 Task: Look for space in União, Brazil from 8th June, 2023 to 19th June, 2023 for 1 adult in price range Rs.5000 to Rs.12000. Place can be shared room with 1  bedroom having 1 bed and 1 bathroom. Property type can be hotel. Booking option can be shelf check-in. Required host language is Spanish.
Action: Mouse moved to (833, 155)
Screenshot: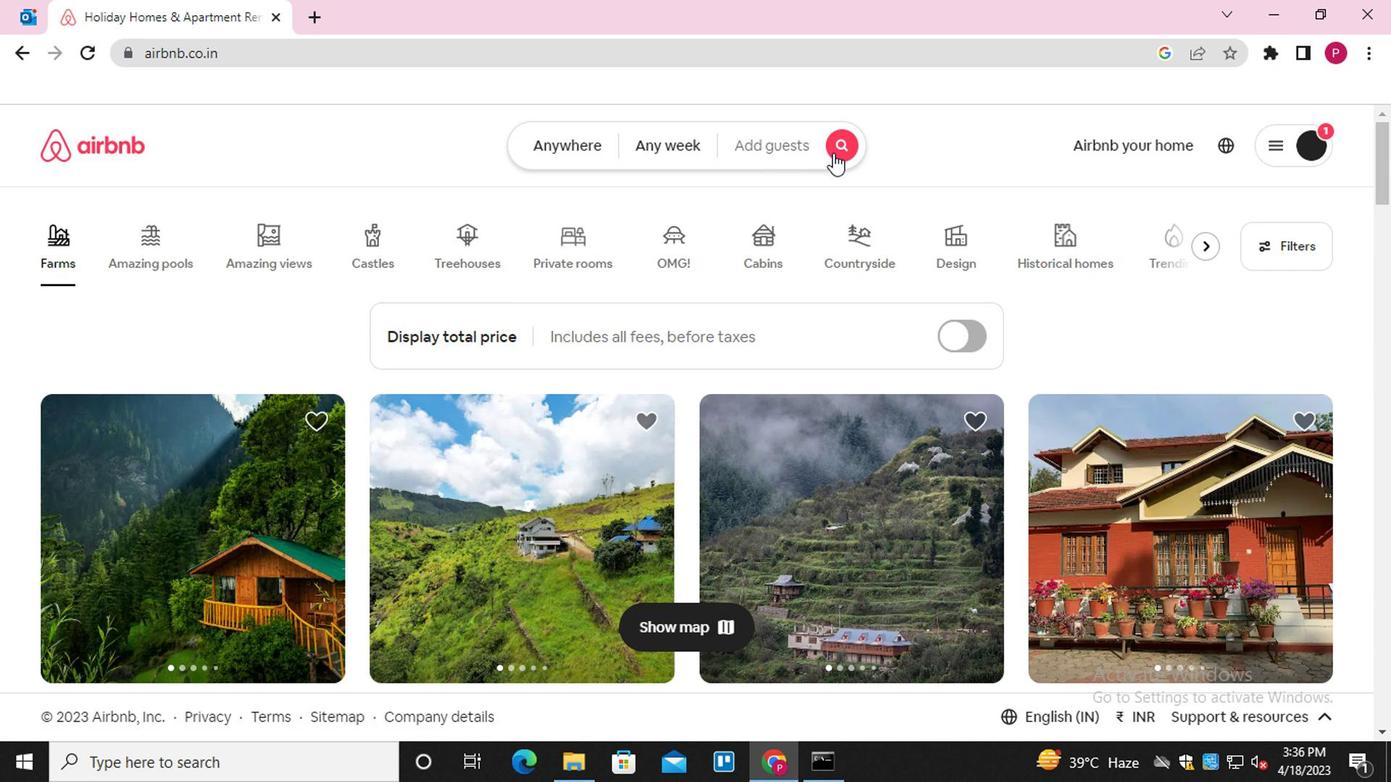 
Action: Mouse pressed left at (833, 155)
Screenshot: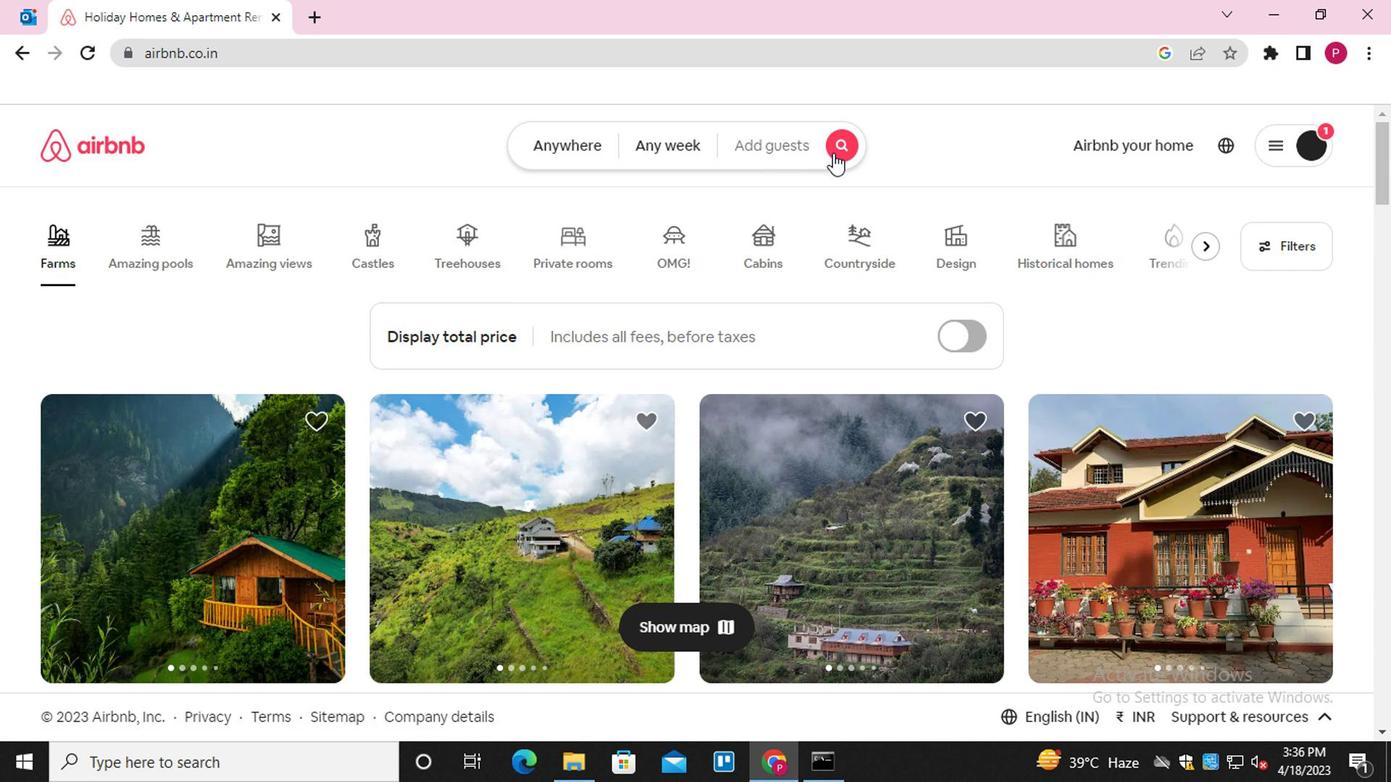 
Action: Mouse moved to (397, 228)
Screenshot: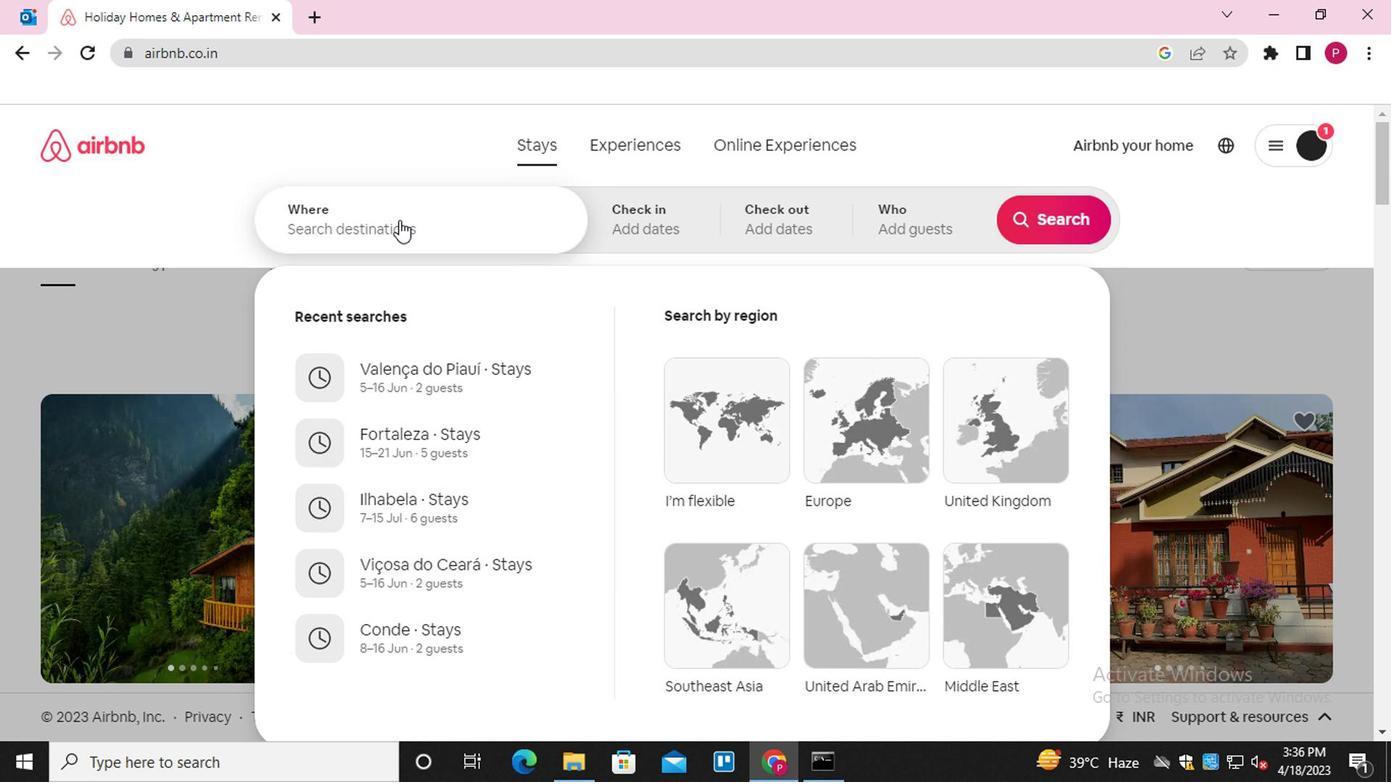 
Action: Mouse pressed left at (397, 228)
Screenshot: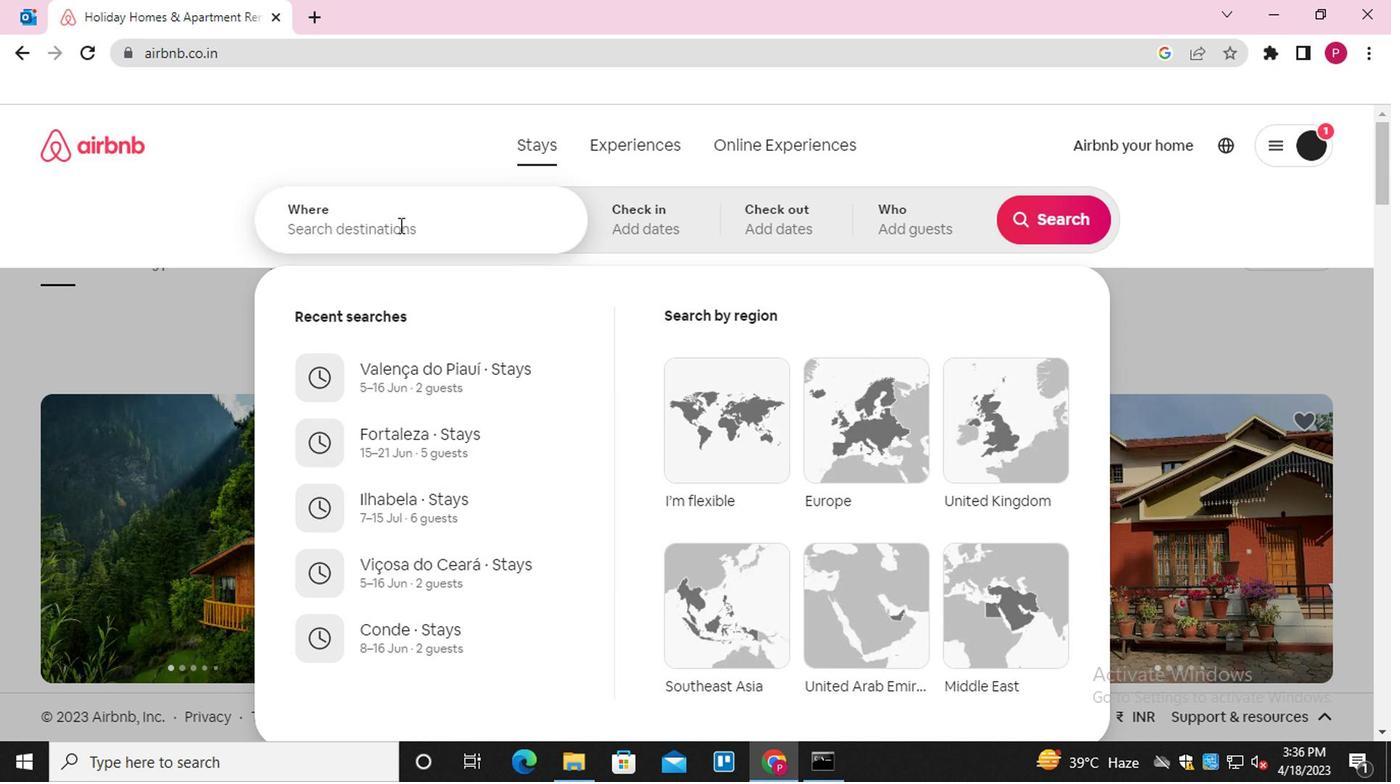 
Action: Key pressed <Key.shift><Key.shift><Key.shift><Key.shift><Key.shift><Key.shift><Key.shift><Key.shift><Key.shift><Key.shift><Key.shift><Key.shift><Key.shift><Key.shift><Key.shift><Key.shift><Key.shift><Key.shift><Key.shift>UNIAO
Screenshot: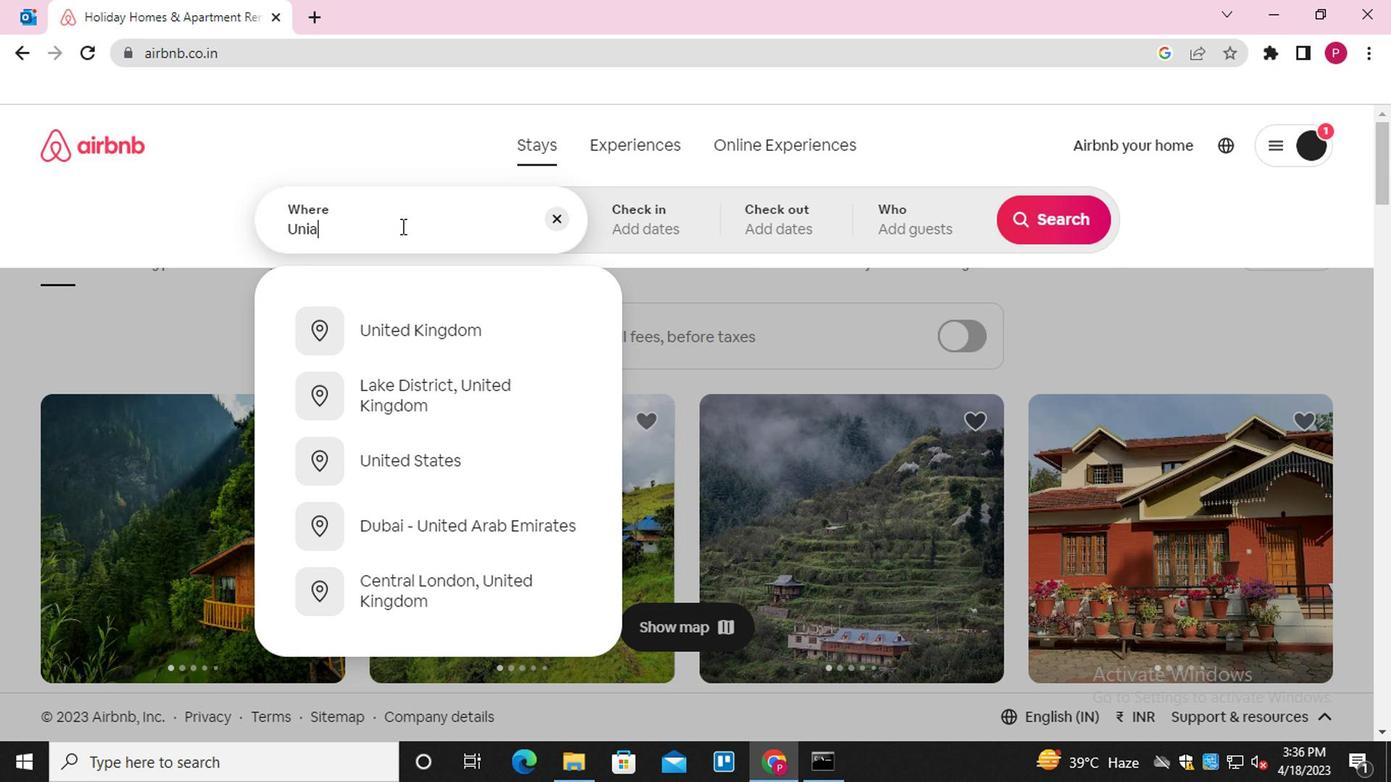 
Action: Mouse moved to (436, 392)
Screenshot: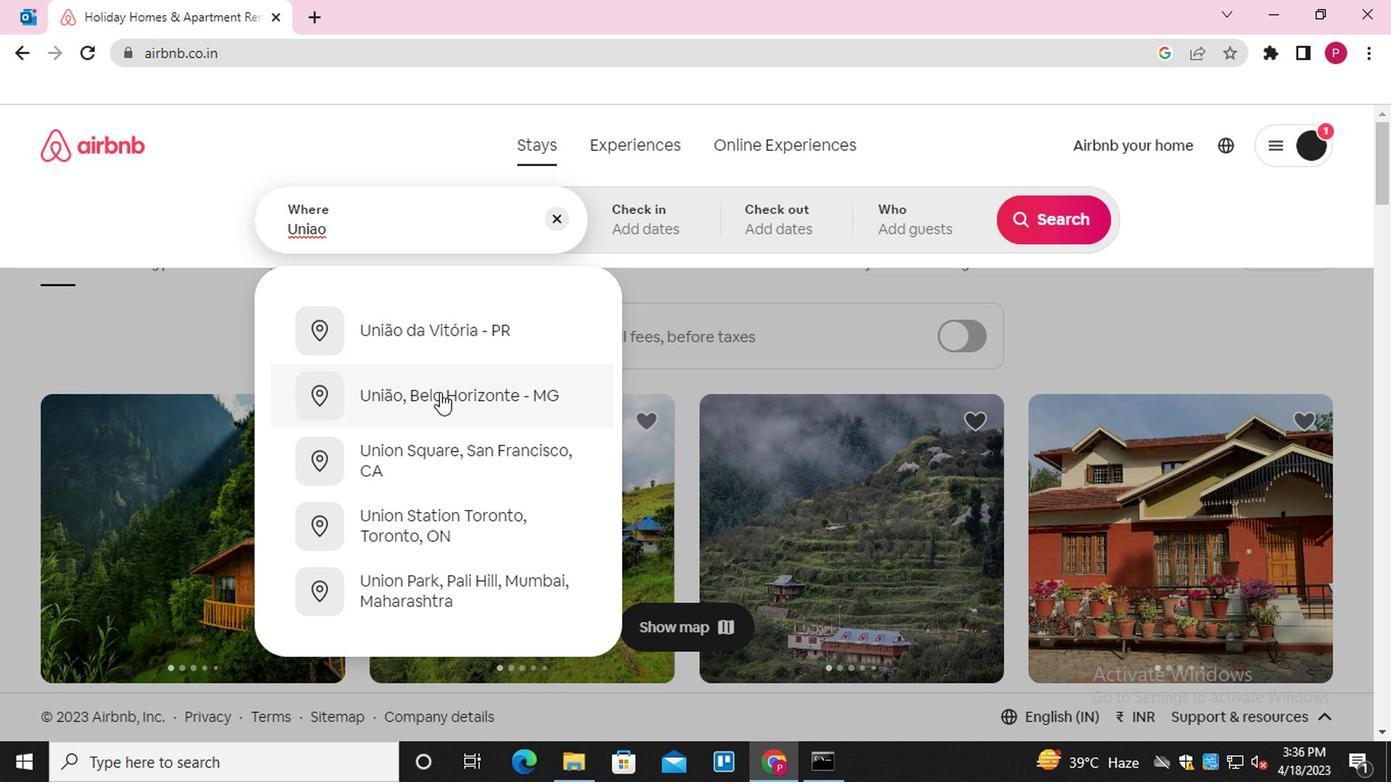 
Action: Key pressed ,<Key.shift><Key.shift>BRAZIL
Screenshot: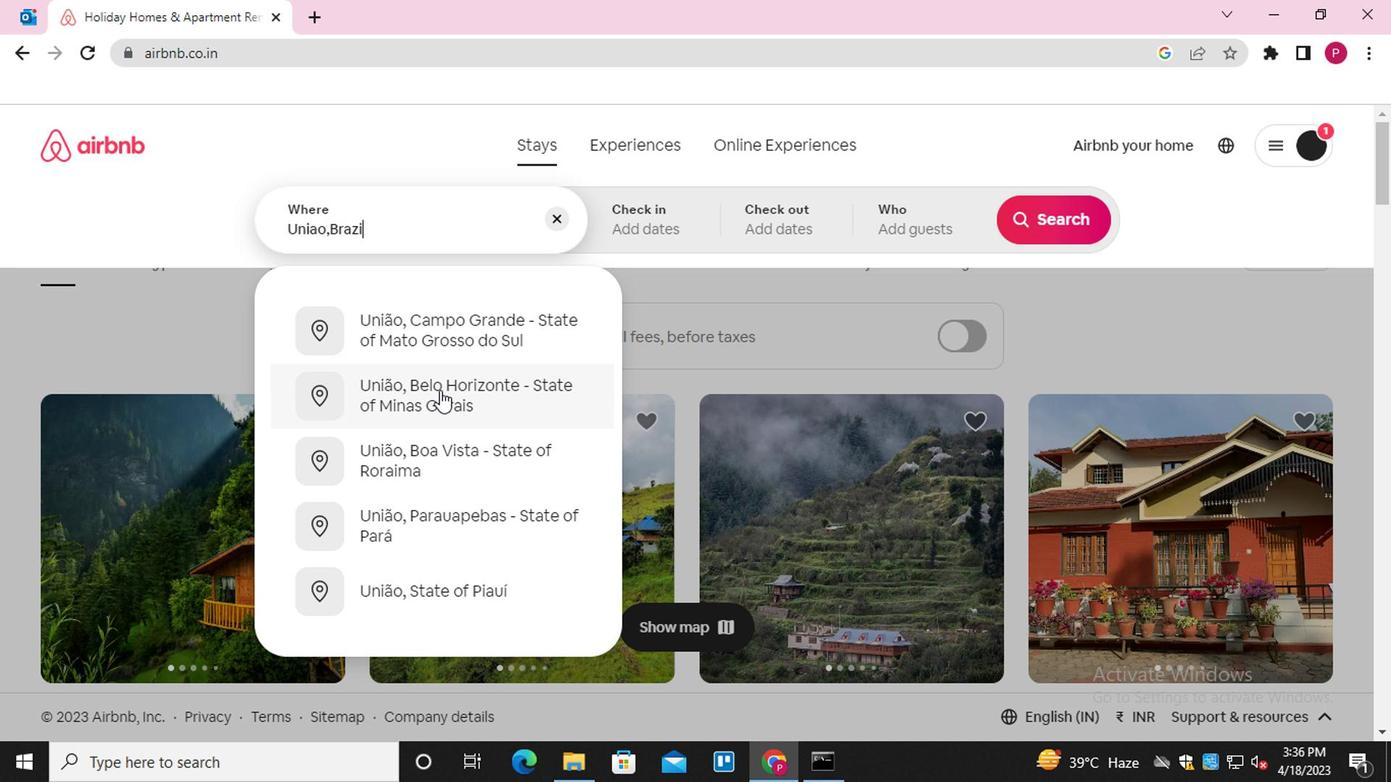 
Action: Mouse moved to (470, 601)
Screenshot: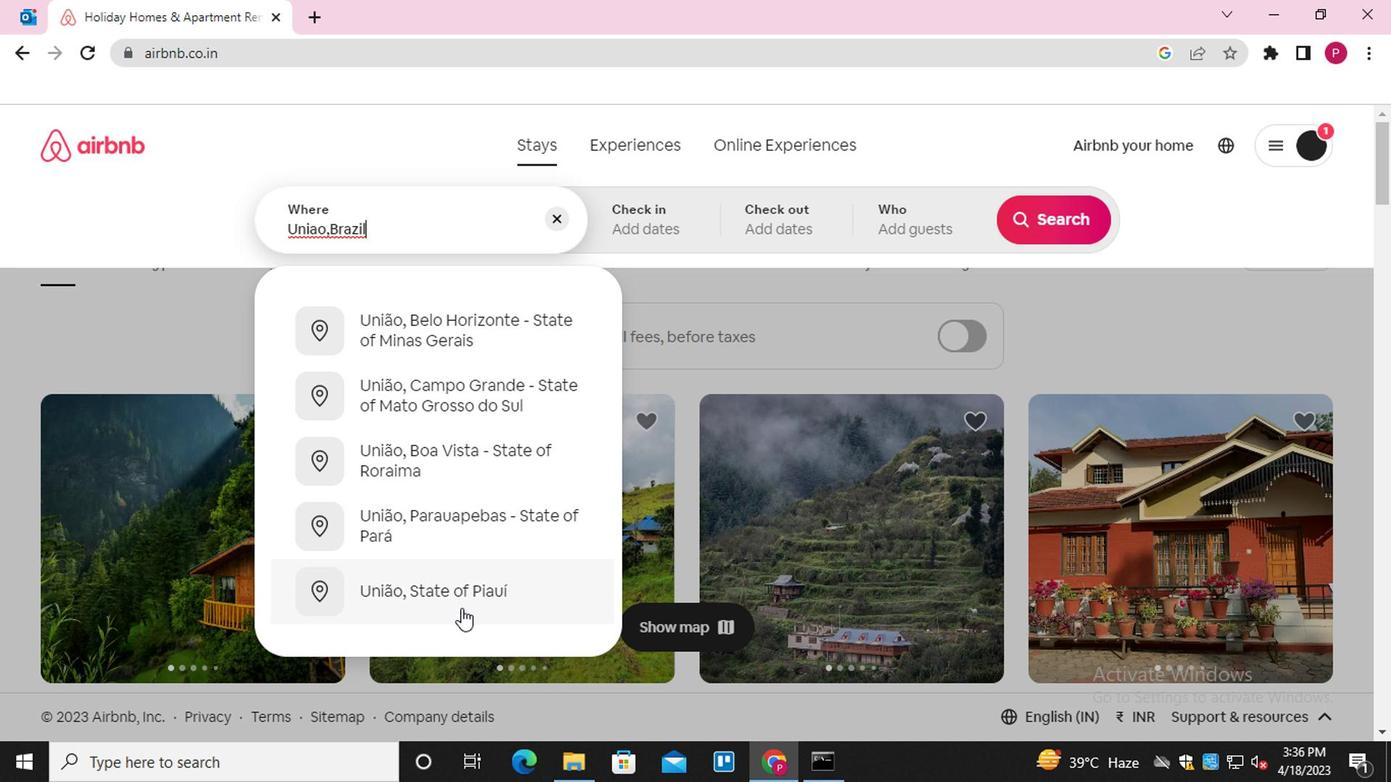 
Action: Mouse pressed left at (470, 601)
Screenshot: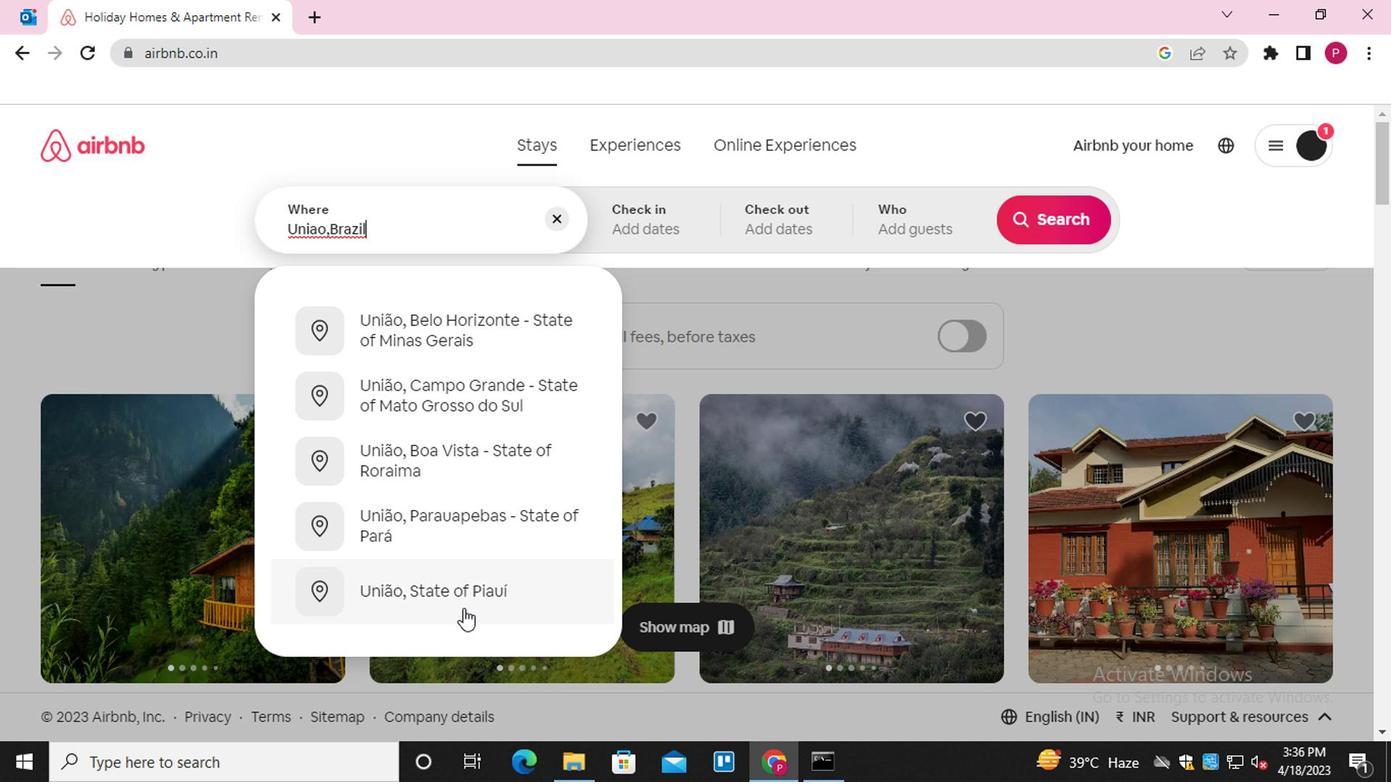
Action: Mouse moved to (1031, 381)
Screenshot: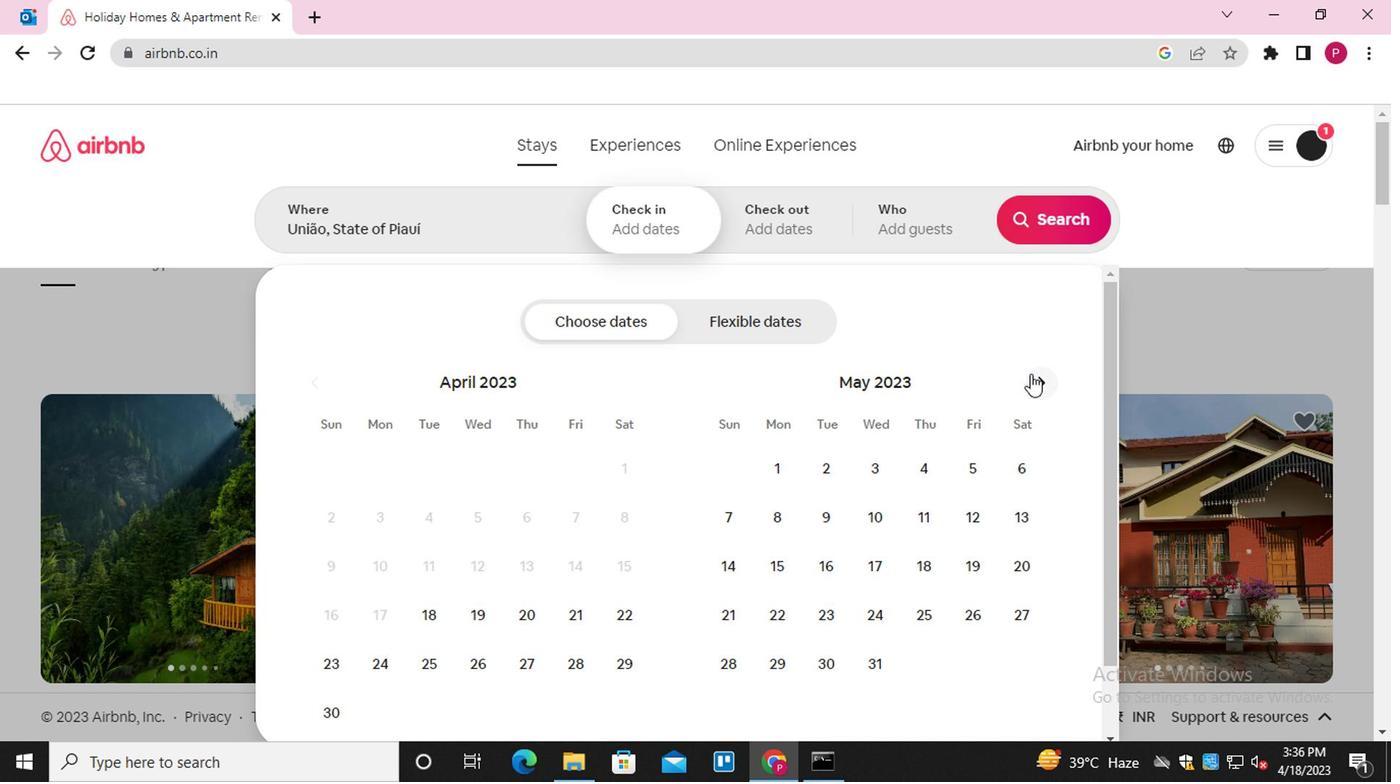 
Action: Mouse pressed left at (1031, 381)
Screenshot: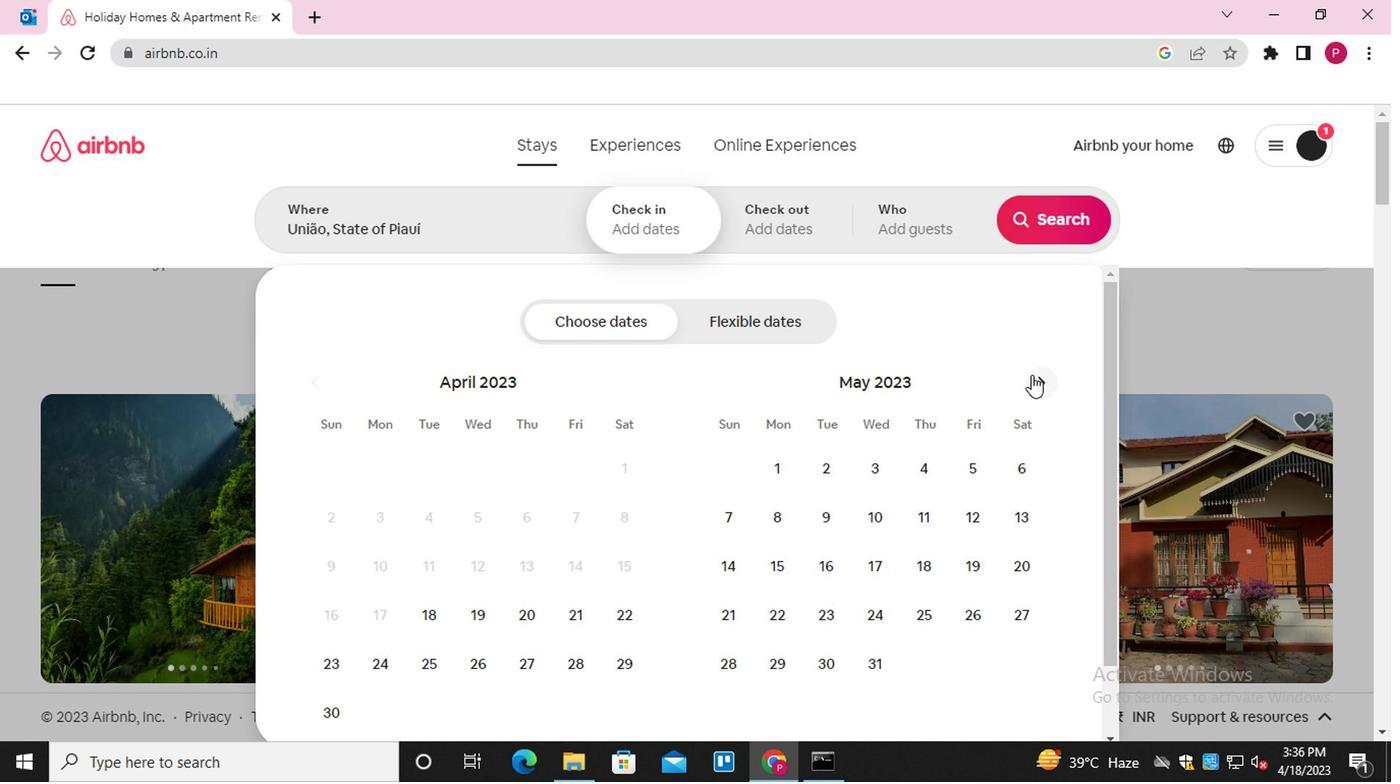 
Action: Mouse moved to (918, 520)
Screenshot: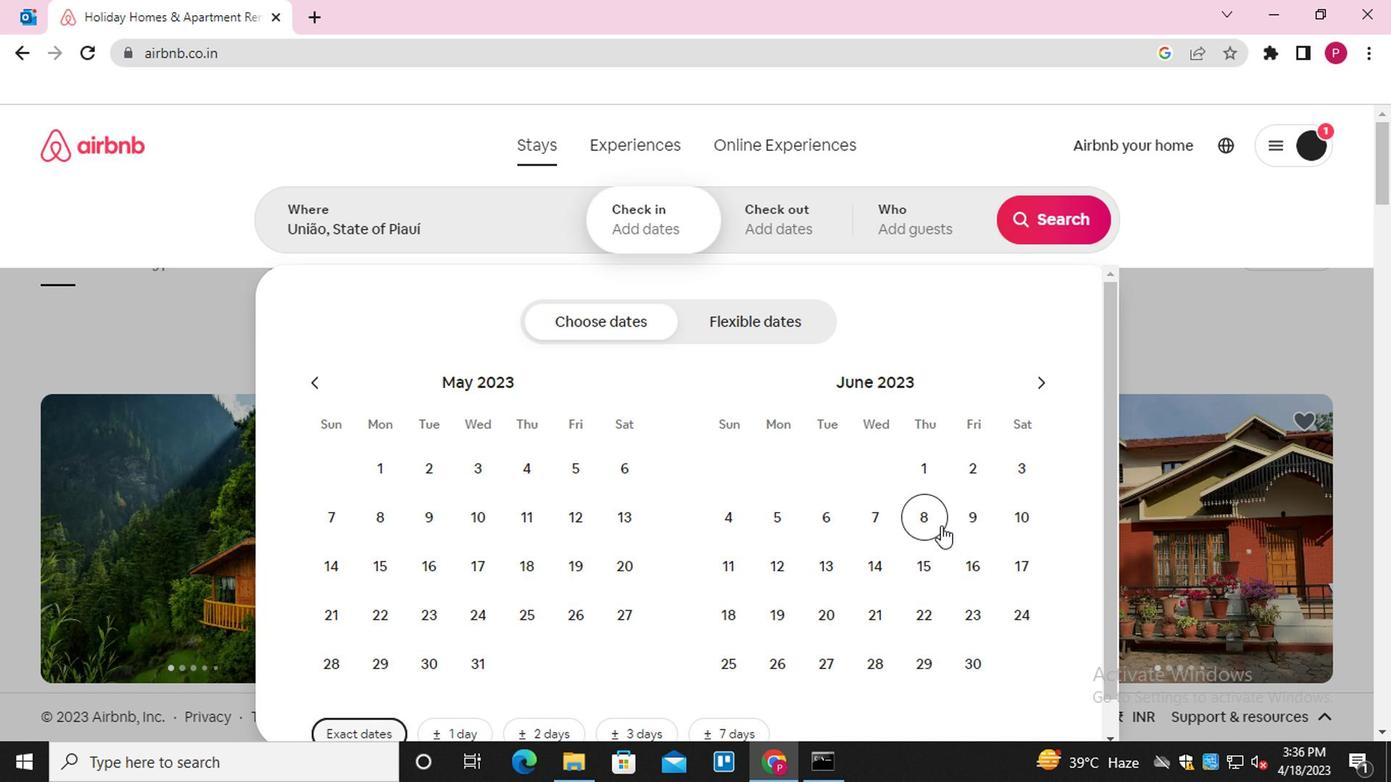 
Action: Mouse pressed left at (918, 520)
Screenshot: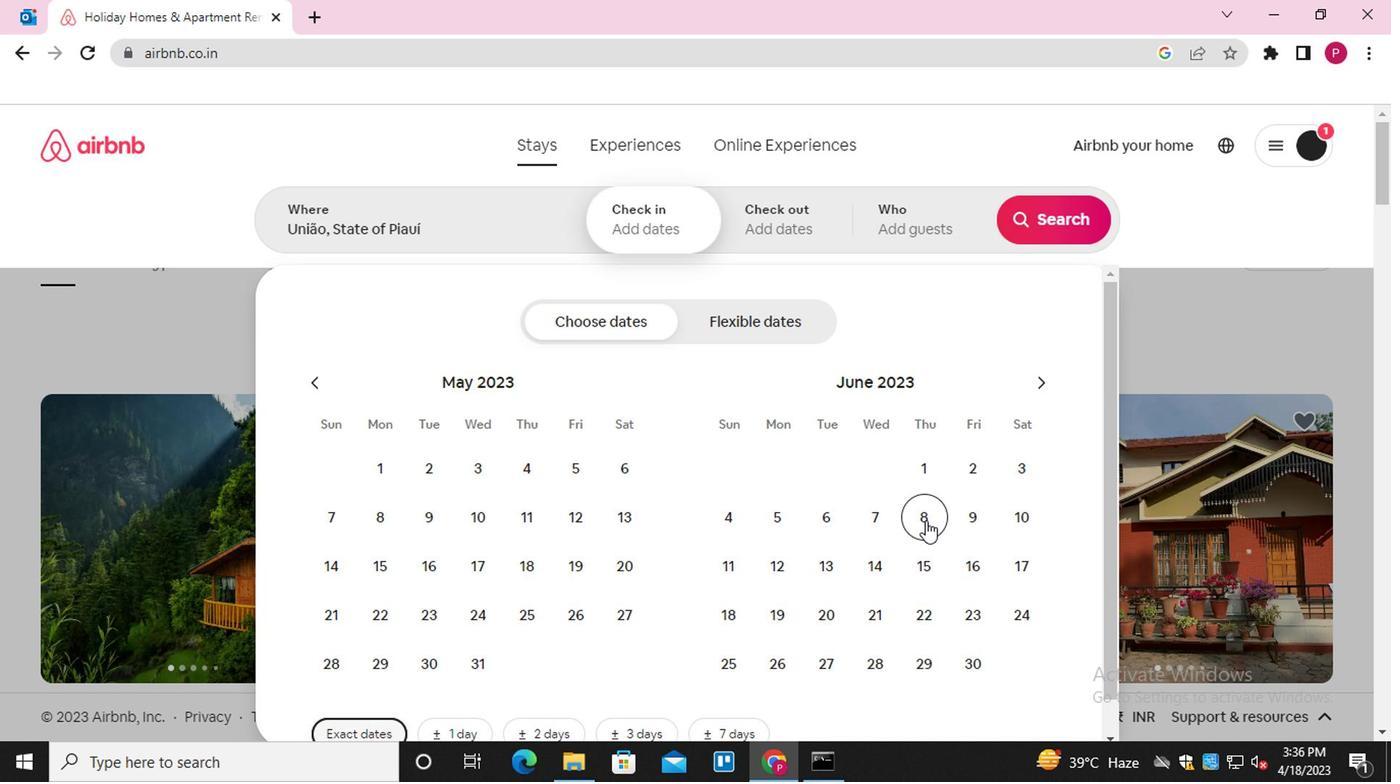 
Action: Mouse moved to (766, 626)
Screenshot: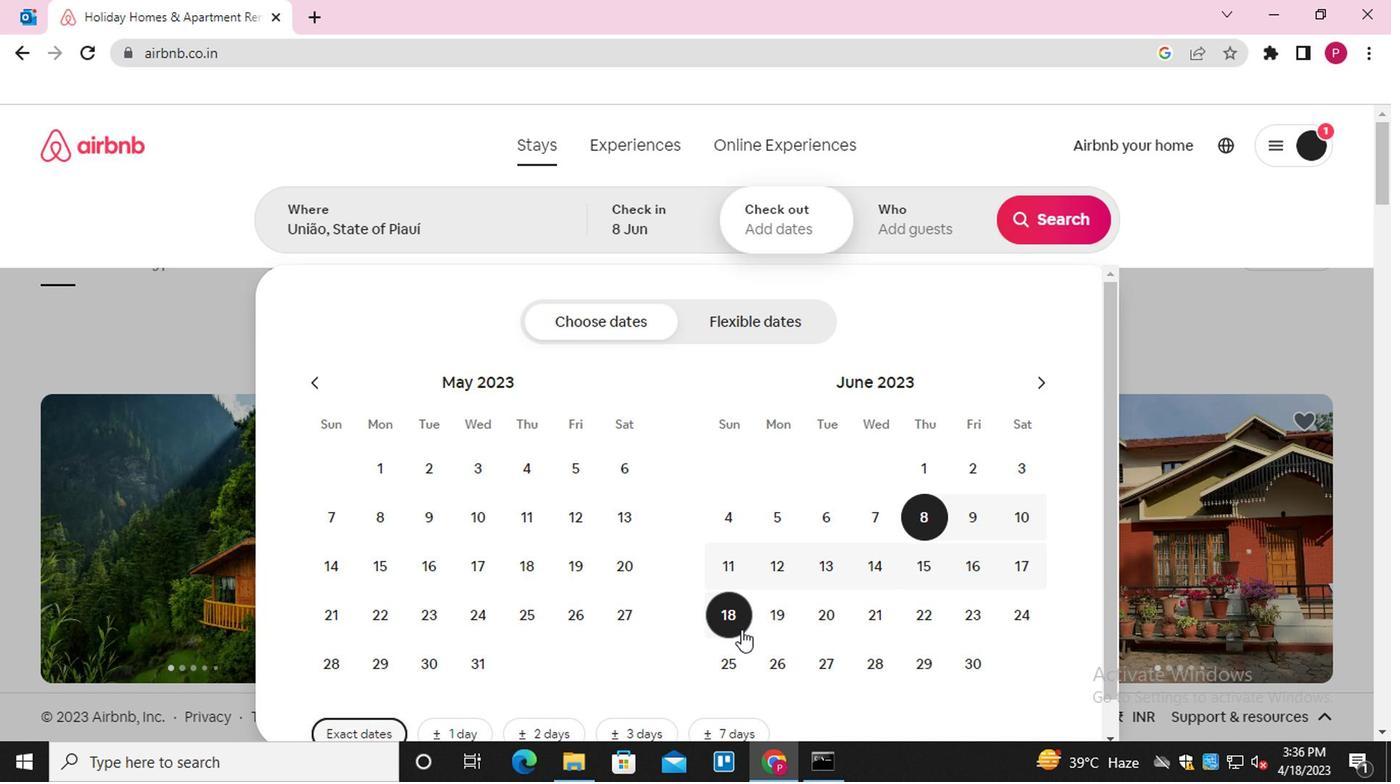
Action: Mouse pressed left at (766, 626)
Screenshot: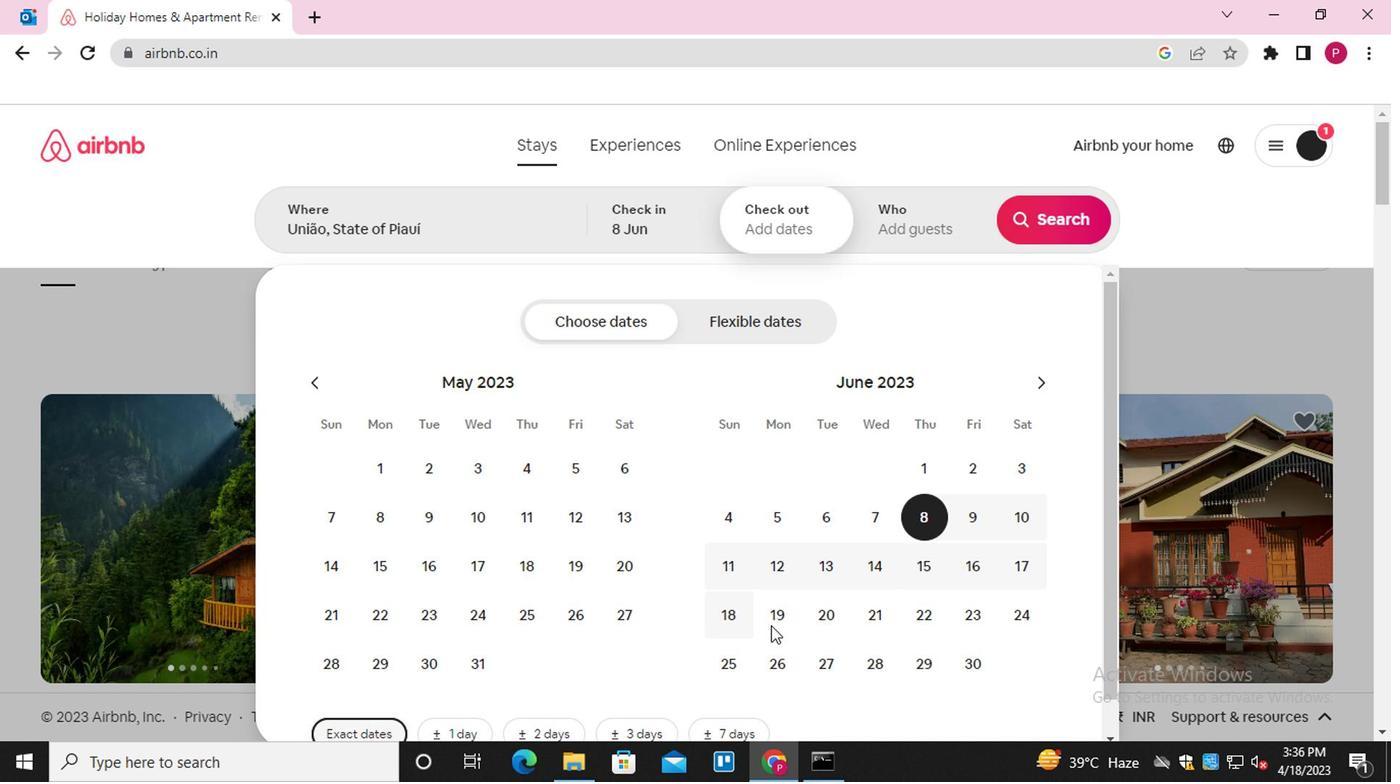 
Action: Mouse moved to (915, 225)
Screenshot: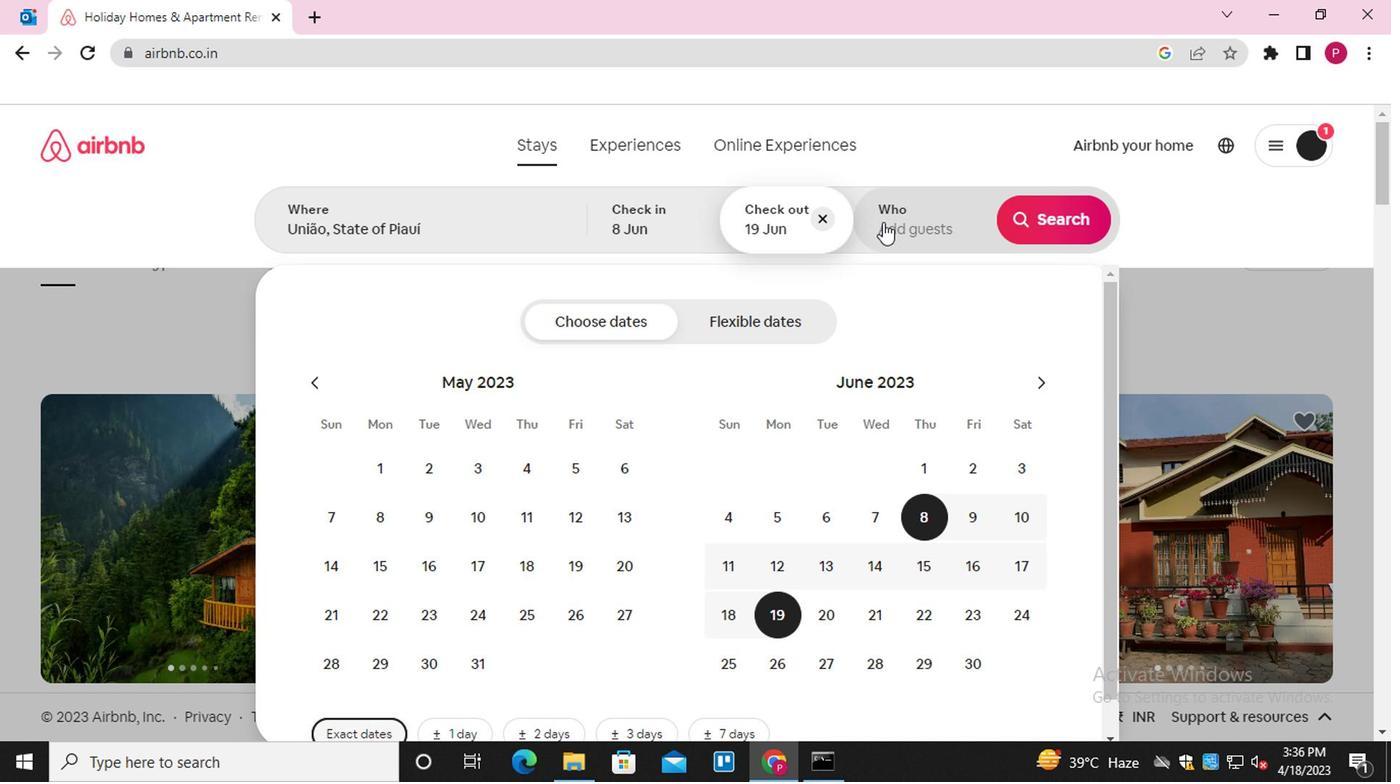 
Action: Mouse pressed left at (915, 225)
Screenshot: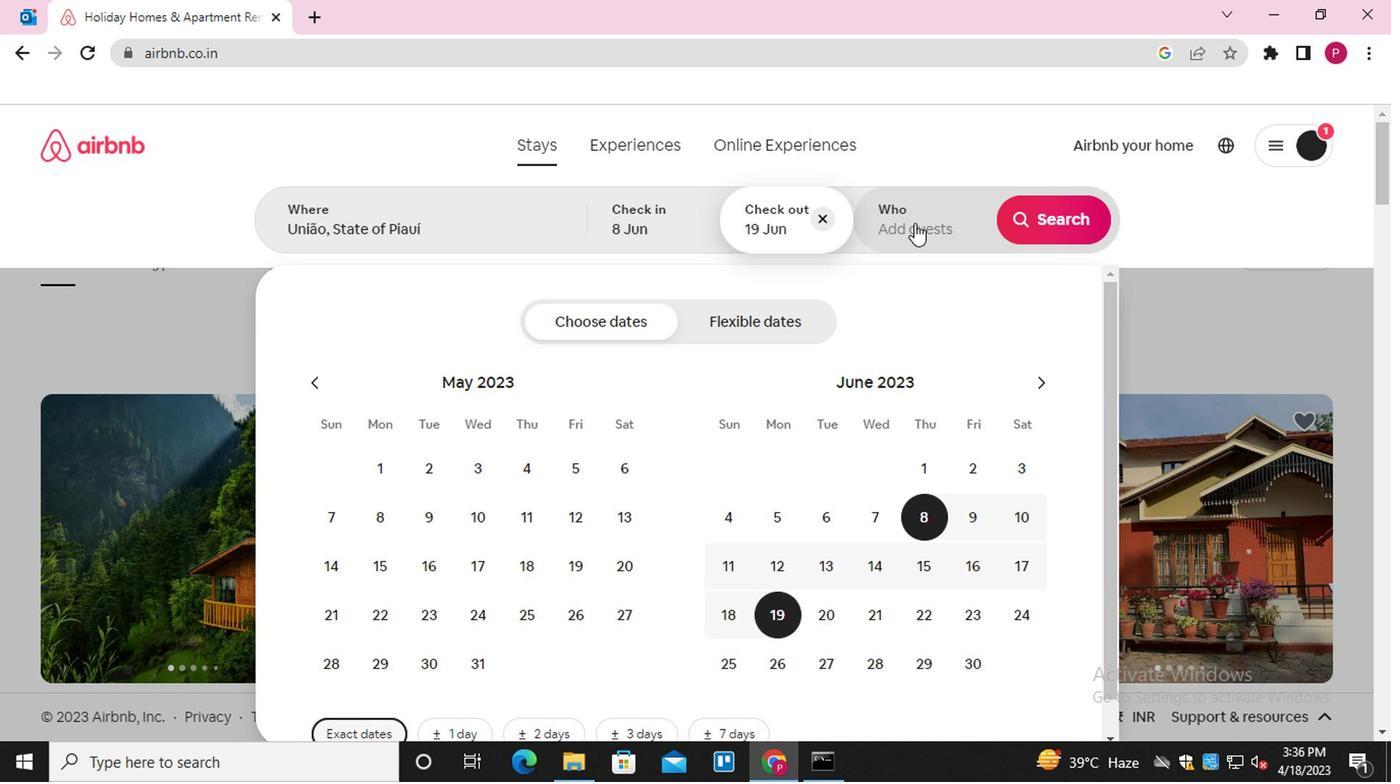 
Action: Mouse moved to (1057, 346)
Screenshot: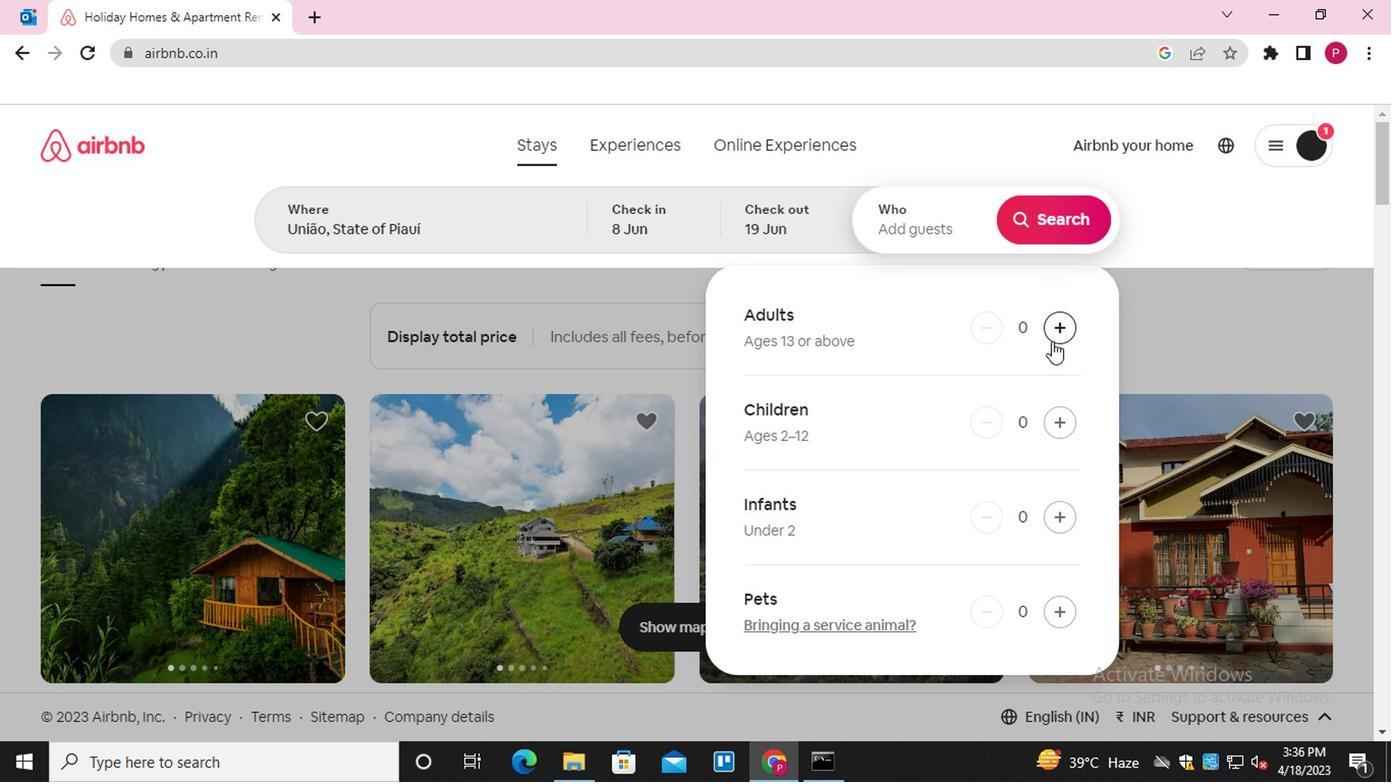 
Action: Mouse pressed left at (1057, 346)
Screenshot: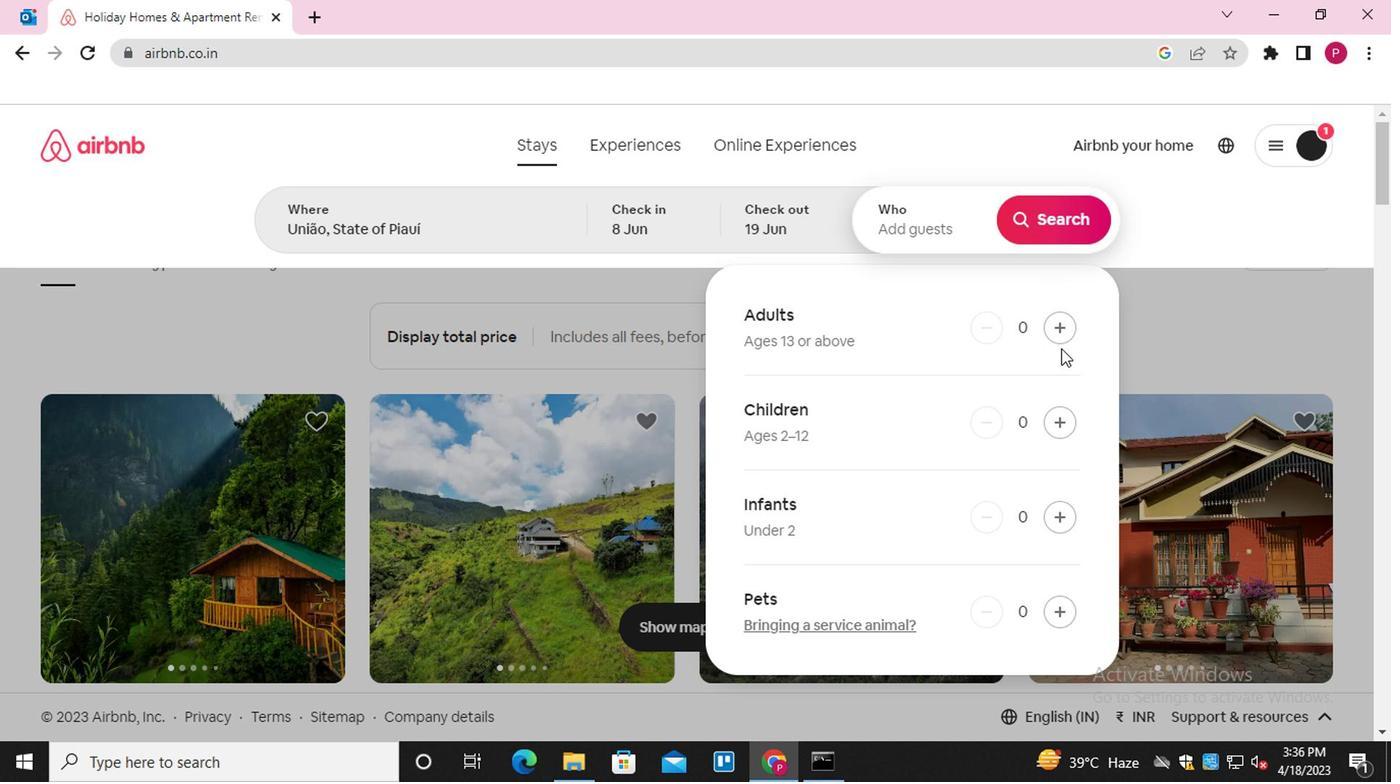 
Action: Mouse moved to (1059, 336)
Screenshot: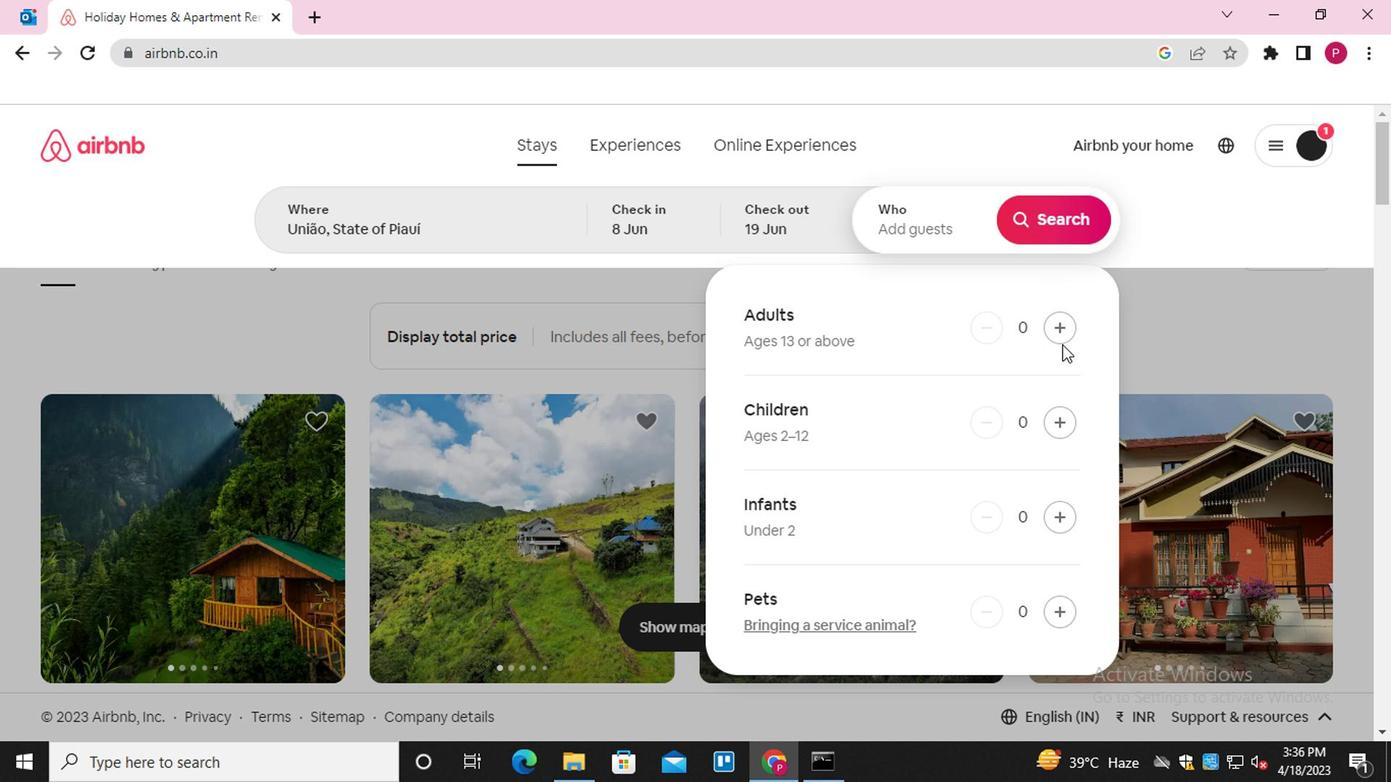 
Action: Mouse pressed left at (1059, 336)
Screenshot: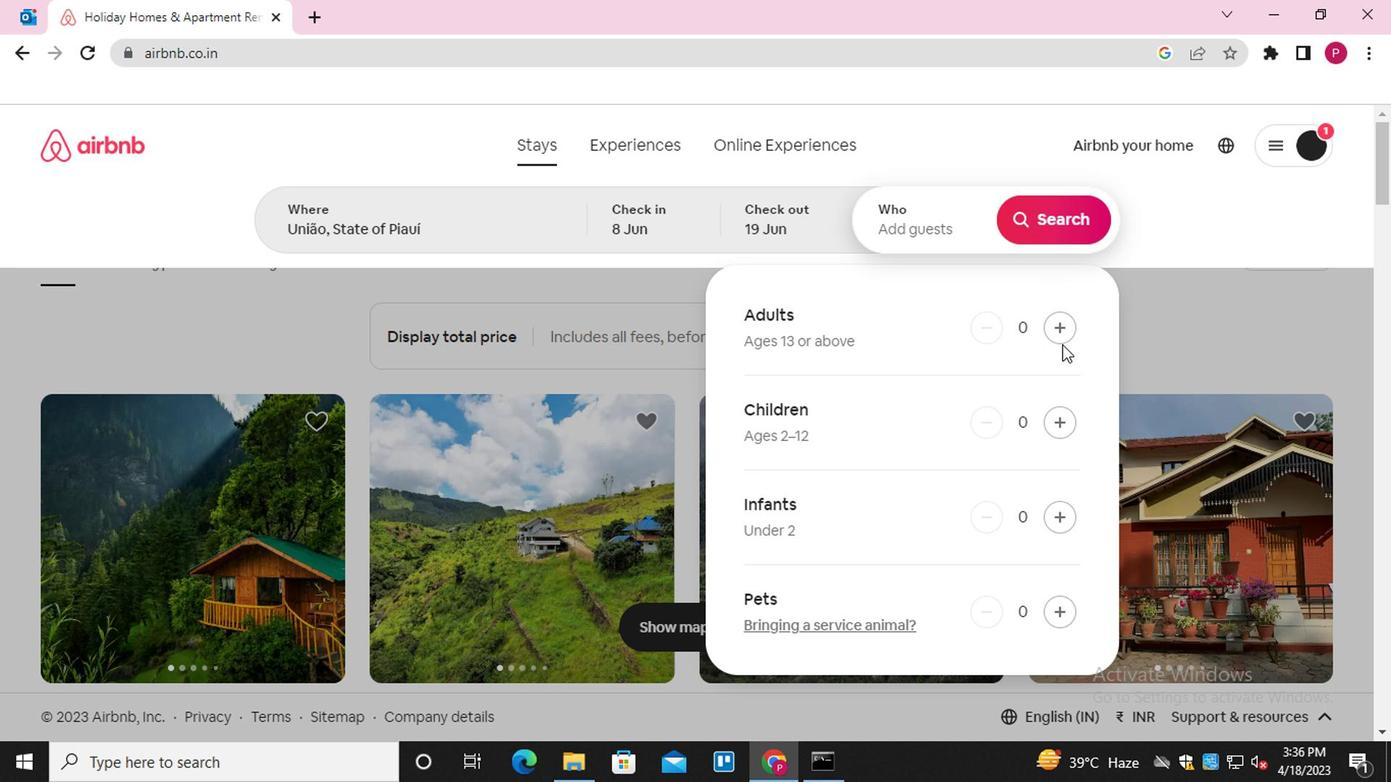 
Action: Mouse moved to (1068, 234)
Screenshot: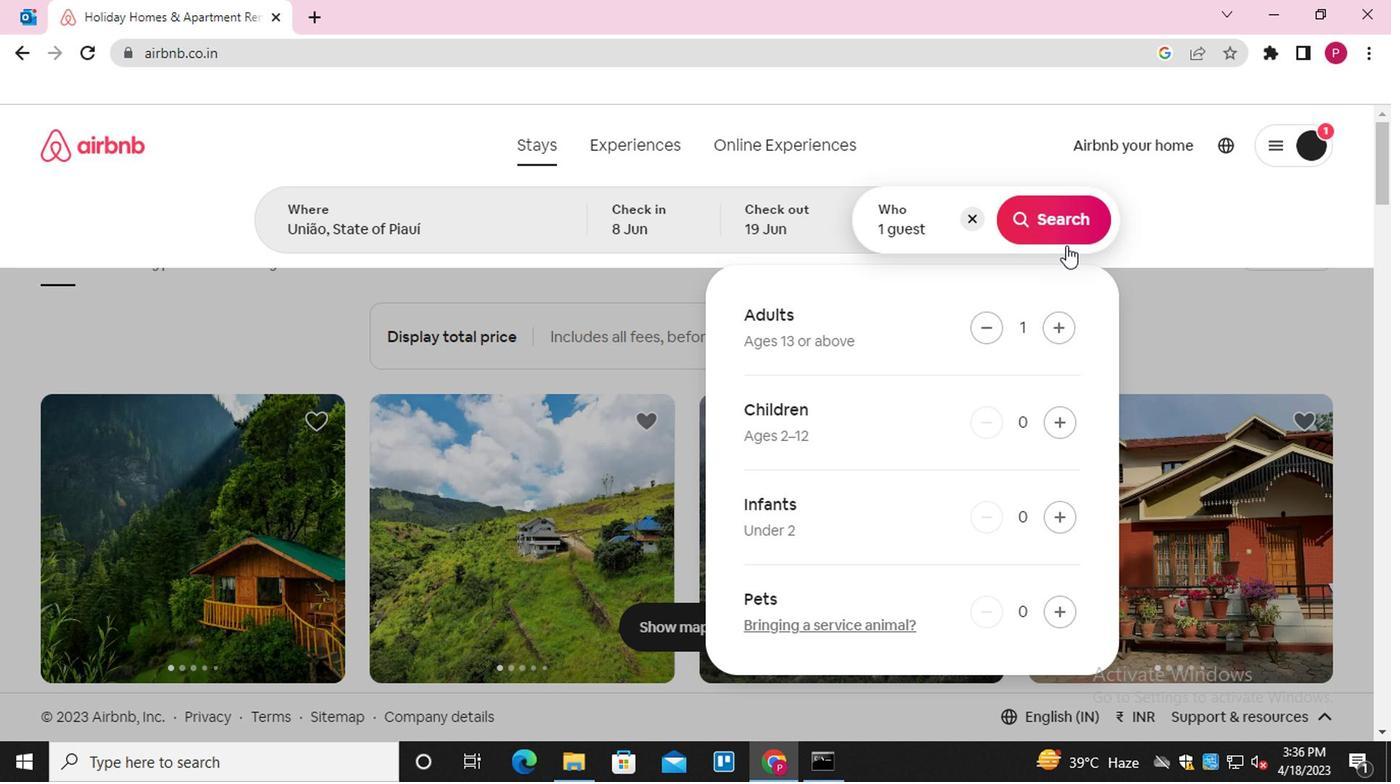 
Action: Mouse pressed left at (1068, 234)
Screenshot: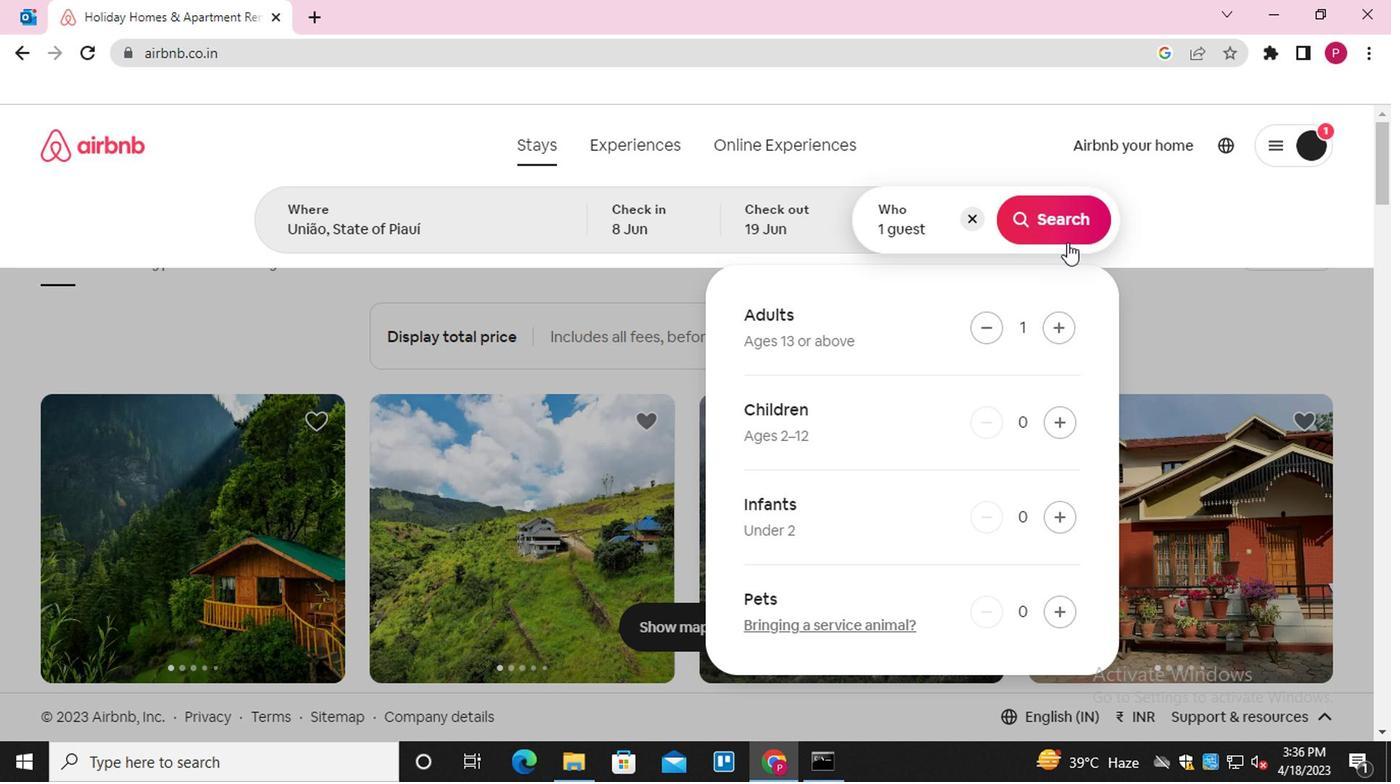 
Action: Mouse moved to (1268, 228)
Screenshot: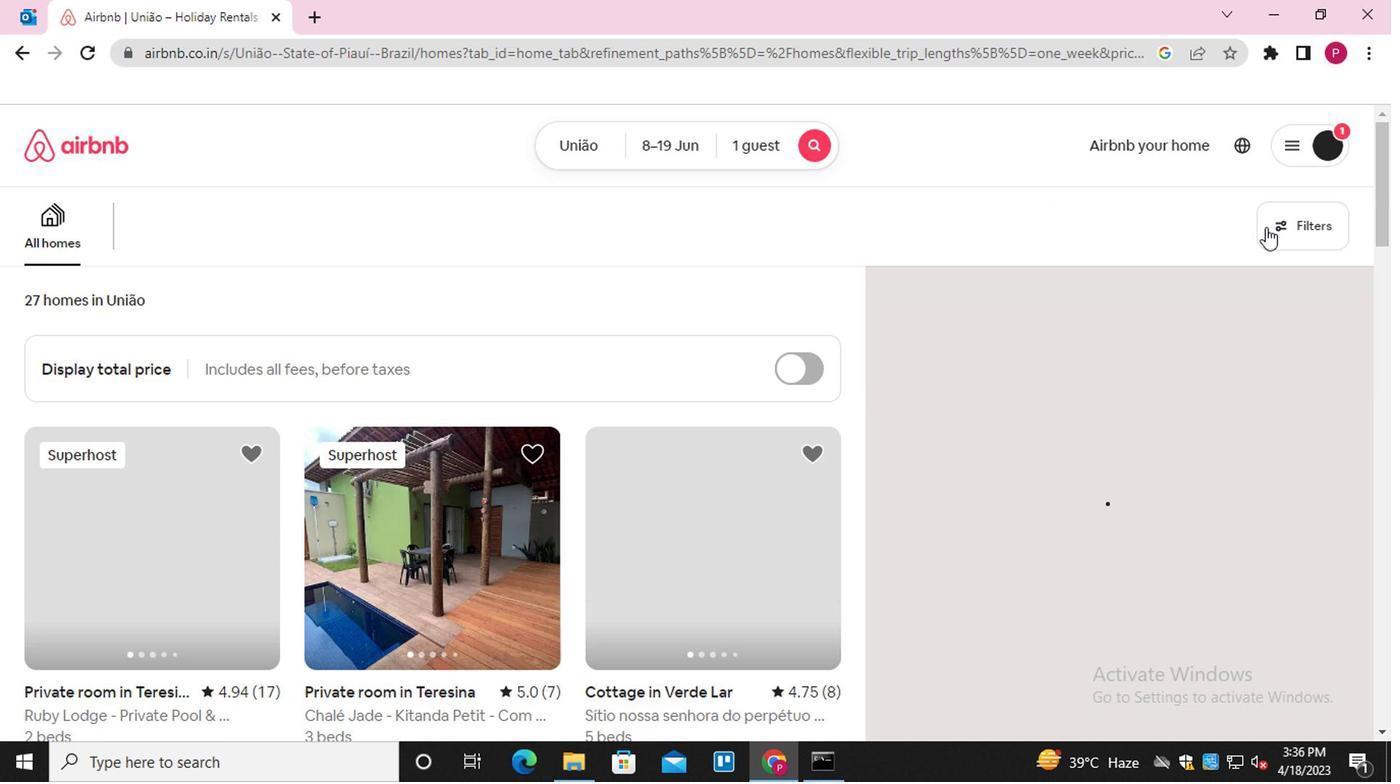 
Action: Mouse pressed left at (1268, 228)
Screenshot: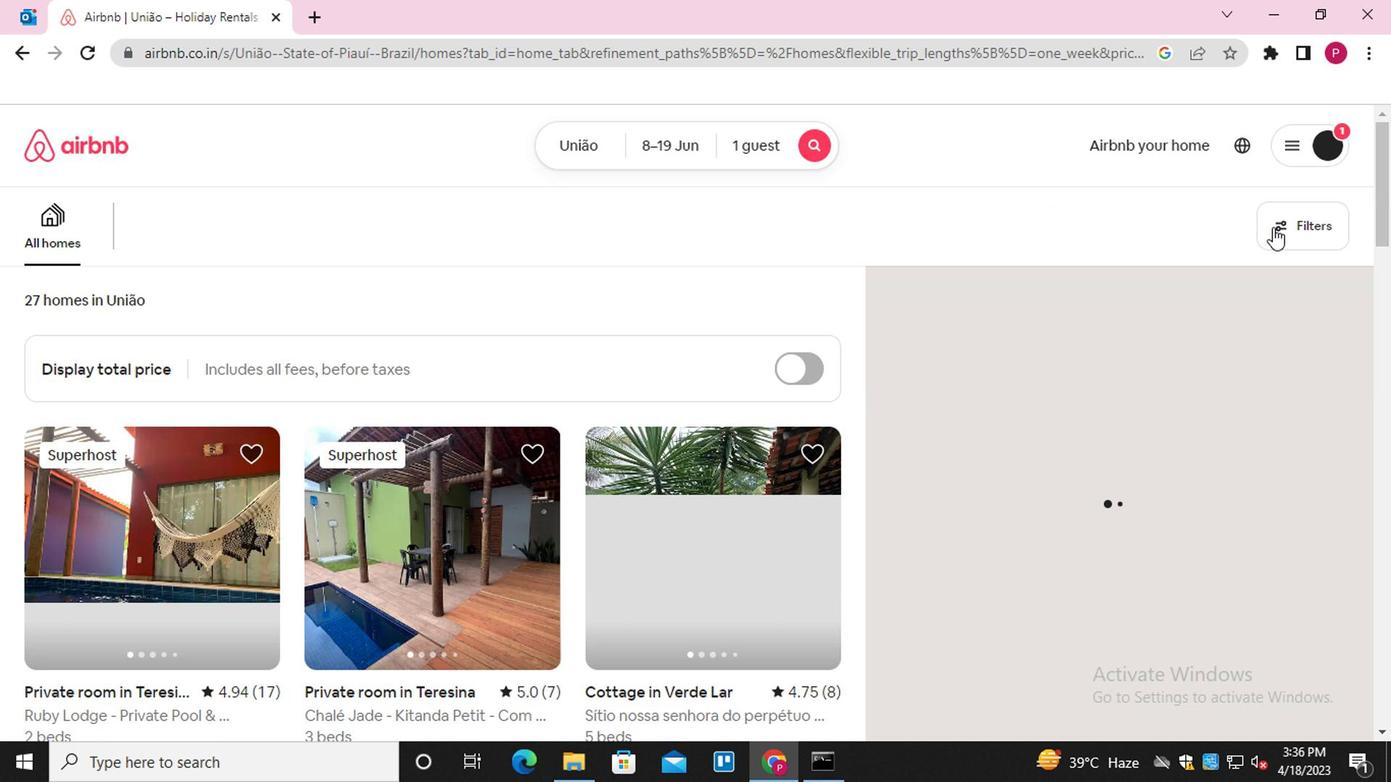 
Action: Mouse moved to (423, 479)
Screenshot: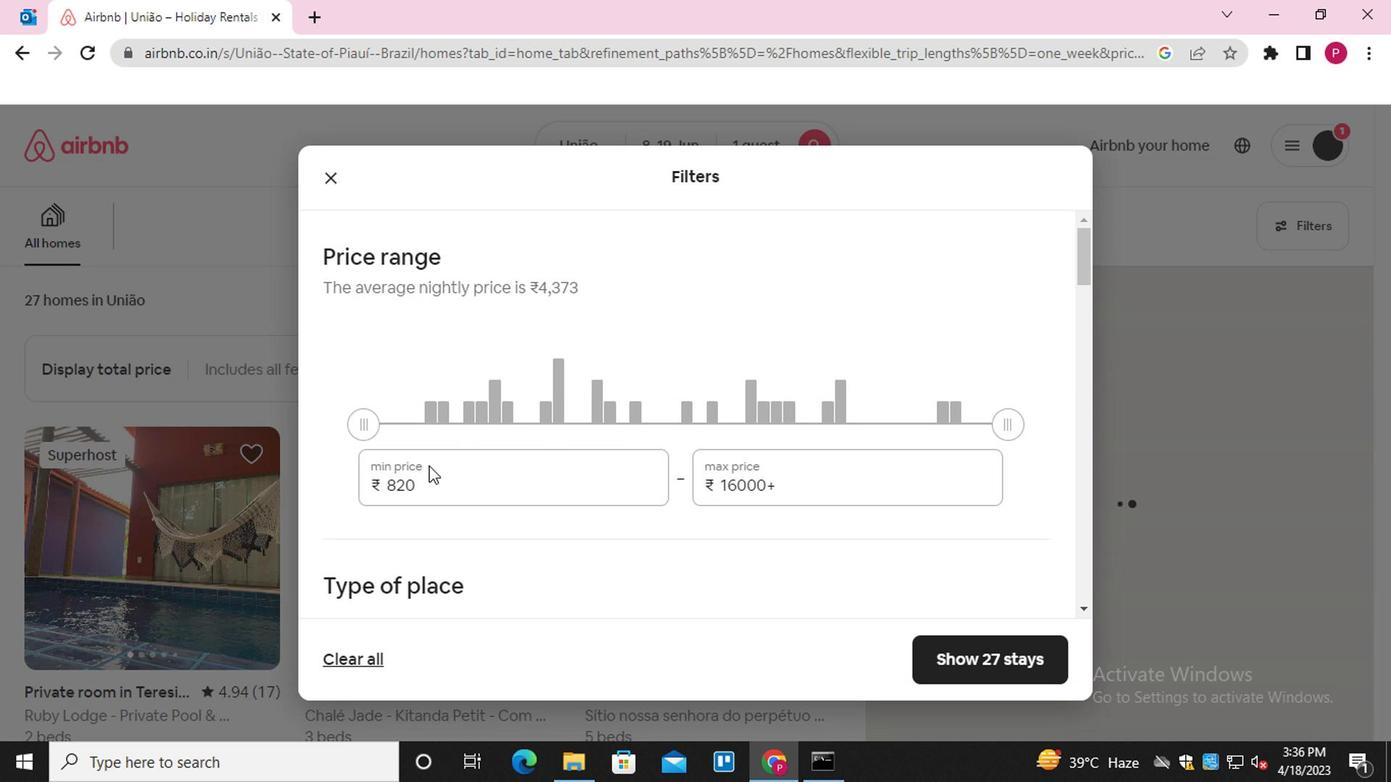 
Action: Mouse pressed left at (423, 479)
Screenshot: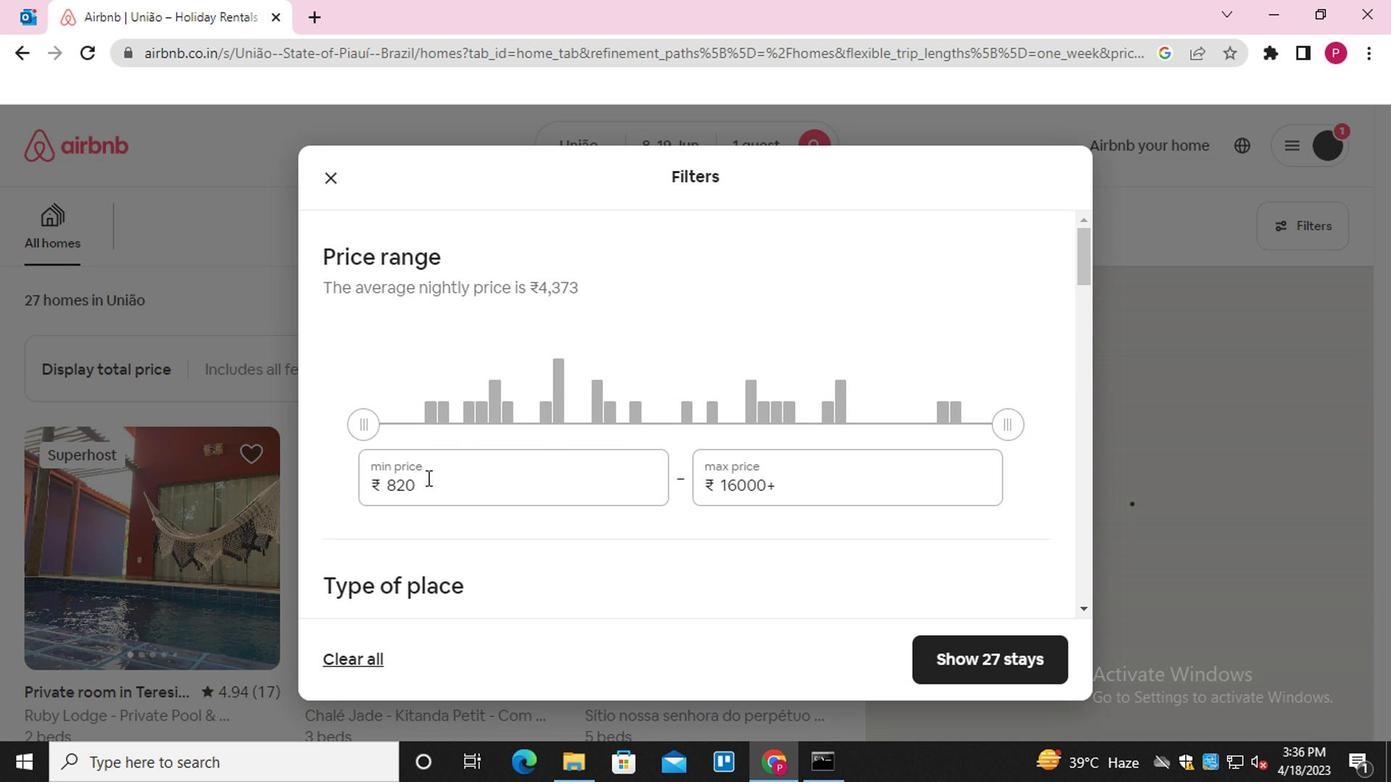 
Action: Mouse pressed left at (423, 479)
Screenshot: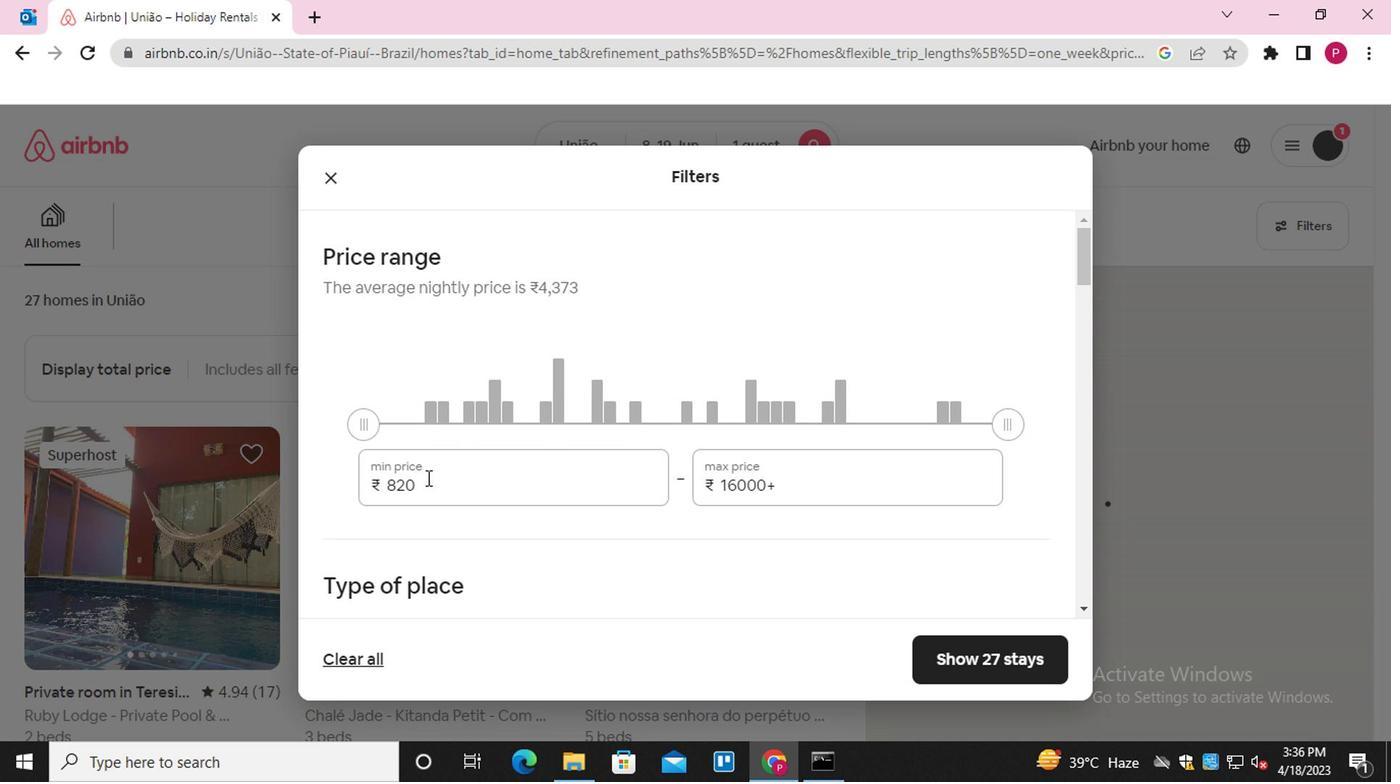 
Action: Key pressed 3<Key.backspace>5000<Key.tab>12000
Screenshot: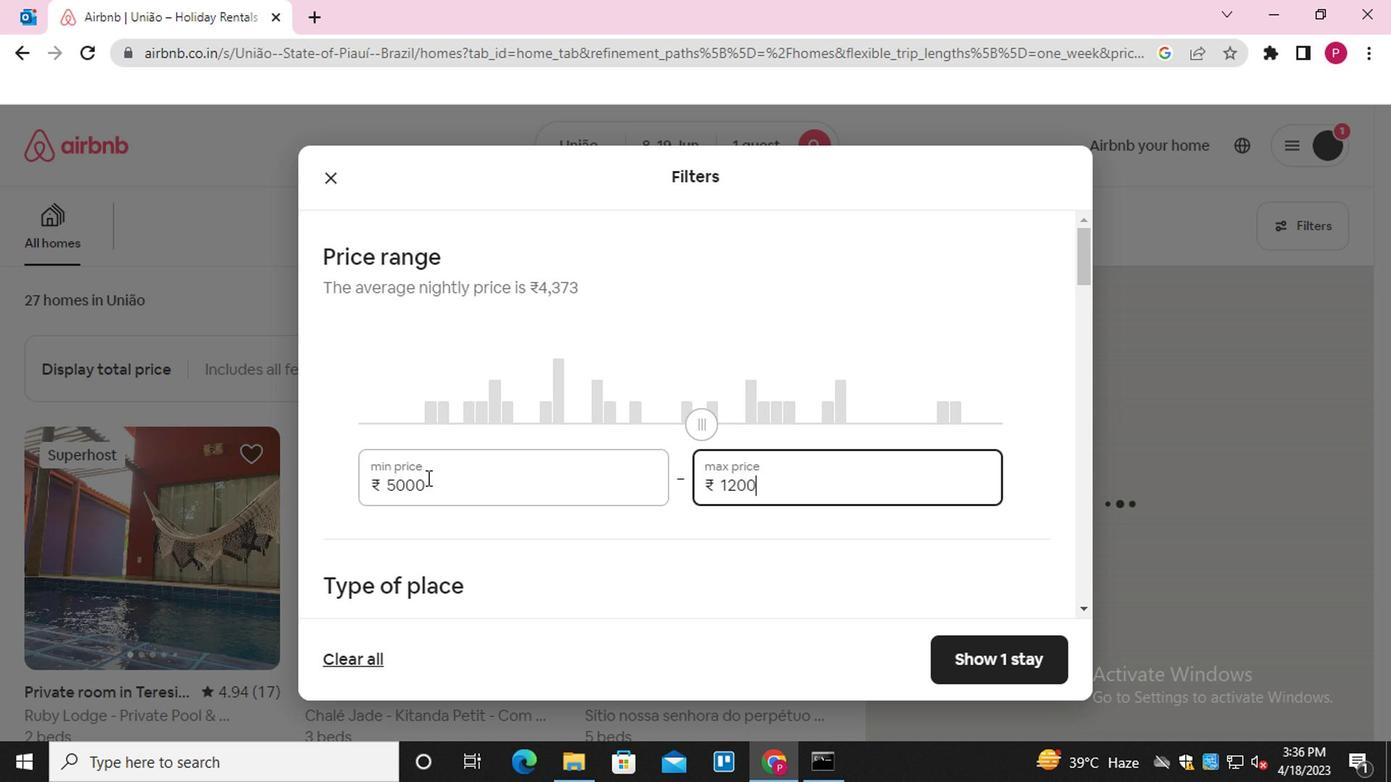 
Action: Mouse moved to (399, 548)
Screenshot: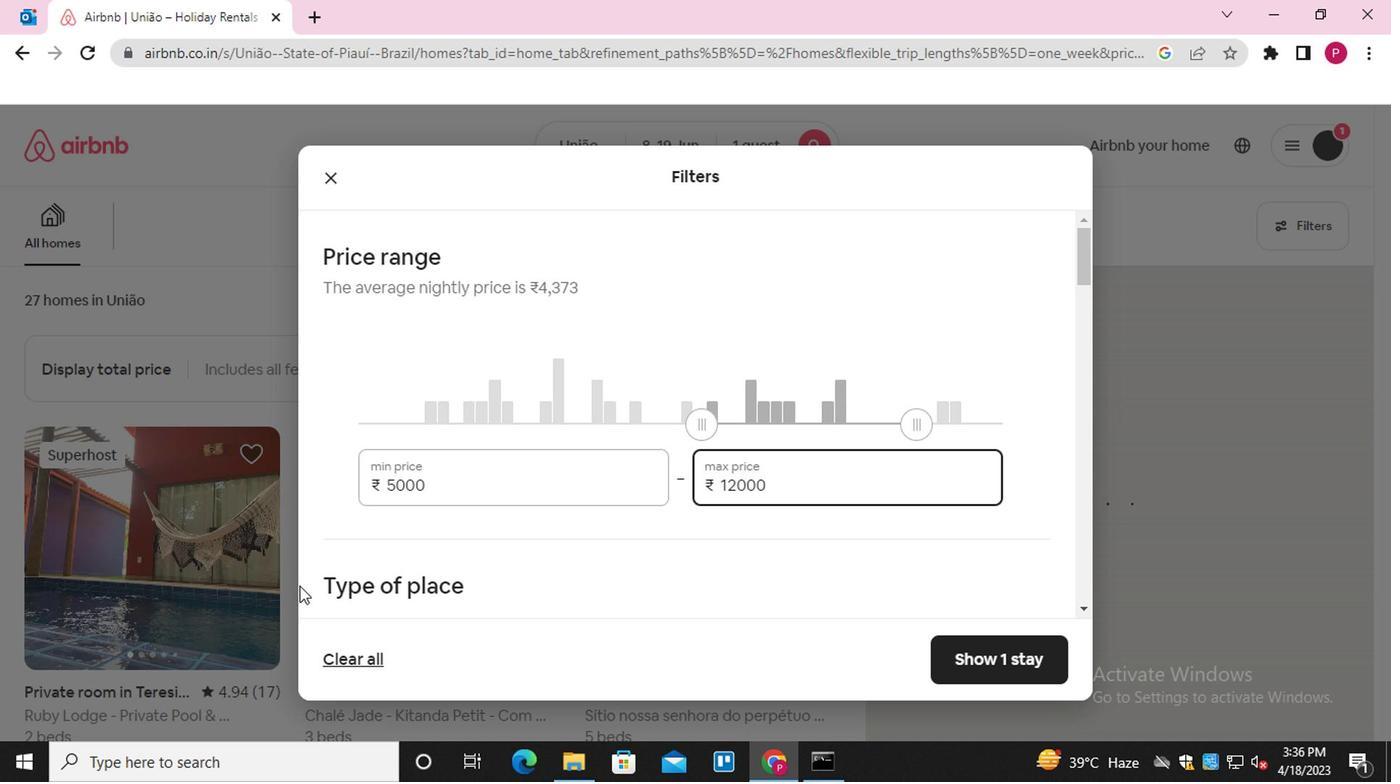 
Action: Mouse scrolled (399, 547) with delta (0, 0)
Screenshot: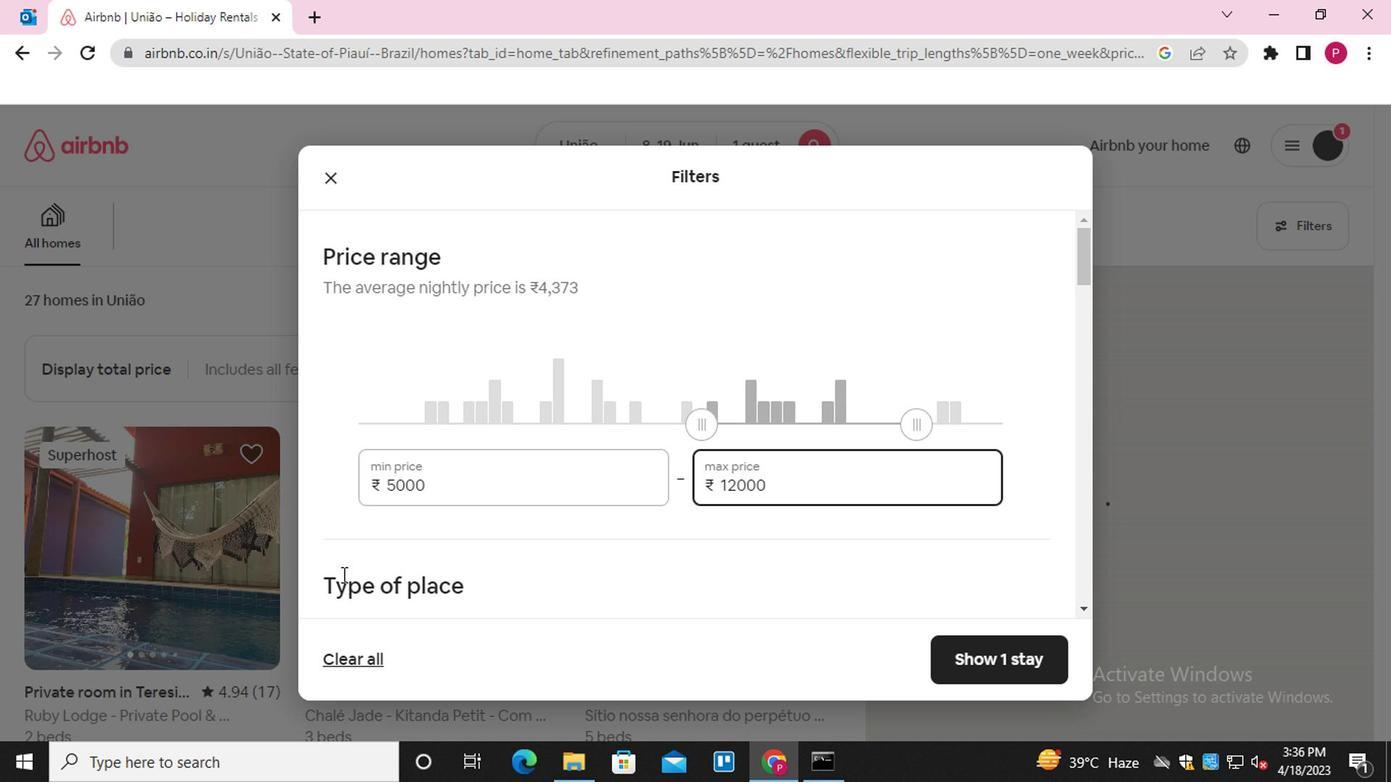 
Action: Mouse scrolled (399, 547) with delta (0, 0)
Screenshot: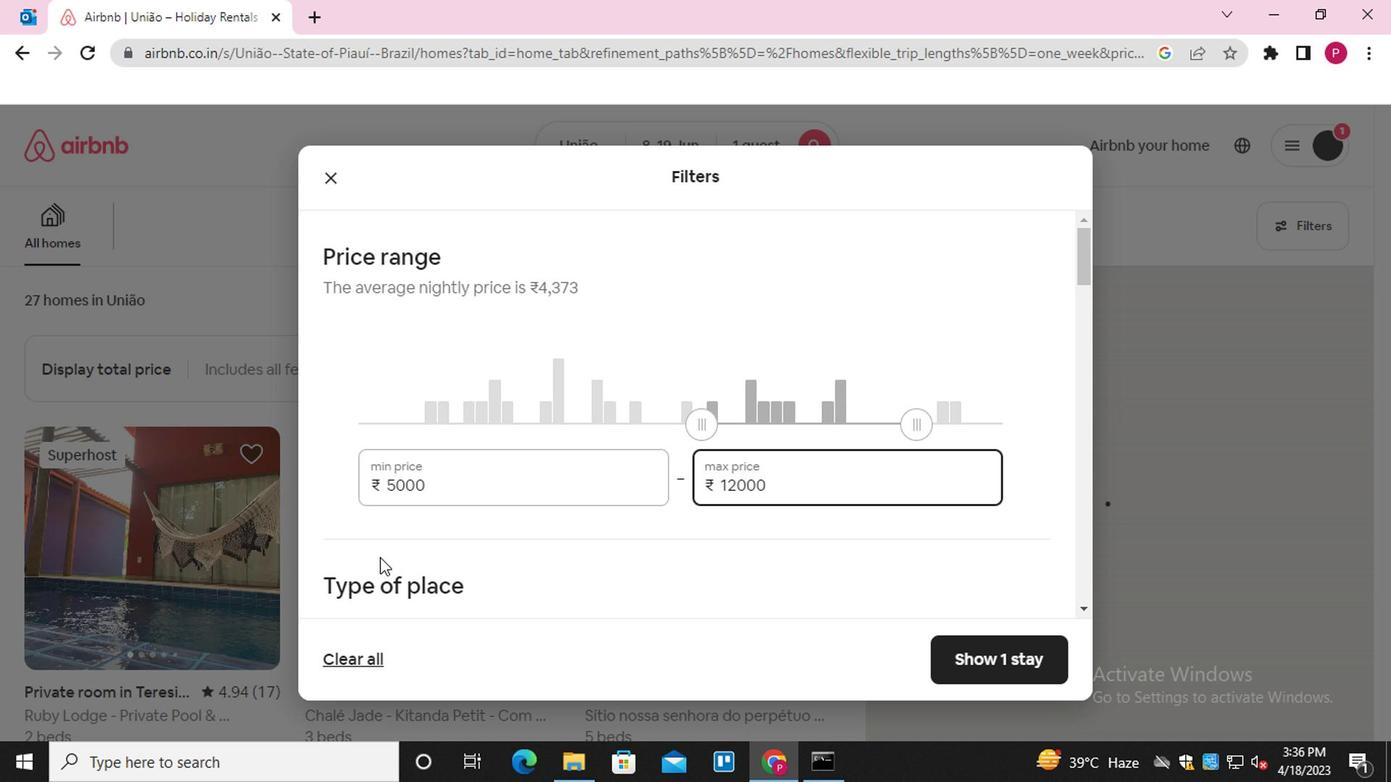 
Action: Mouse scrolled (399, 547) with delta (0, 0)
Screenshot: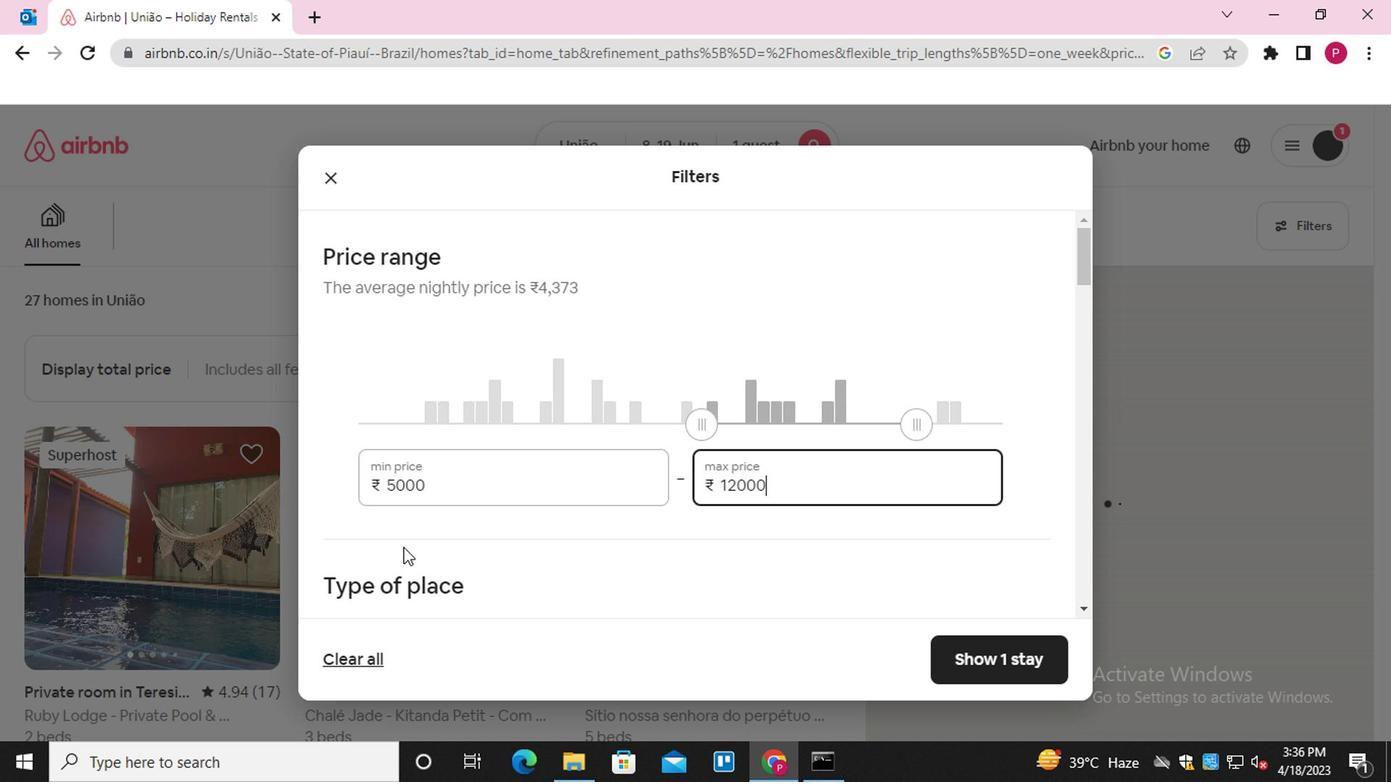 
Action: Mouse scrolled (399, 547) with delta (0, 0)
Screenshot: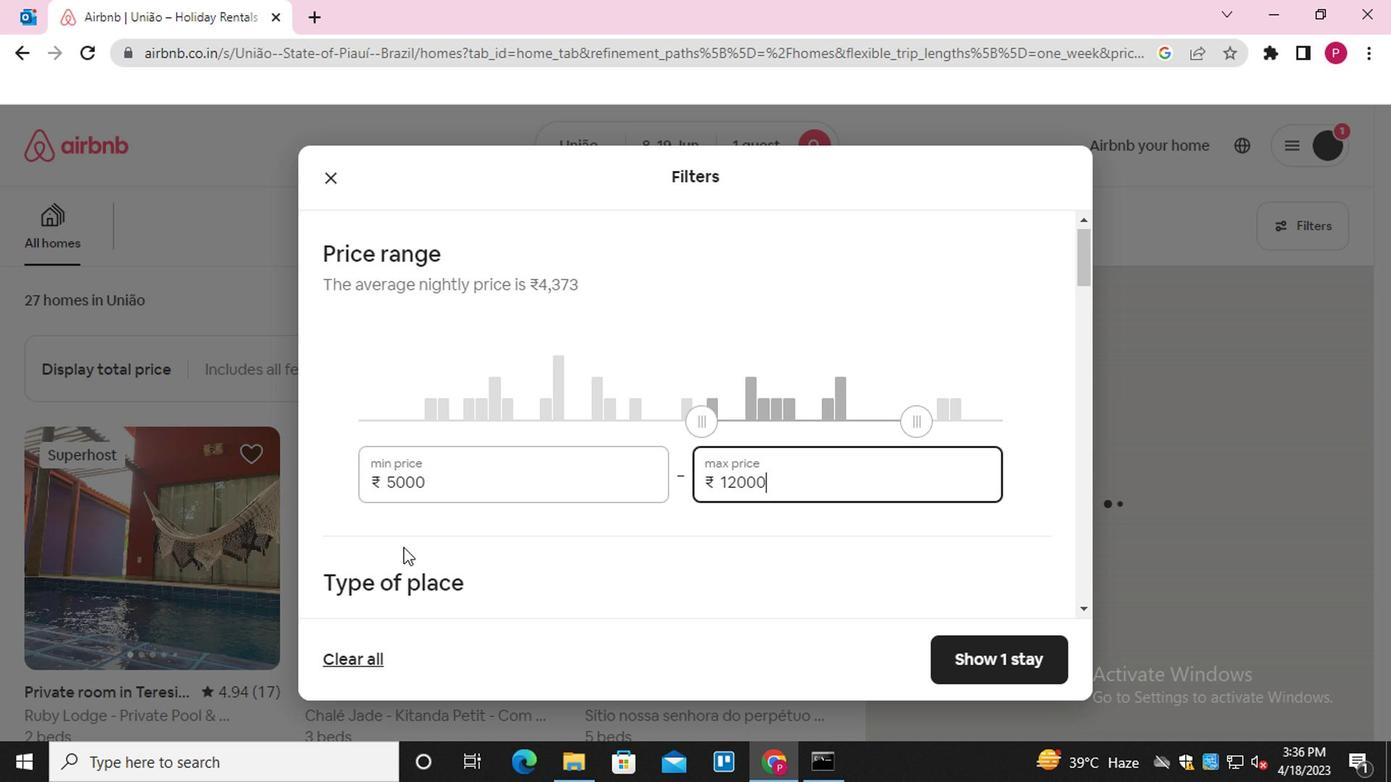 
Action: Mouse moved to (336, 336)
Screenshot: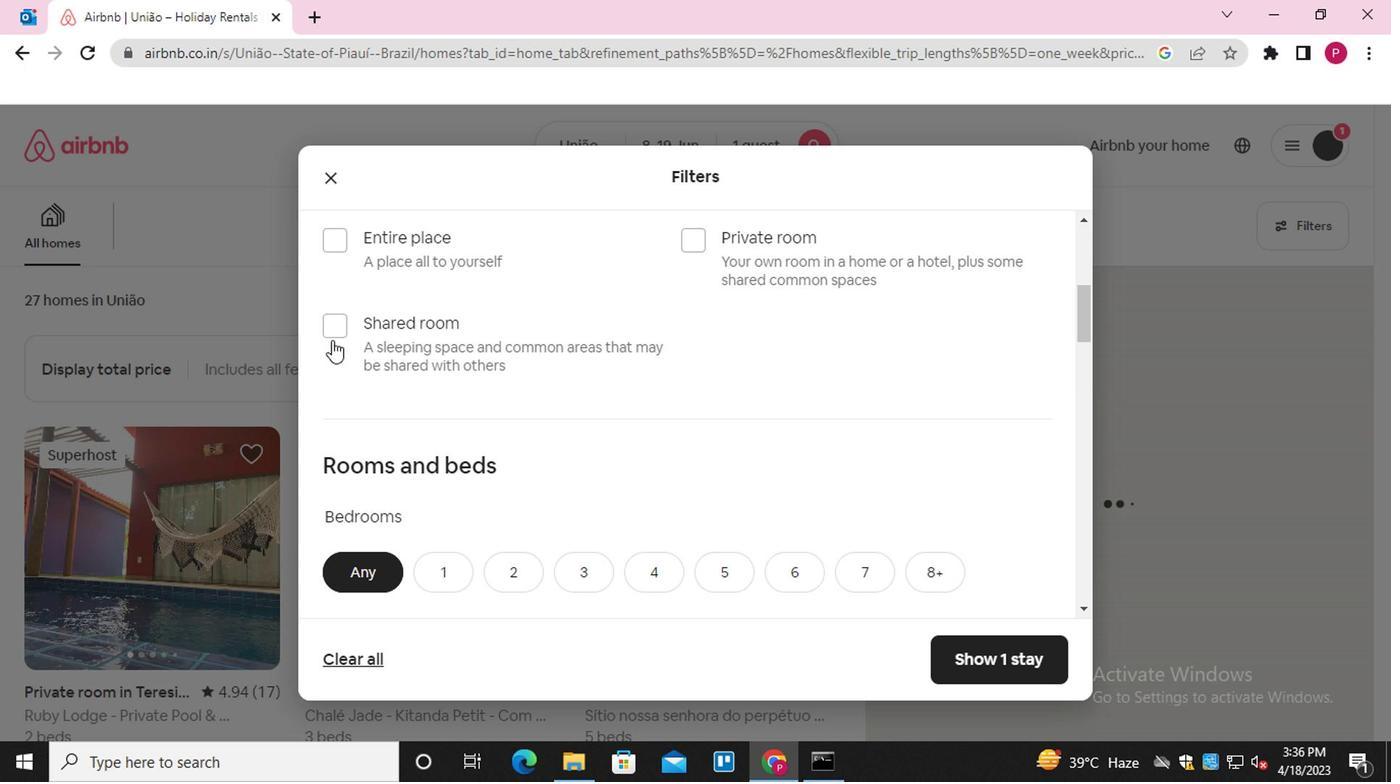 
Action: Mouse pressed left at (336, 336)
Screenshot: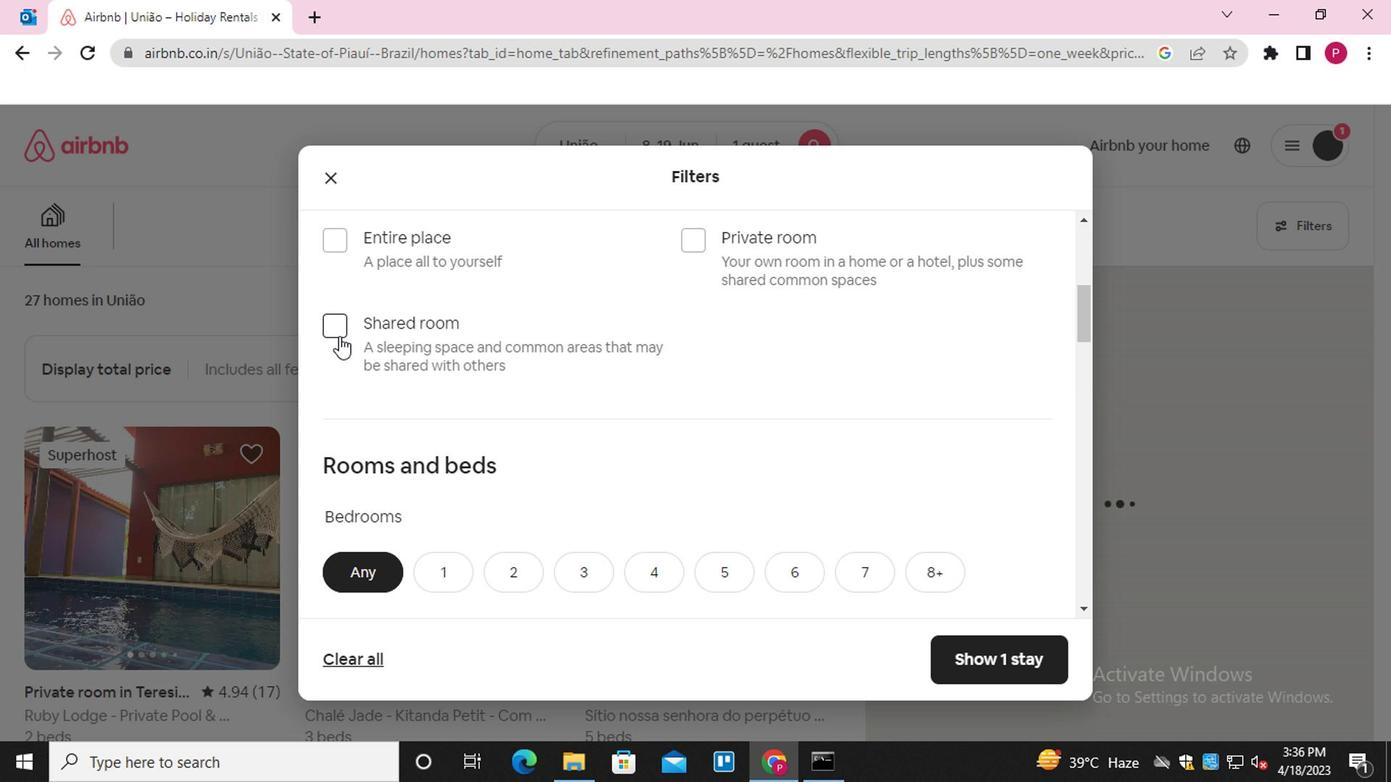 
Action: Mouse moved to (583, 457)
Screenshot: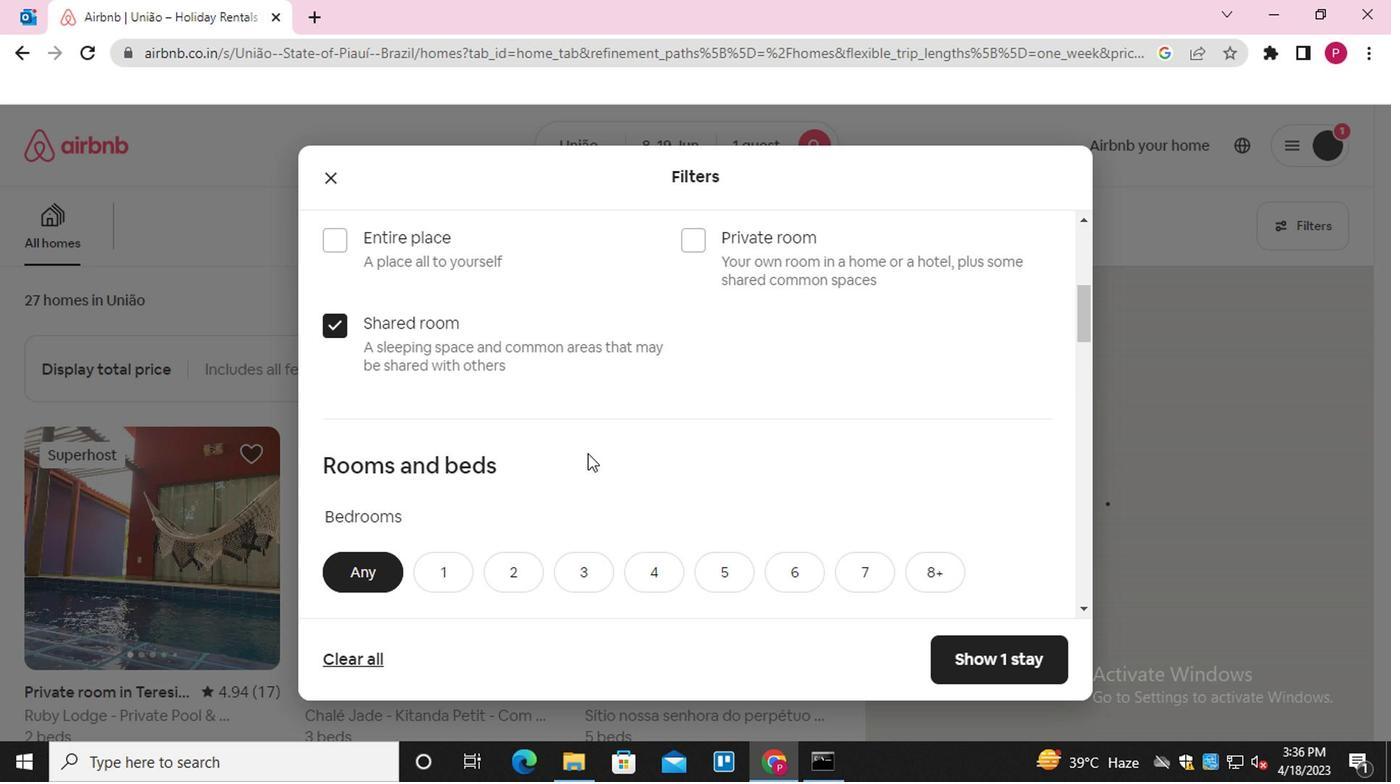 
Action: Mouse scrolled (583, 455) with delta (0, -1)
Screenshot: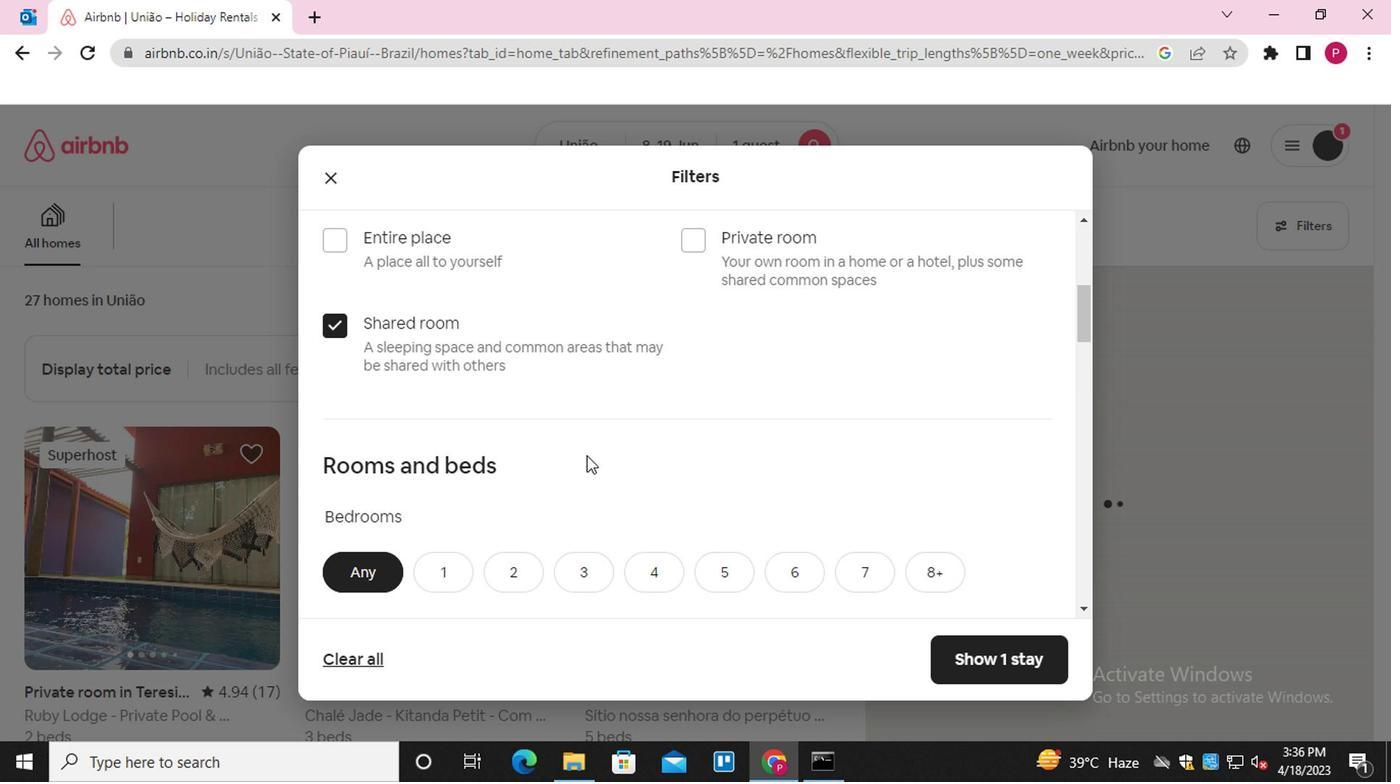 
Action: Mouse scrolled (583, 455) with delta (0, -1)
Screenshot: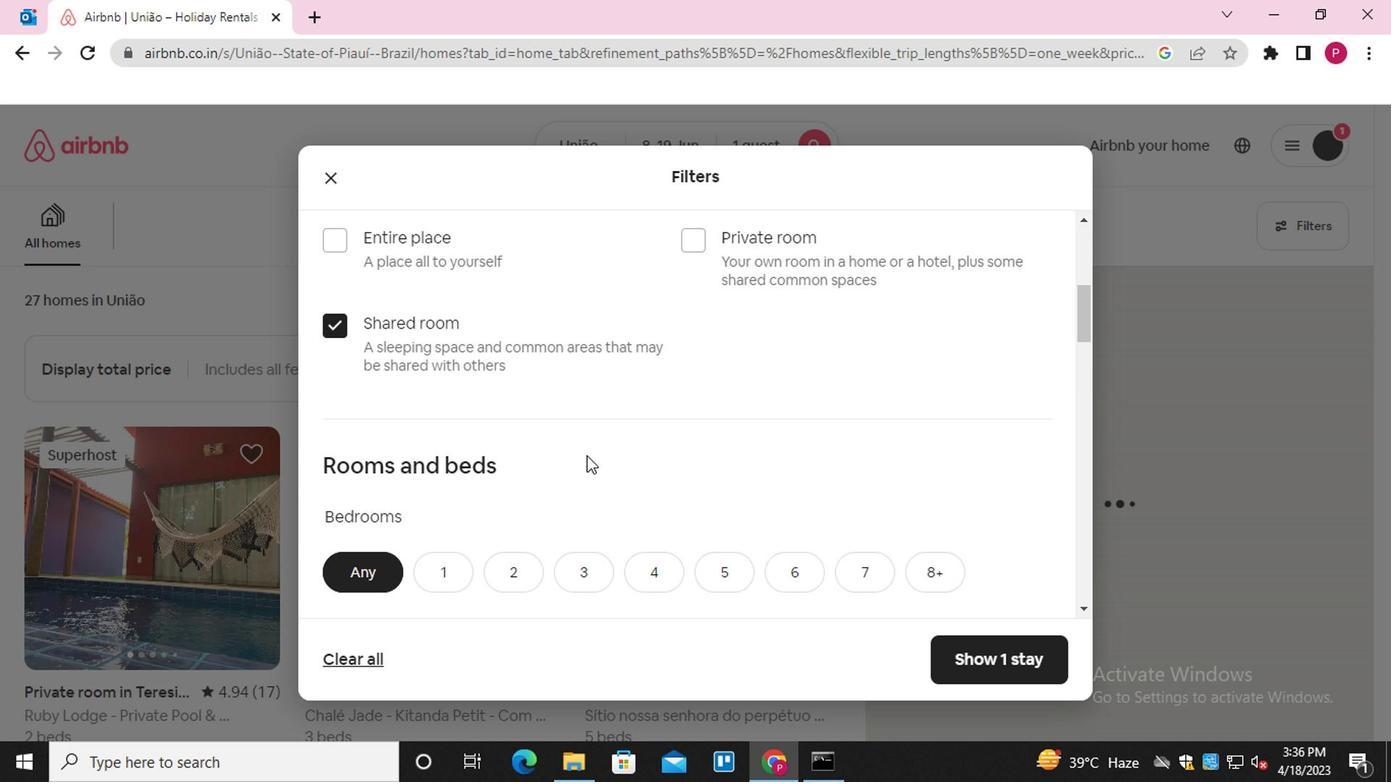 
Action: Mouse moved to (470, 372)
Screenshot: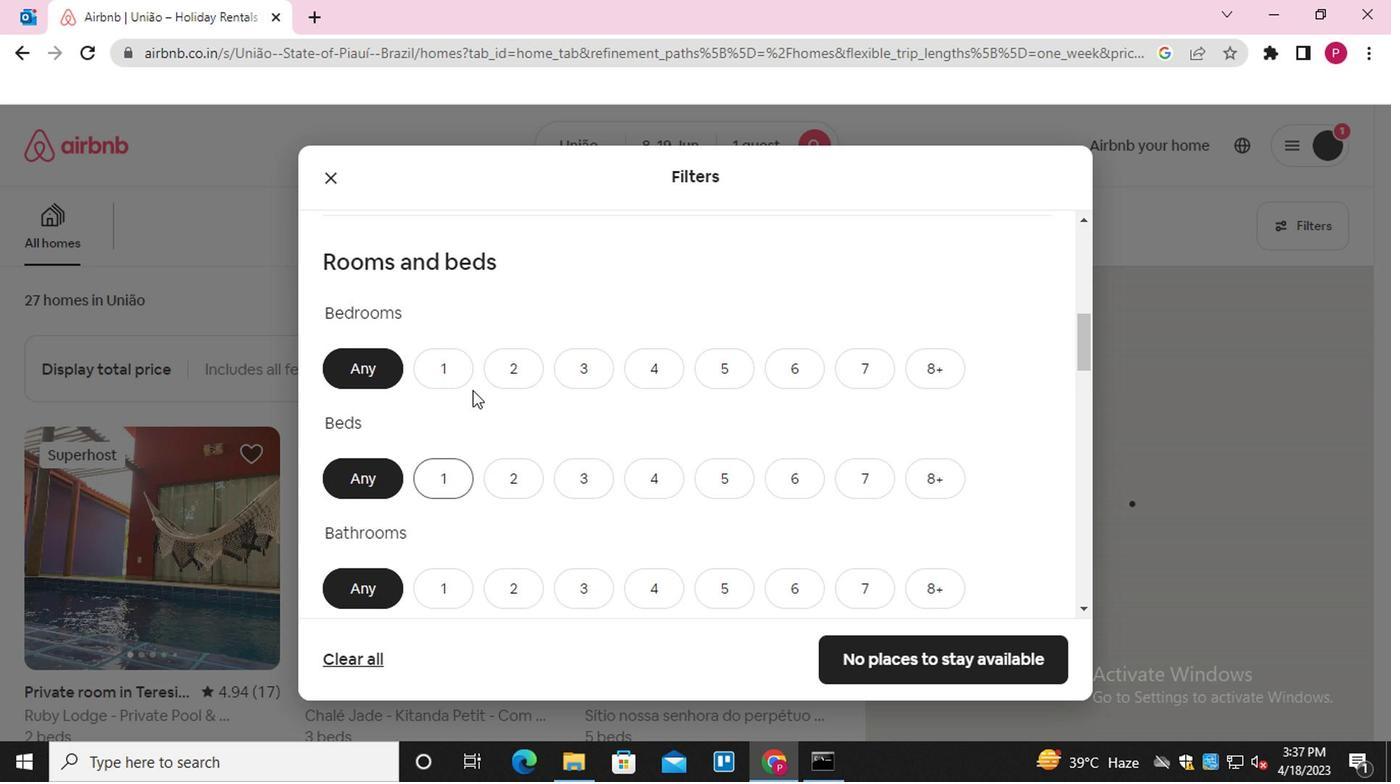 
Action: Mouse pressed left at (470, 372)
Screenshot: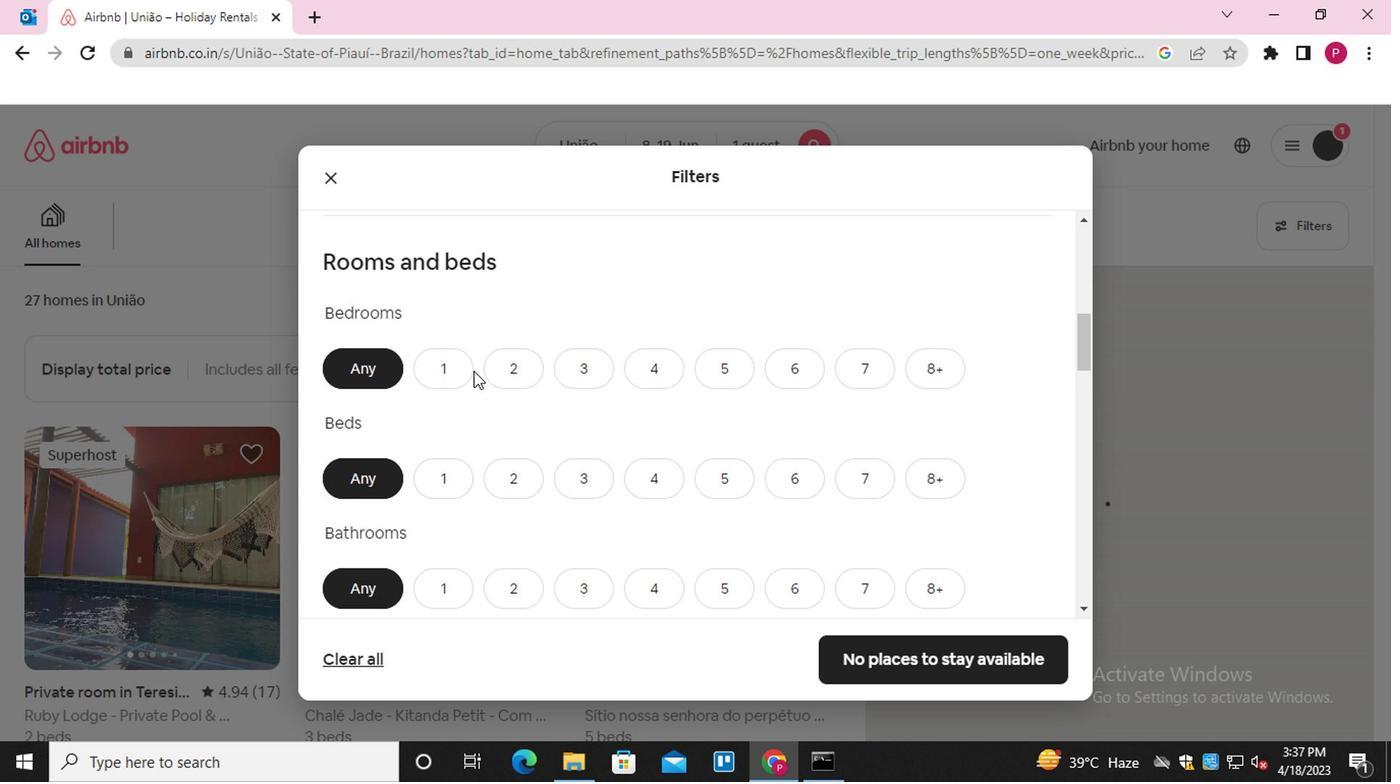 
Action: Mouse moved to (449, 378)
Screenshot: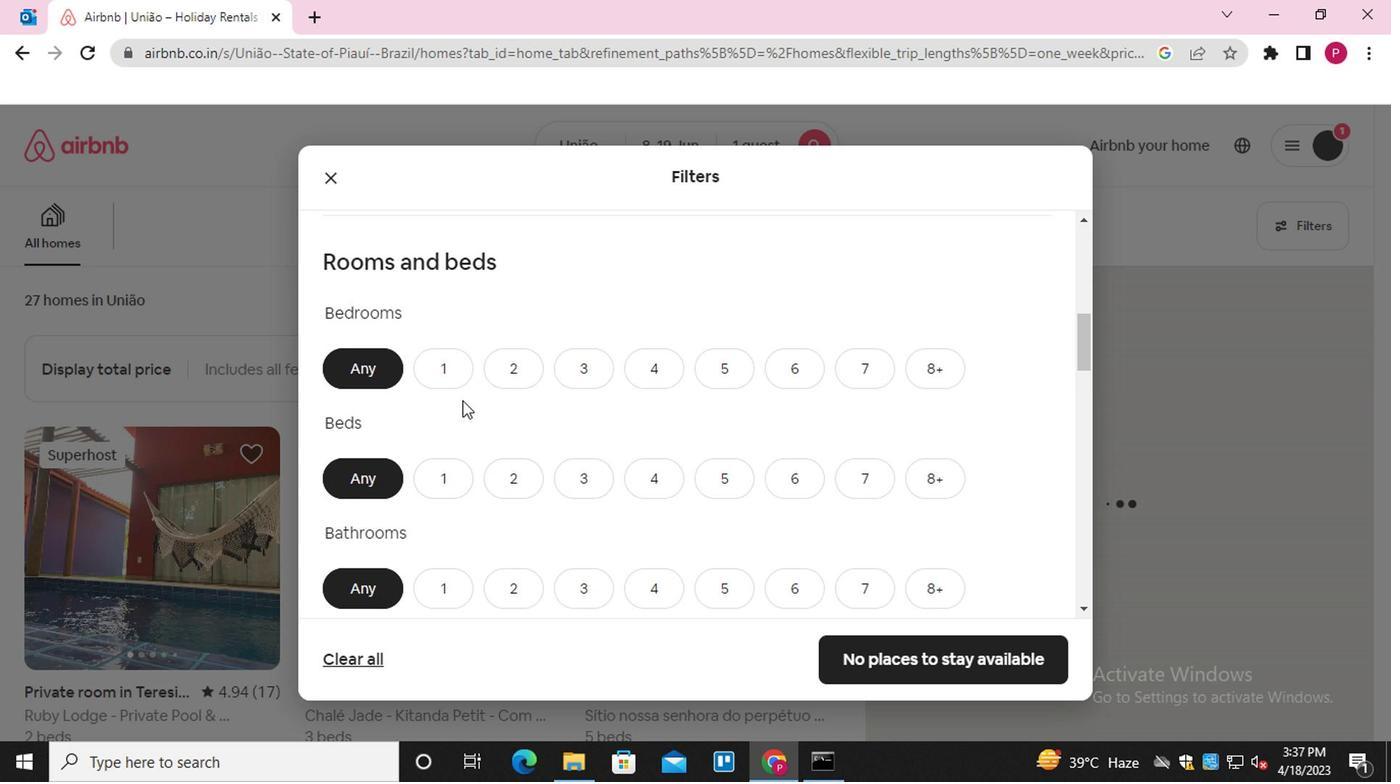 
Action: Mouse pressed left at (449, 378)
Screenshot: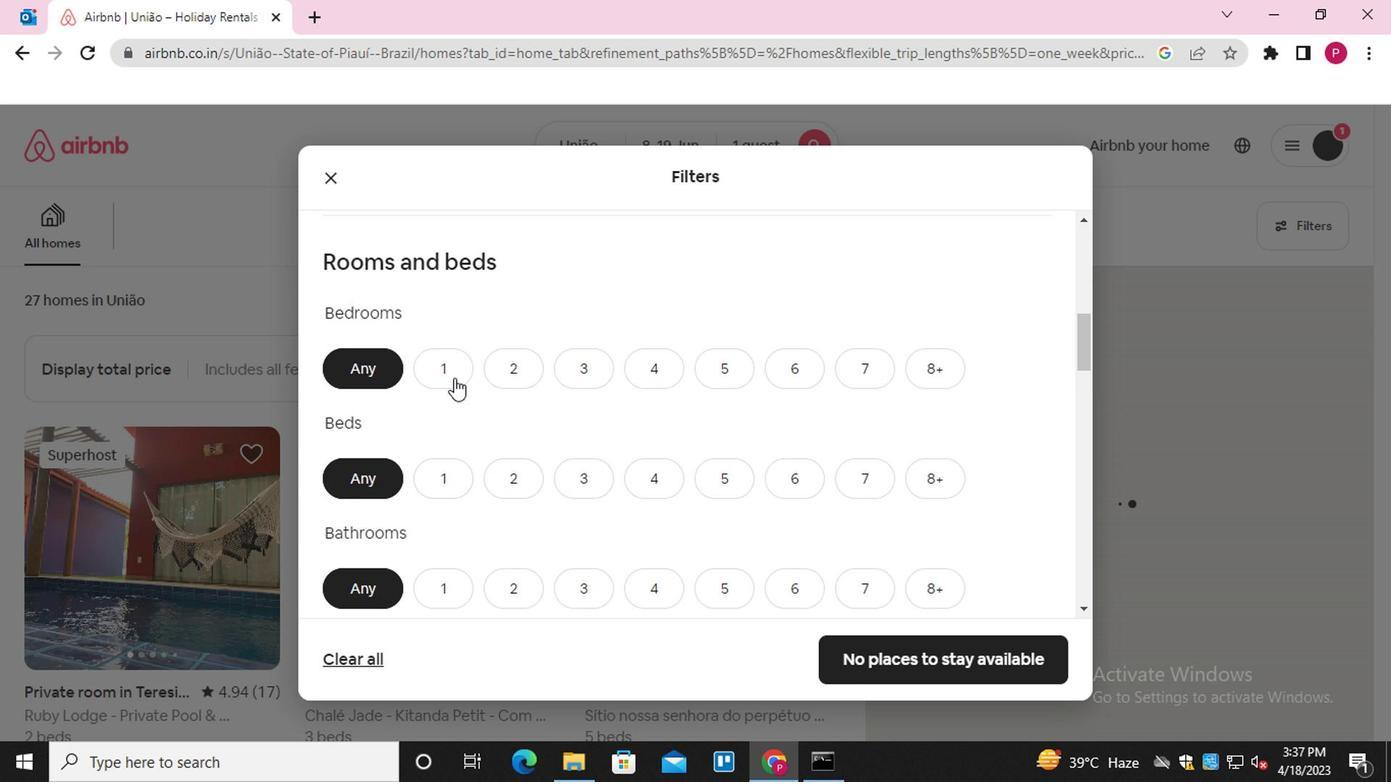 
Action: Mouse moved to (455, 481)
Screenshot: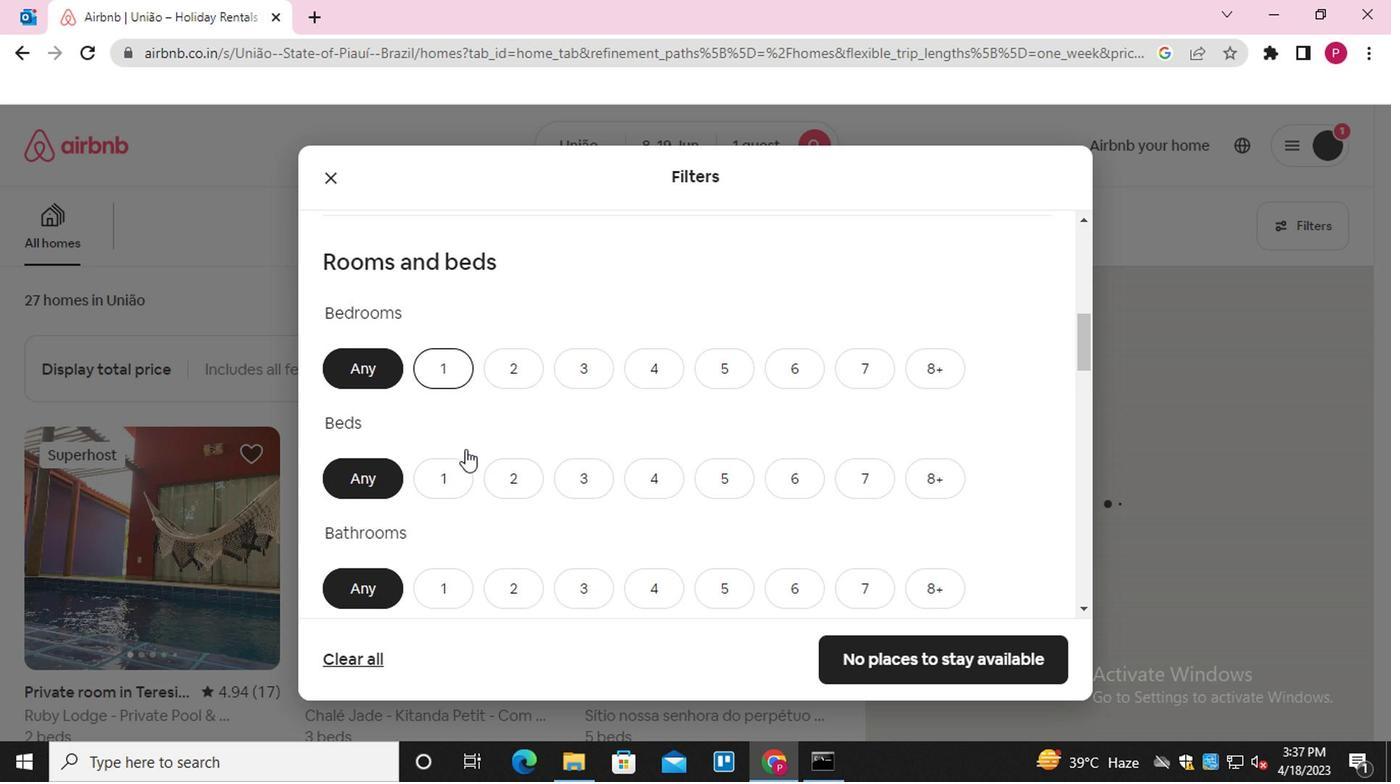 
Action: Mouse pressed left at (455, 481)
Screenshot: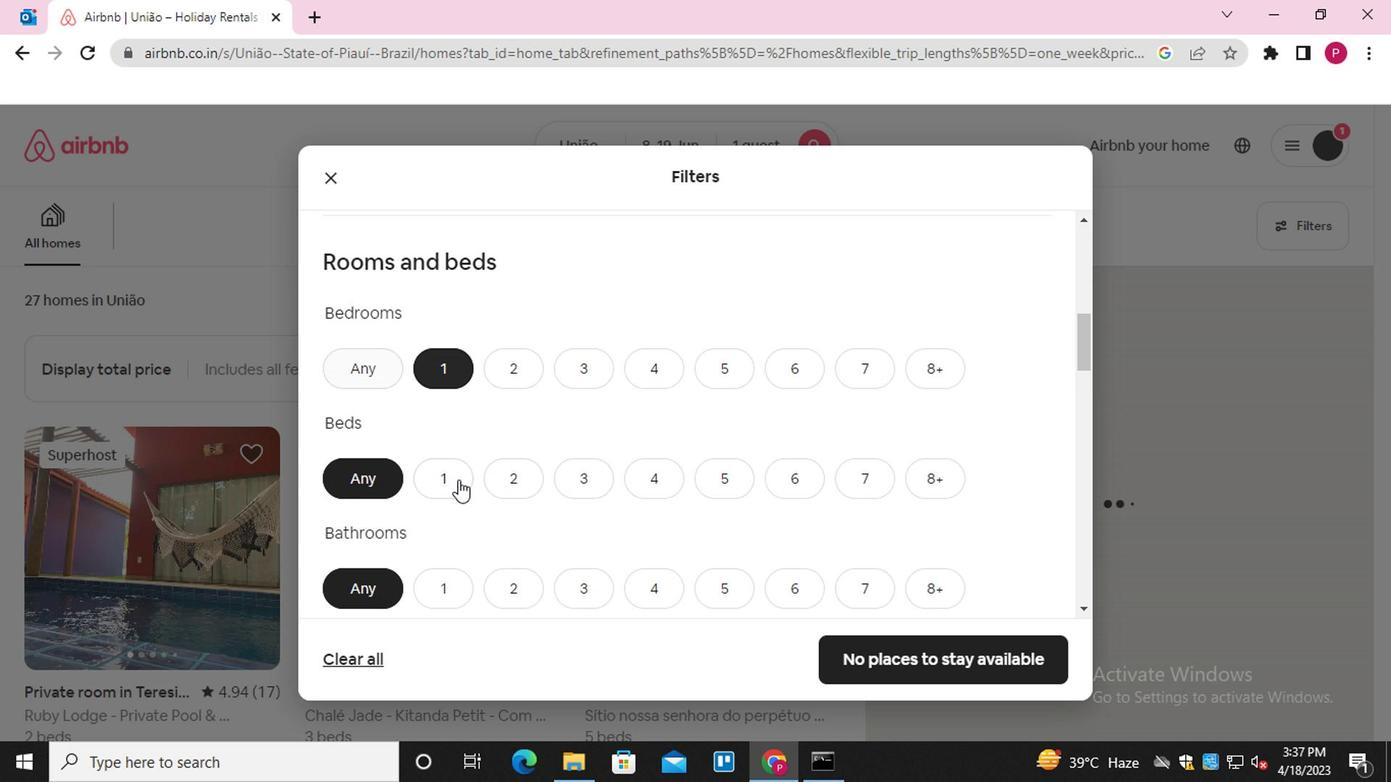 
Action: Mouse moved to (445, 585)
Screenshot: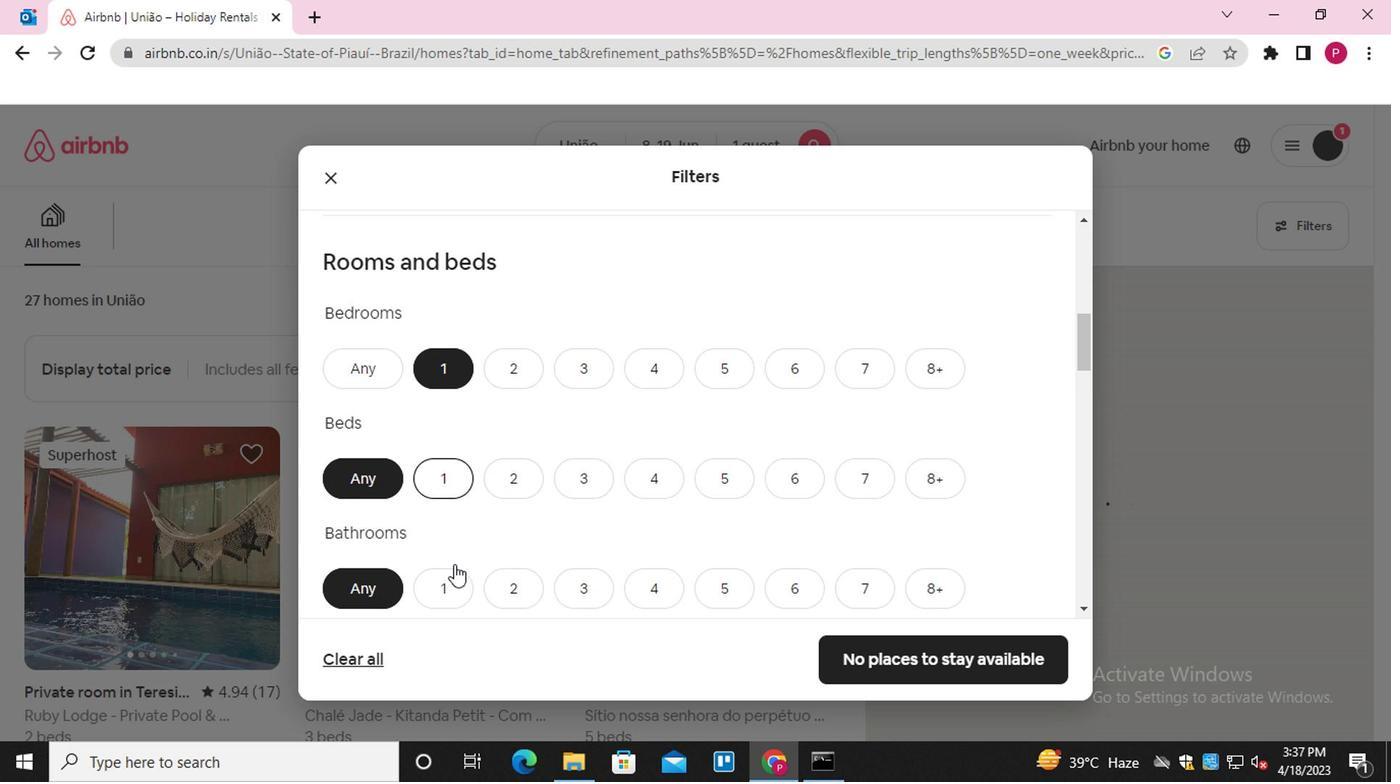 
Action: Mouse pressed left at (445, 585)
Screenshot: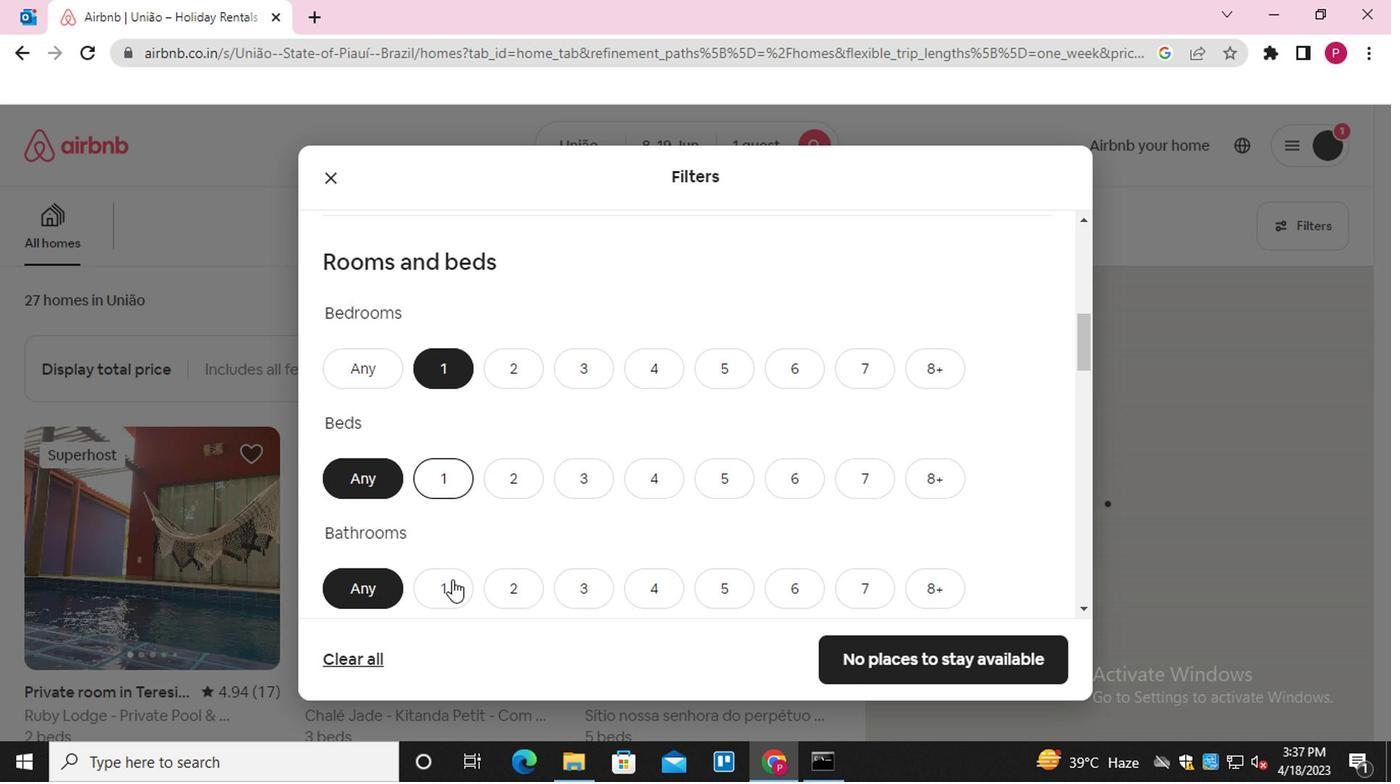 
Action: Mouse moved to (526, 465)
Screenshot: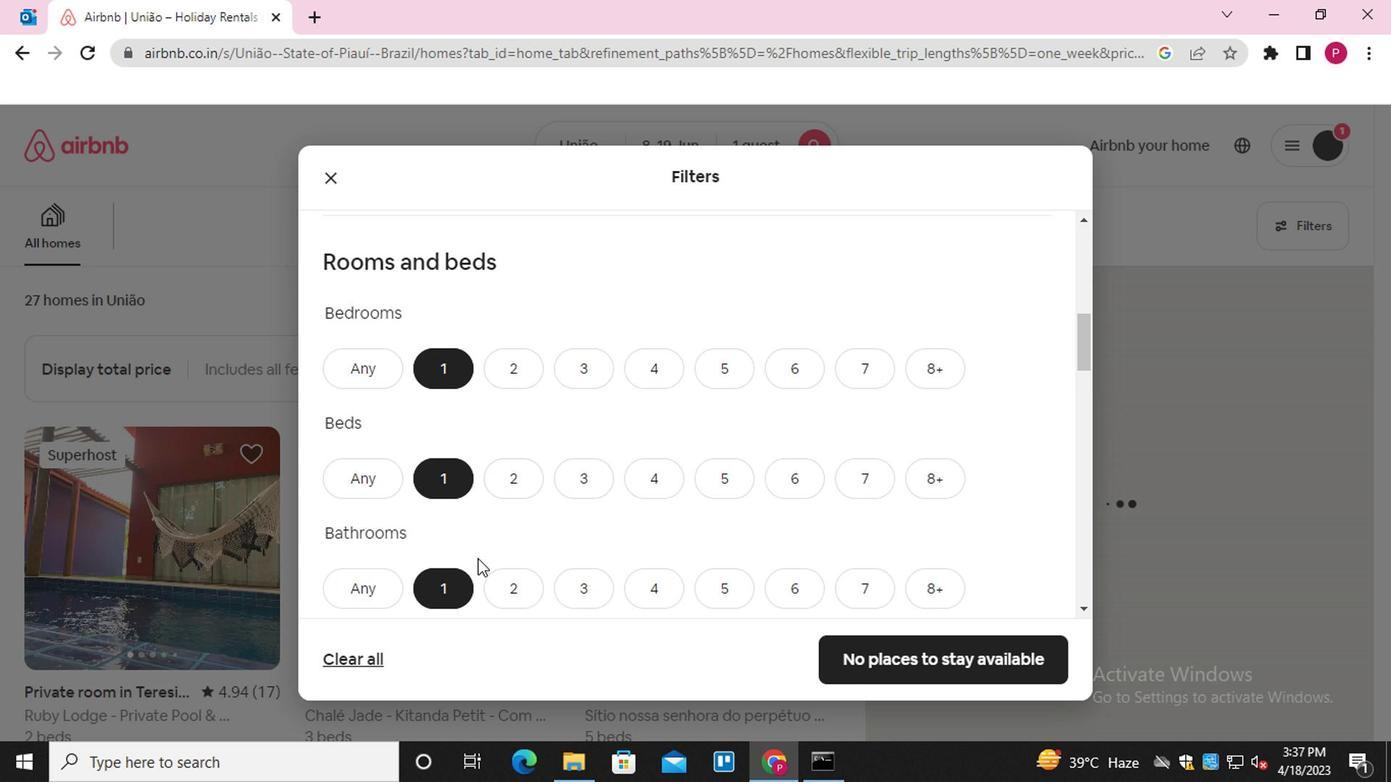 
Action: Mouse scrolled (526, 464) with delta (0, 0)
Screenshot: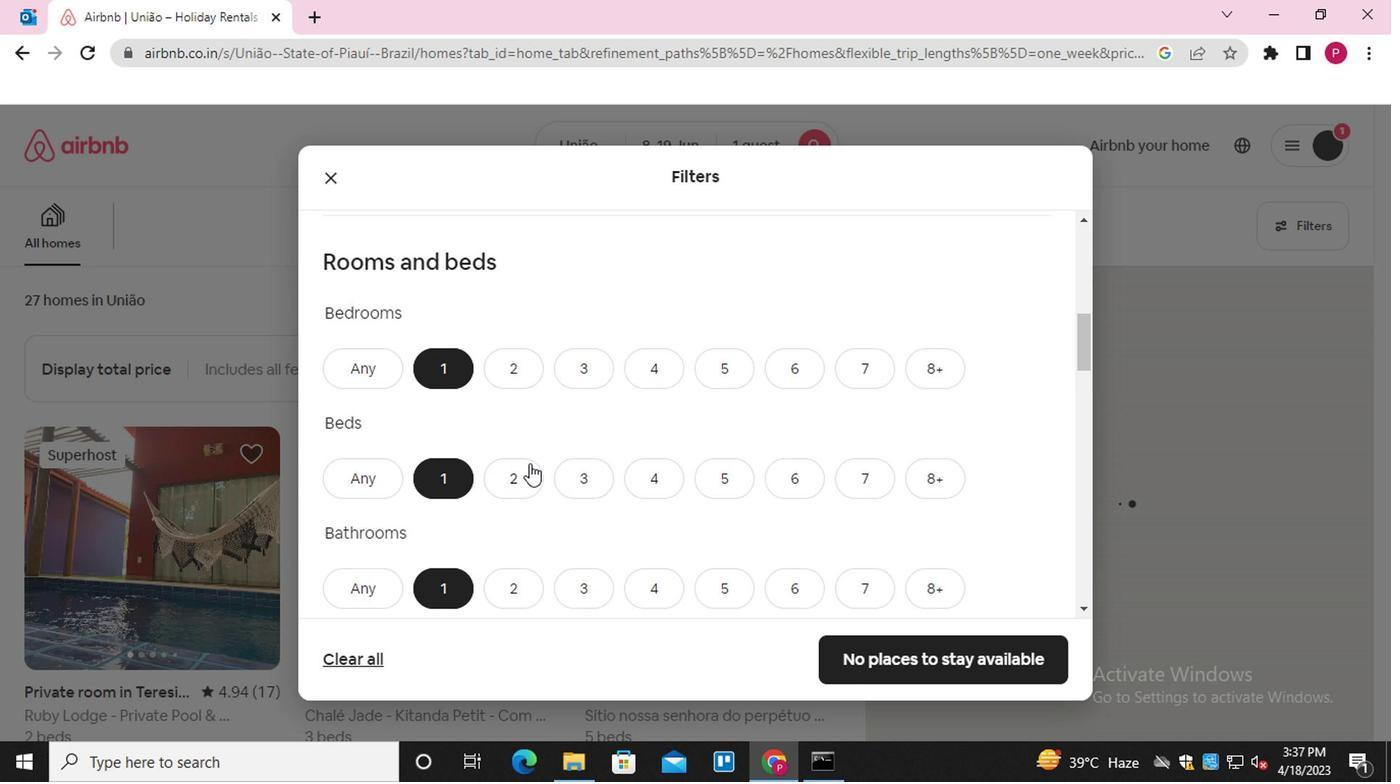 
Action: Mouse scrolled (526, 464) with delta (0, 0)
Screenshot: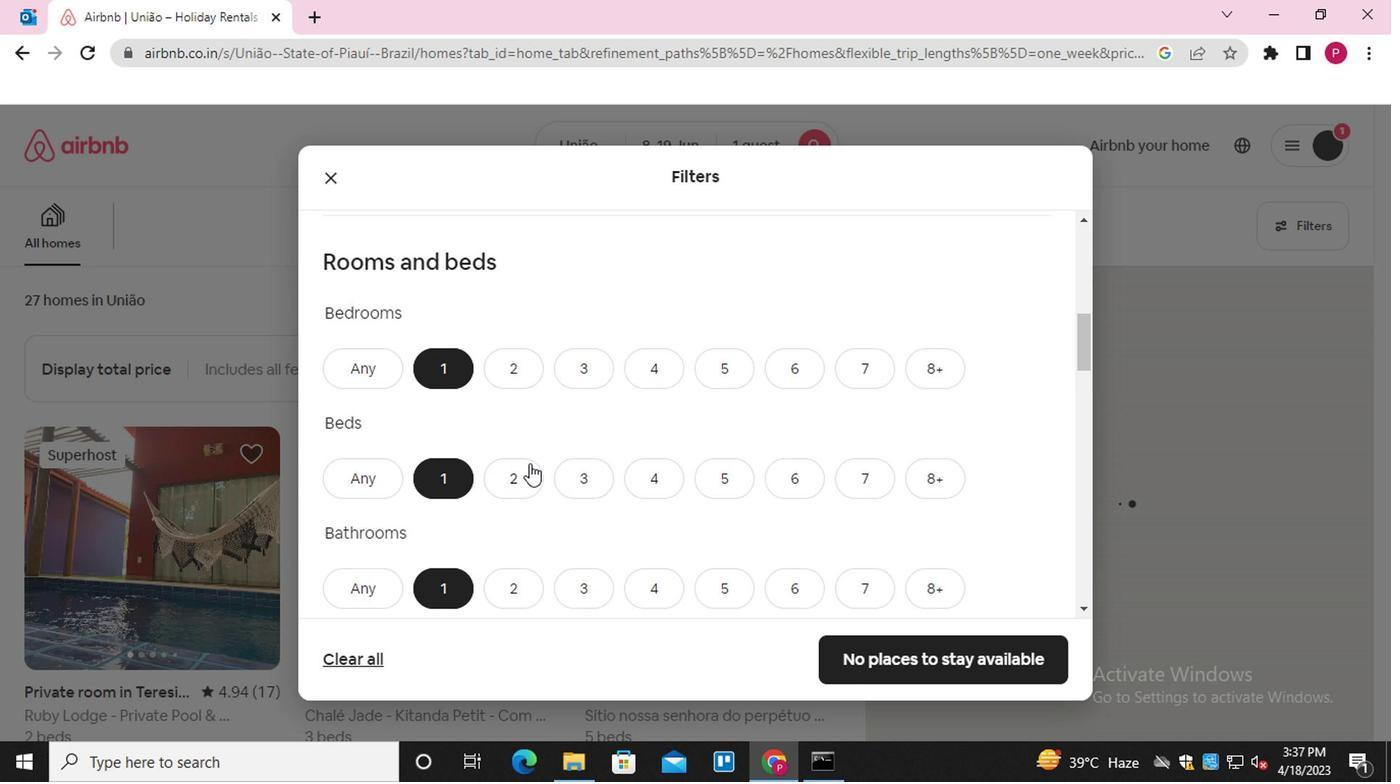 
Action: Mouse moved to (525, 465)
Screenshot: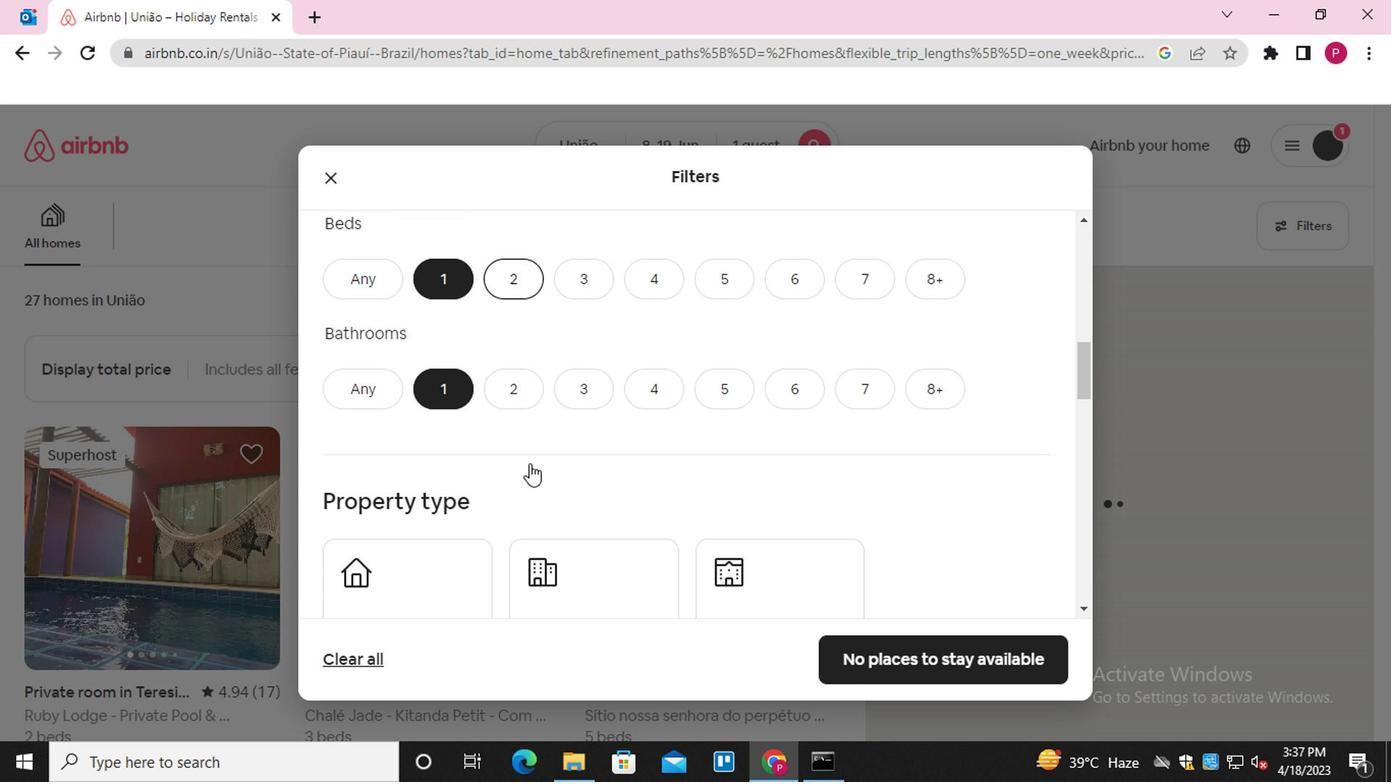 
Action: Mouse scrolled (525, 464) with delta (0, 0)
Screenshot: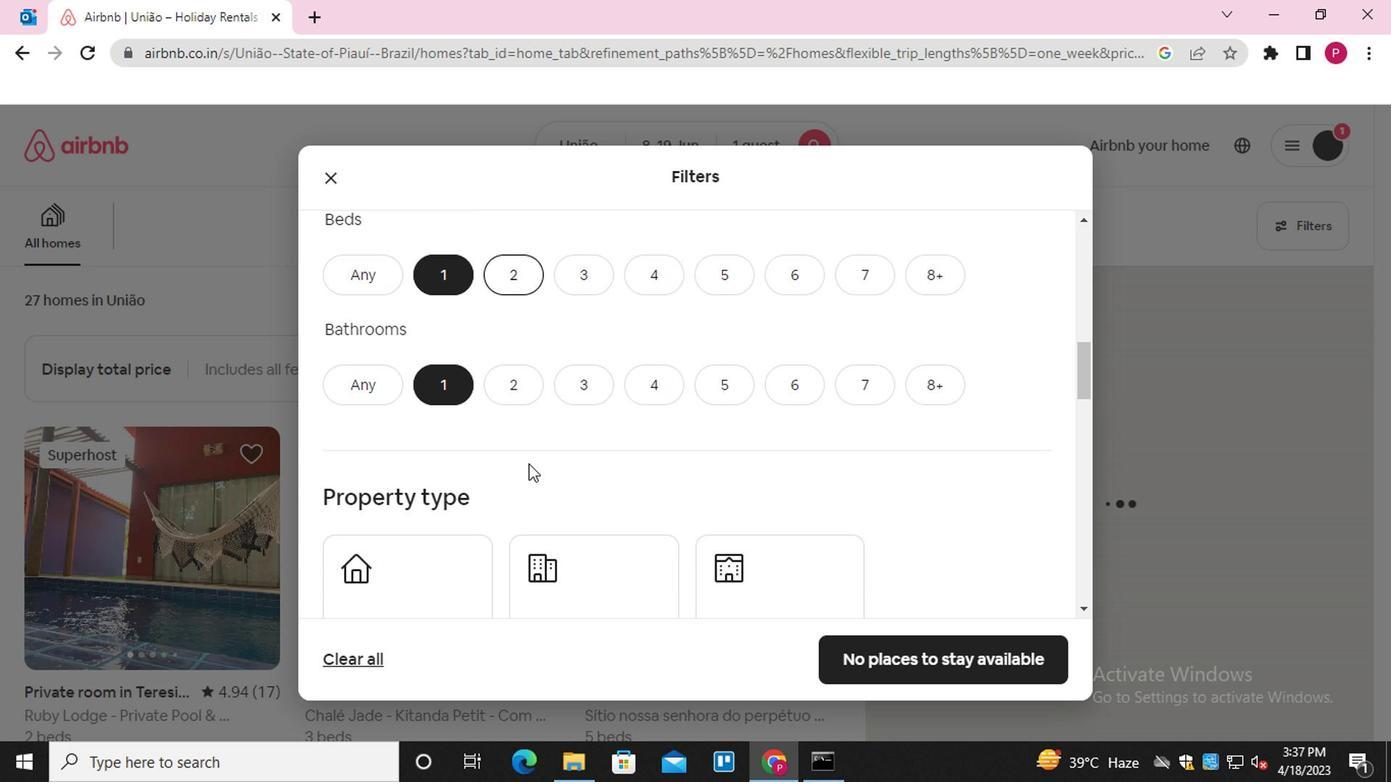 
Action: Mouse scrolled (525, 464) with delta (0, 0)
Screenshot: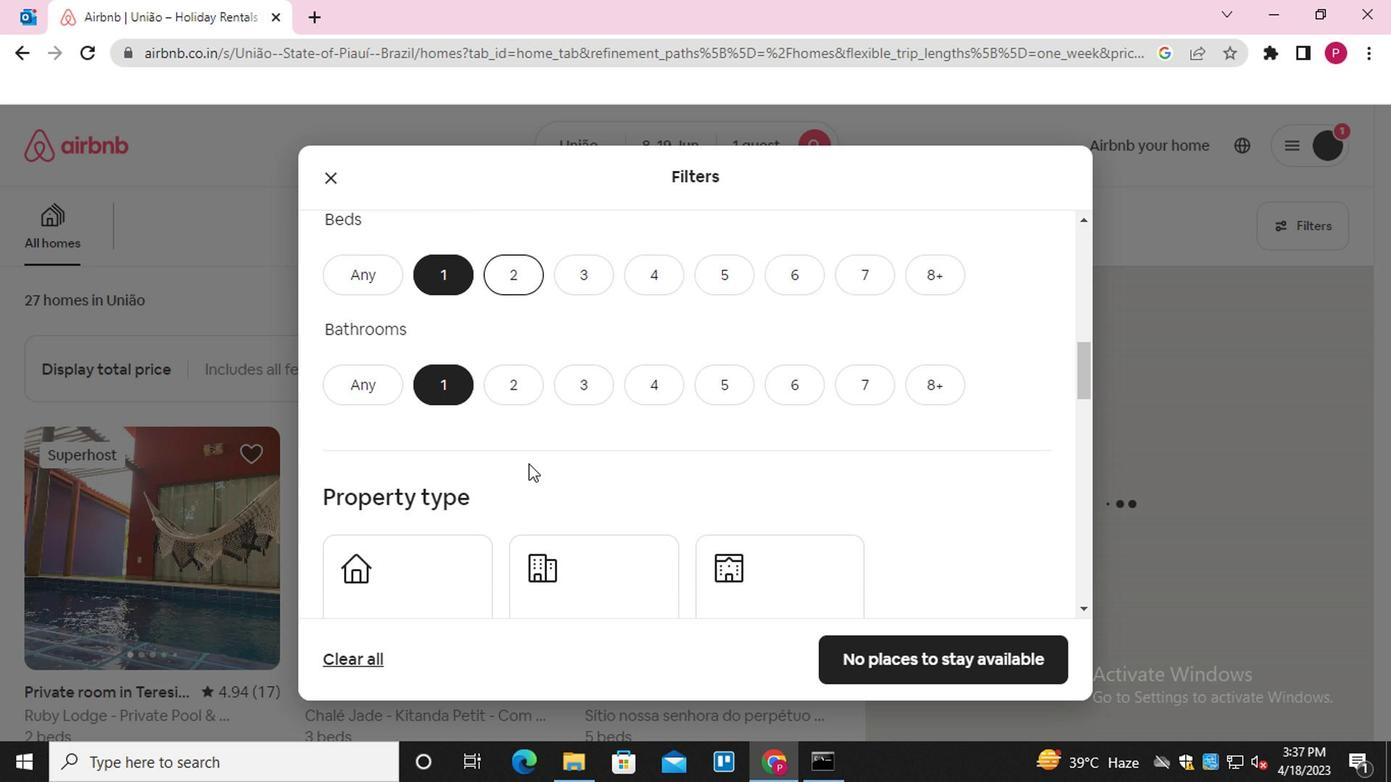 
Action: Mouse moved to (730, 417)
Screenshot: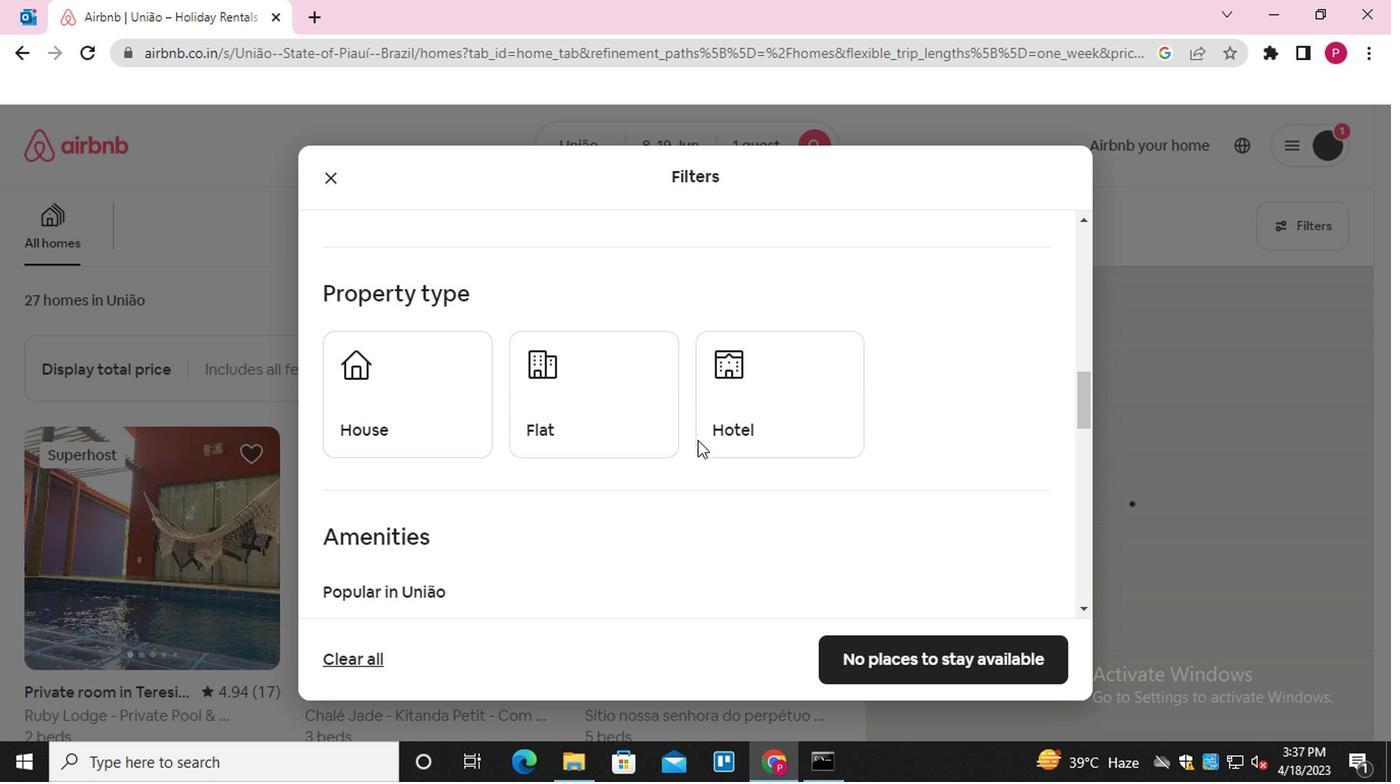 
Action: Mouse pressed left at (730, 417)
Screenshot: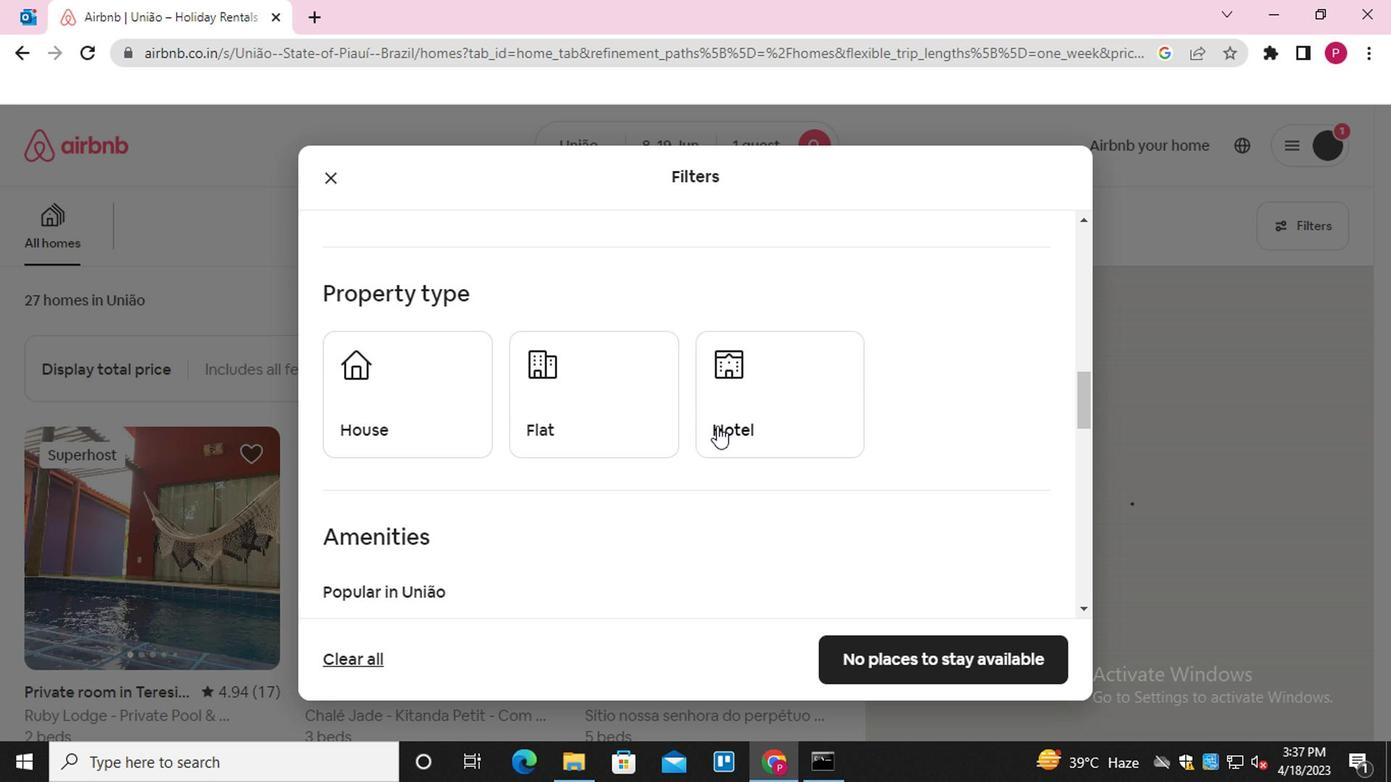 
Action: Mouse moved to (632, 492)
Screenshot: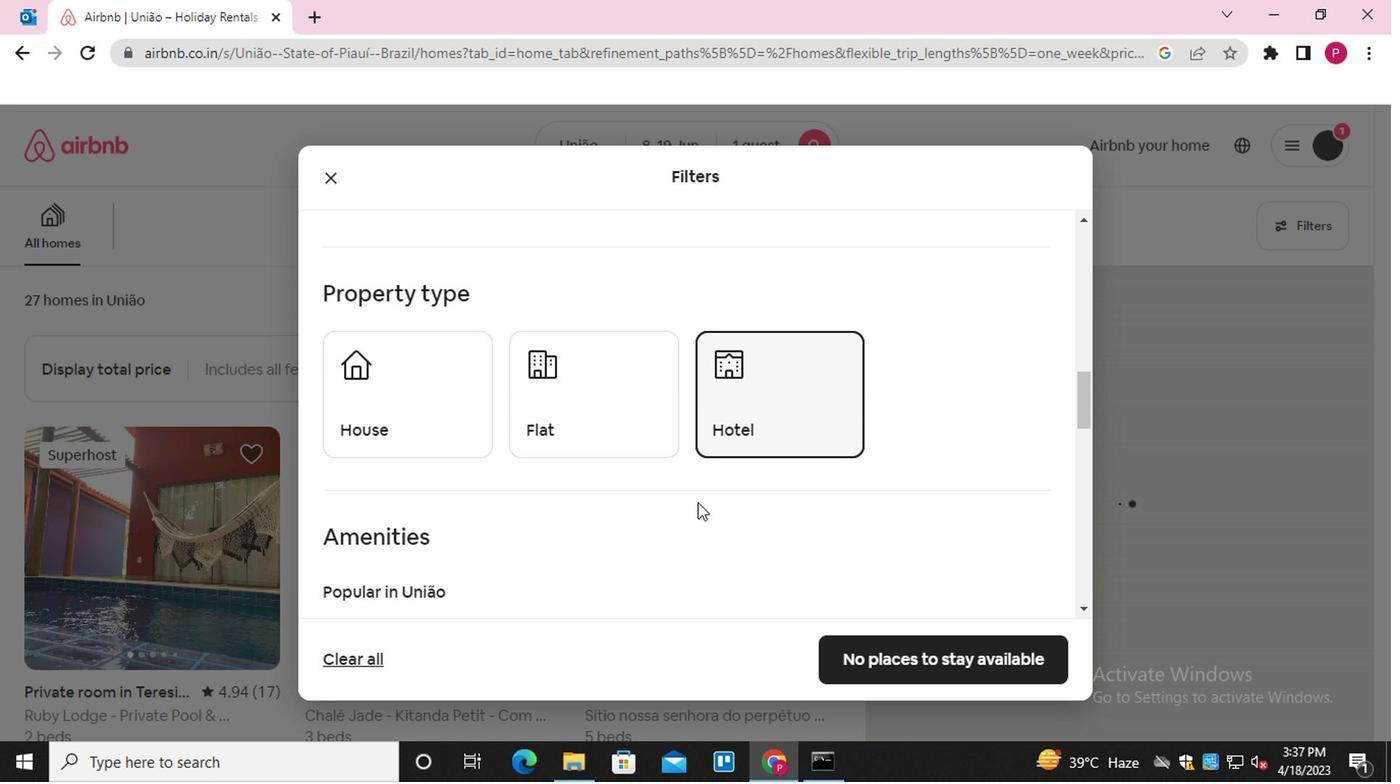 
Action: Mouse scrolled (632, 491) with delta (0, -1)
Screenshot: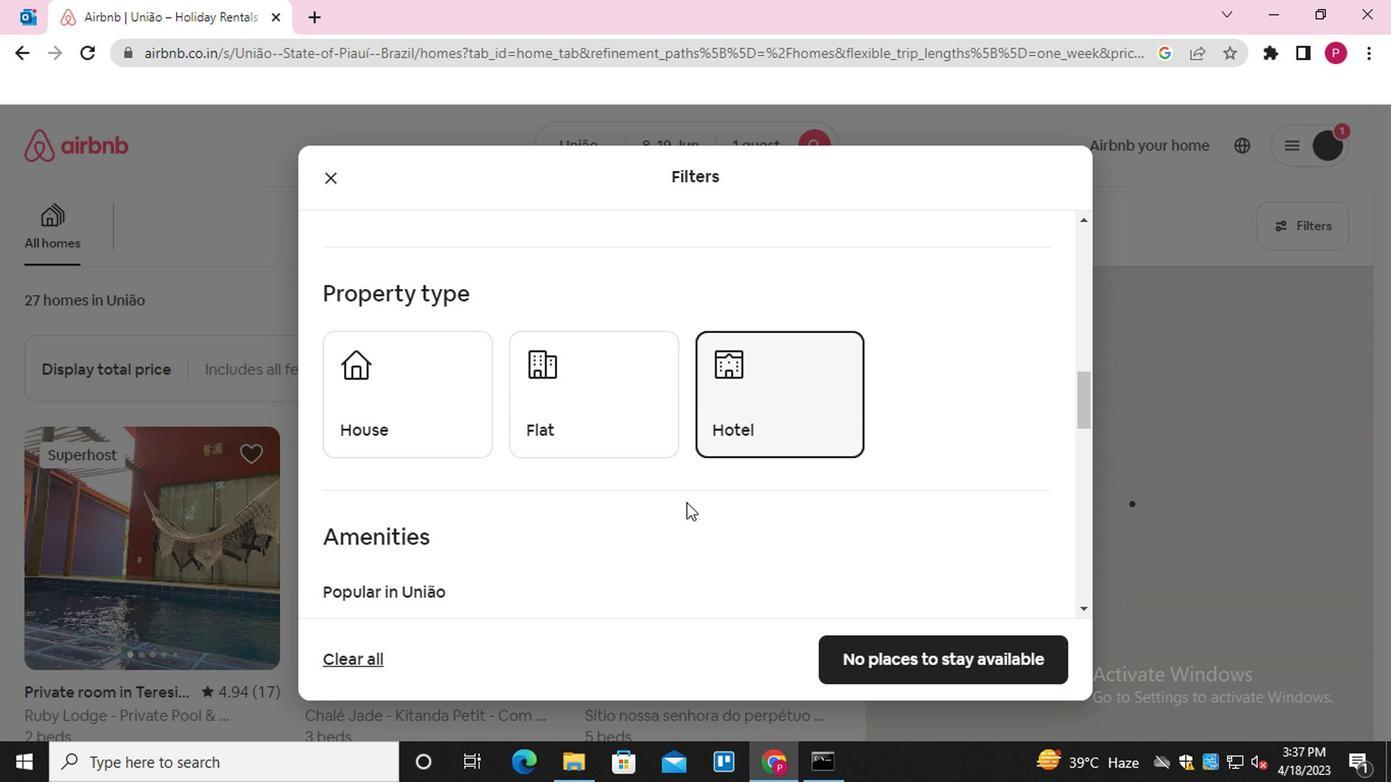 
Action: Mouse scrolled (632, 491) with delta (0, -1)
Screenshot: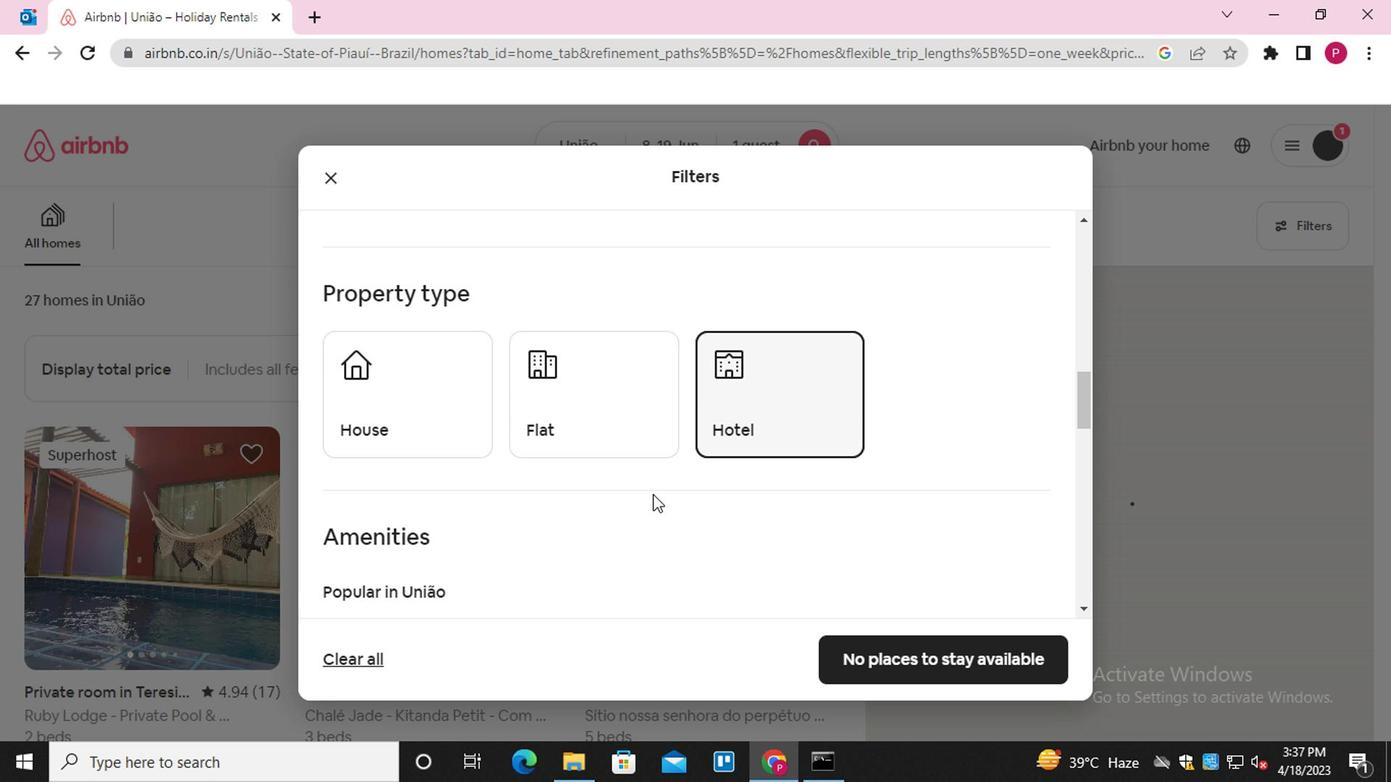 
Action: Mouse moved to (544, 510)
Screenshot: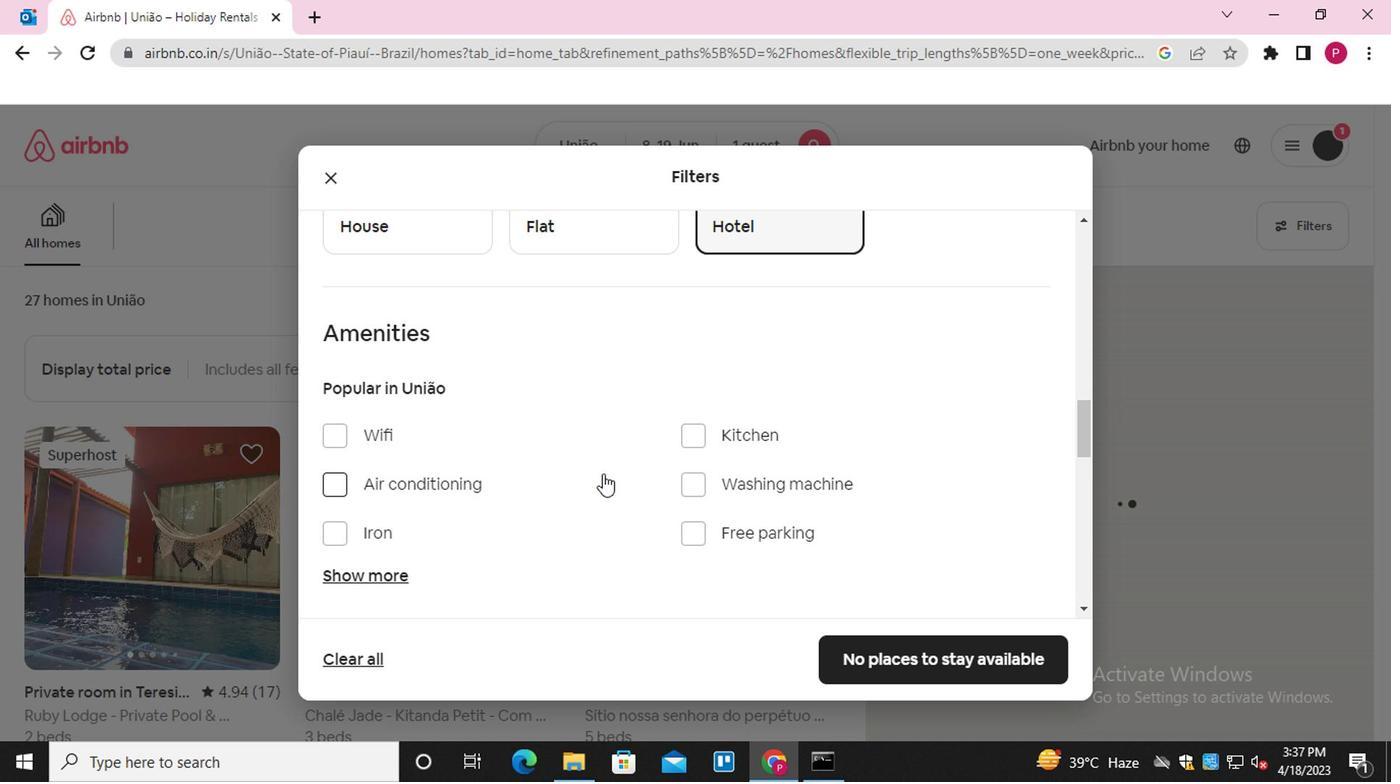 
Action: Mouse scrolled (544, 508) with delta (0, -1)
Screenshot: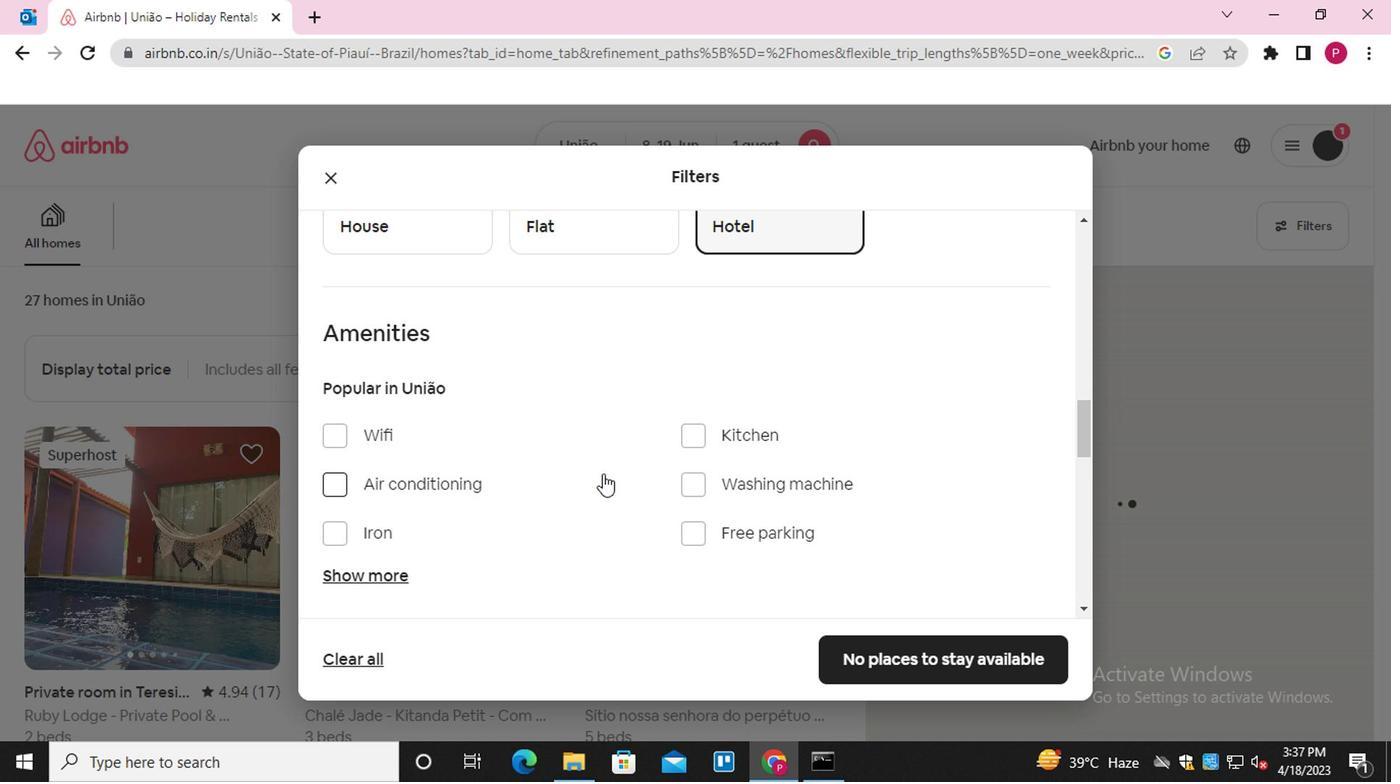 
Action: Mouse moved to (525, 518)
Screenshot: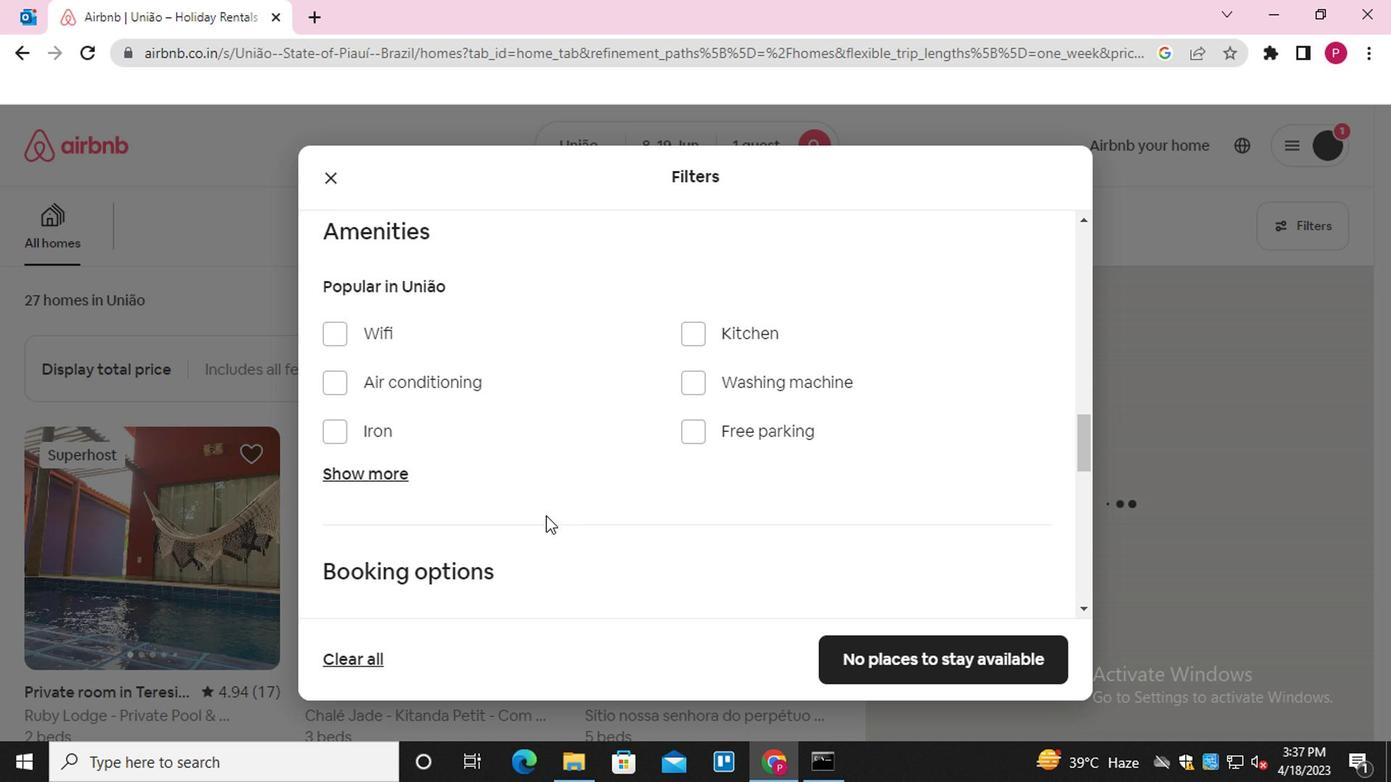 
Action: Mouse scrolled (525, 518) with delta (0, 0)
Screenshot: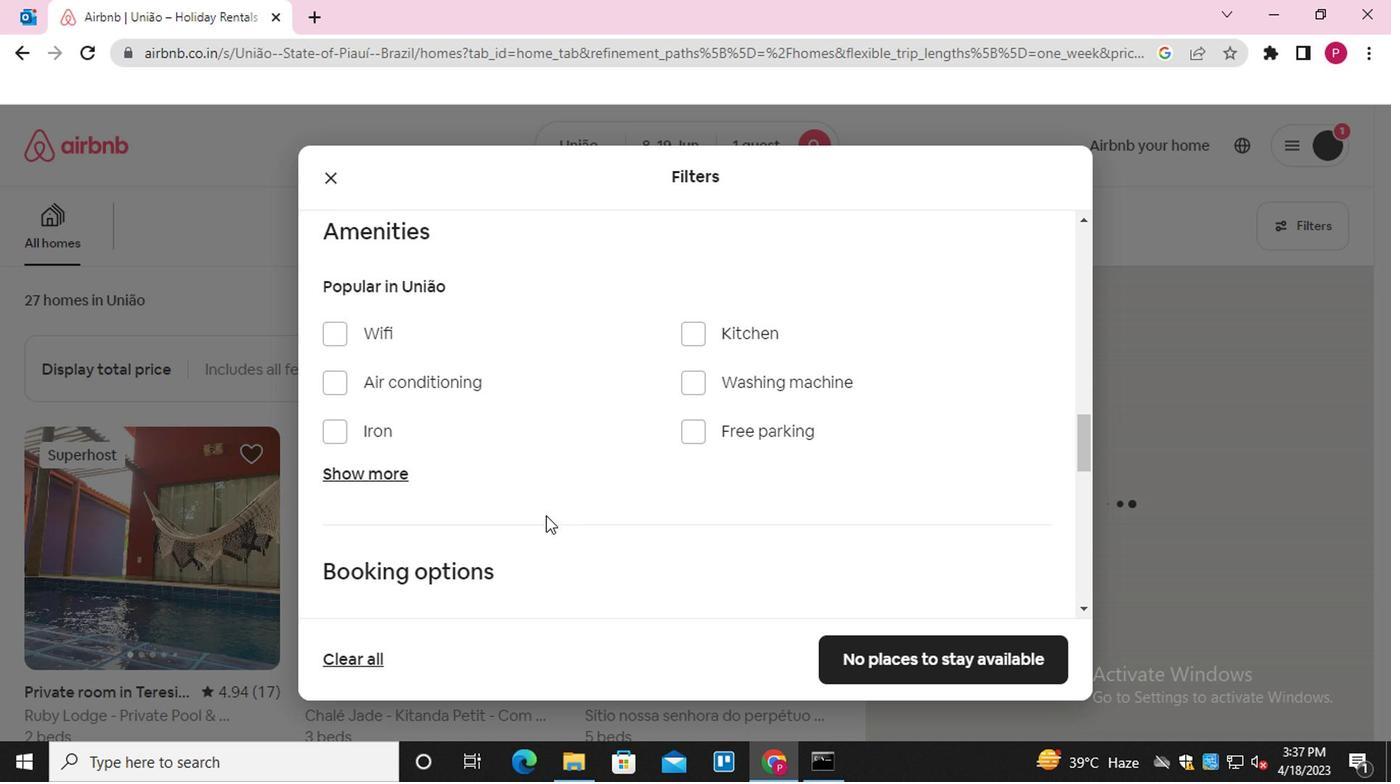 
Action: Mouse moved to (513, 520)
Screenshot: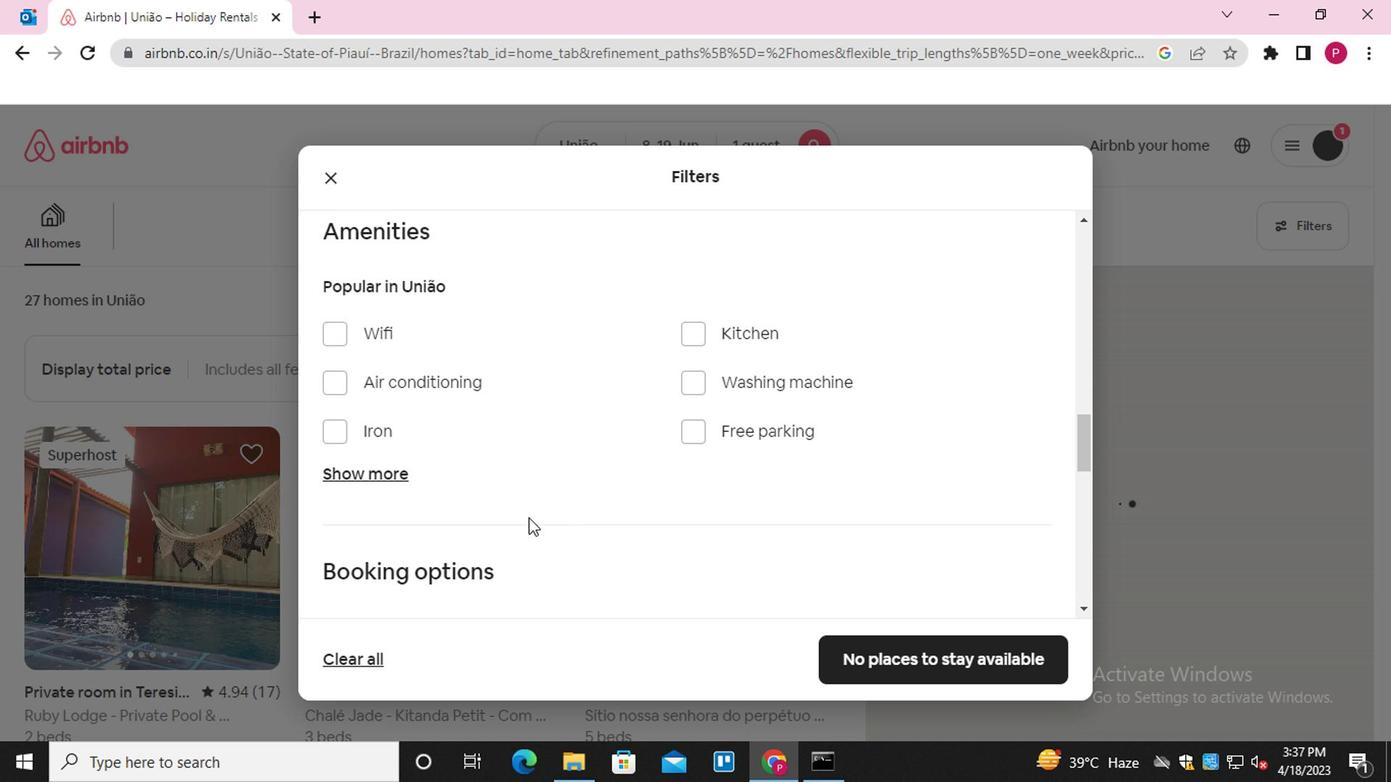 
Action: Mouse scrolled (513, 518) with delta (0, -1)
Screenshot: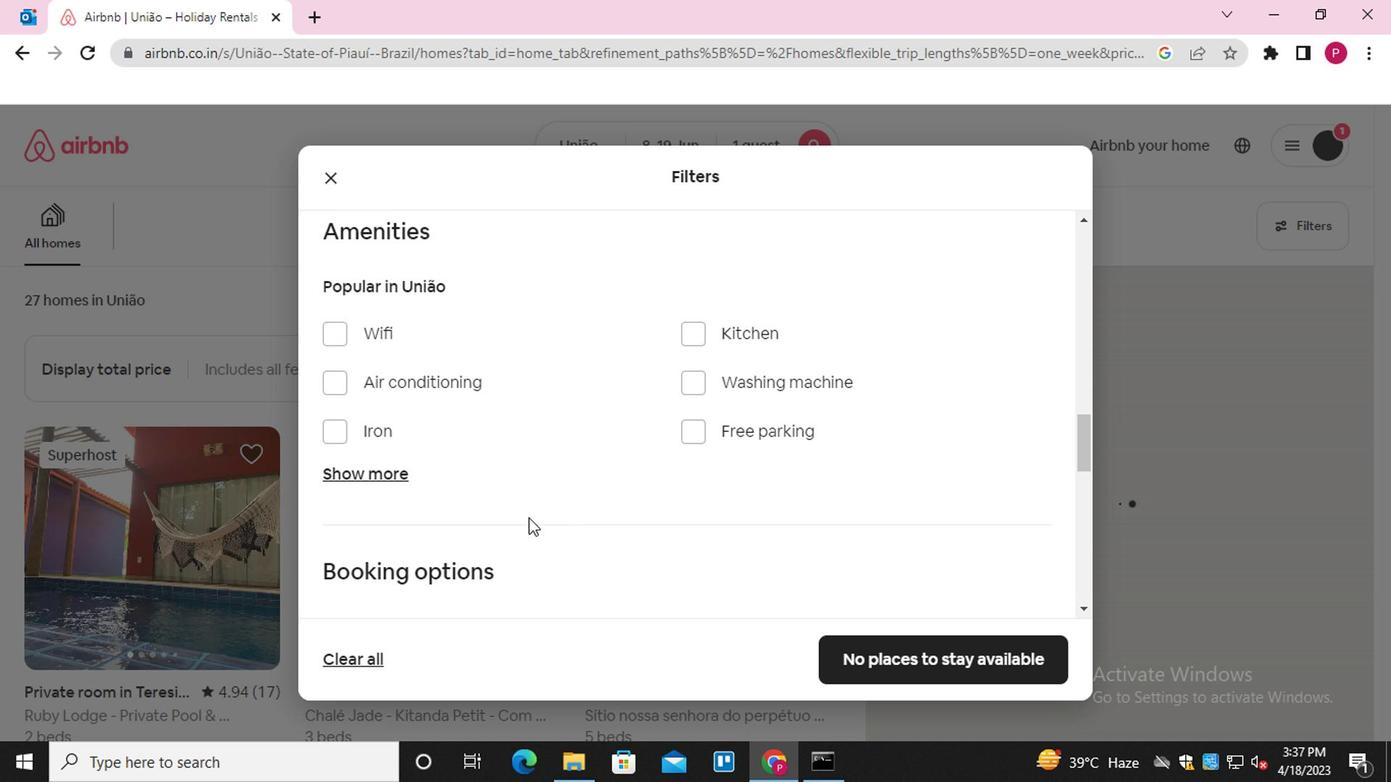 
Action: Mouse moved to (510, 522)
Screenshot: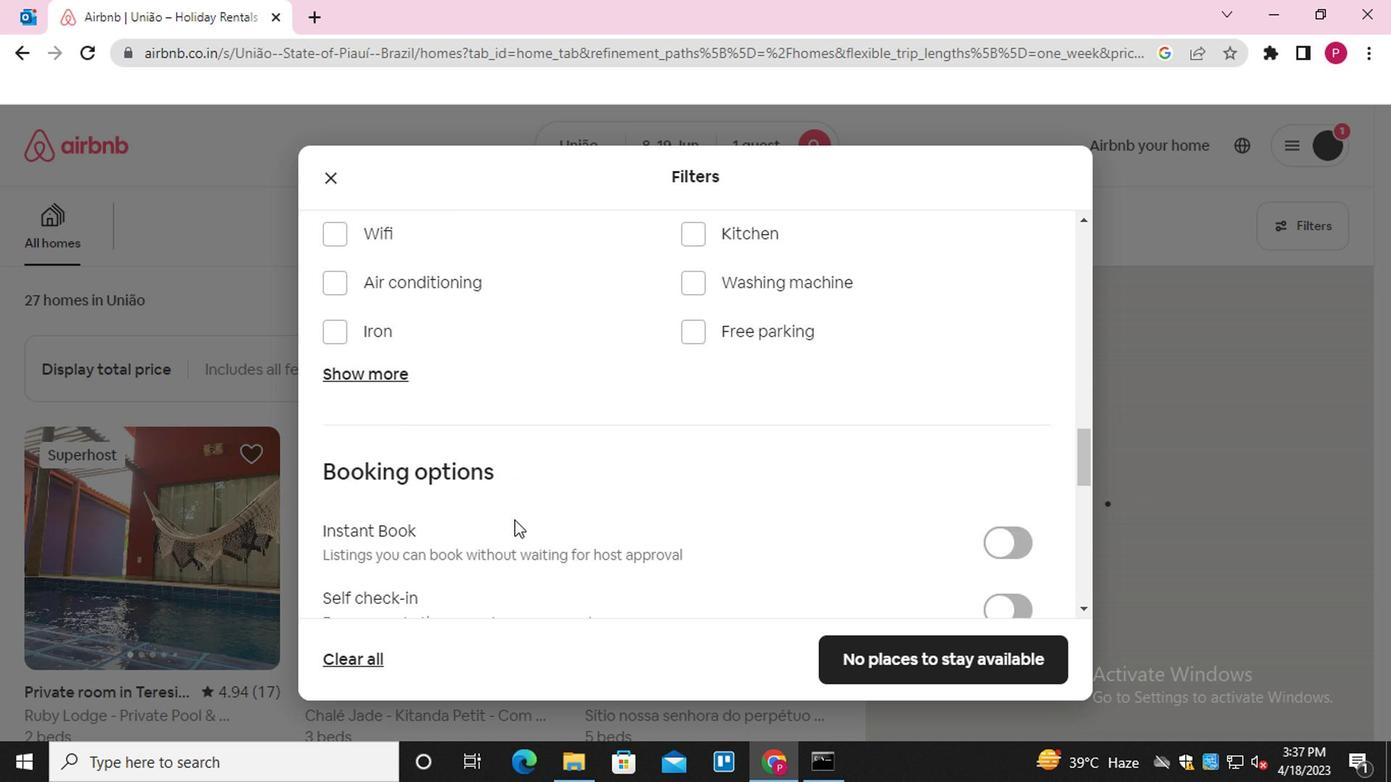 
Action: Mouse scrolled (510, 520) with delta (0, -1)
Screenshot: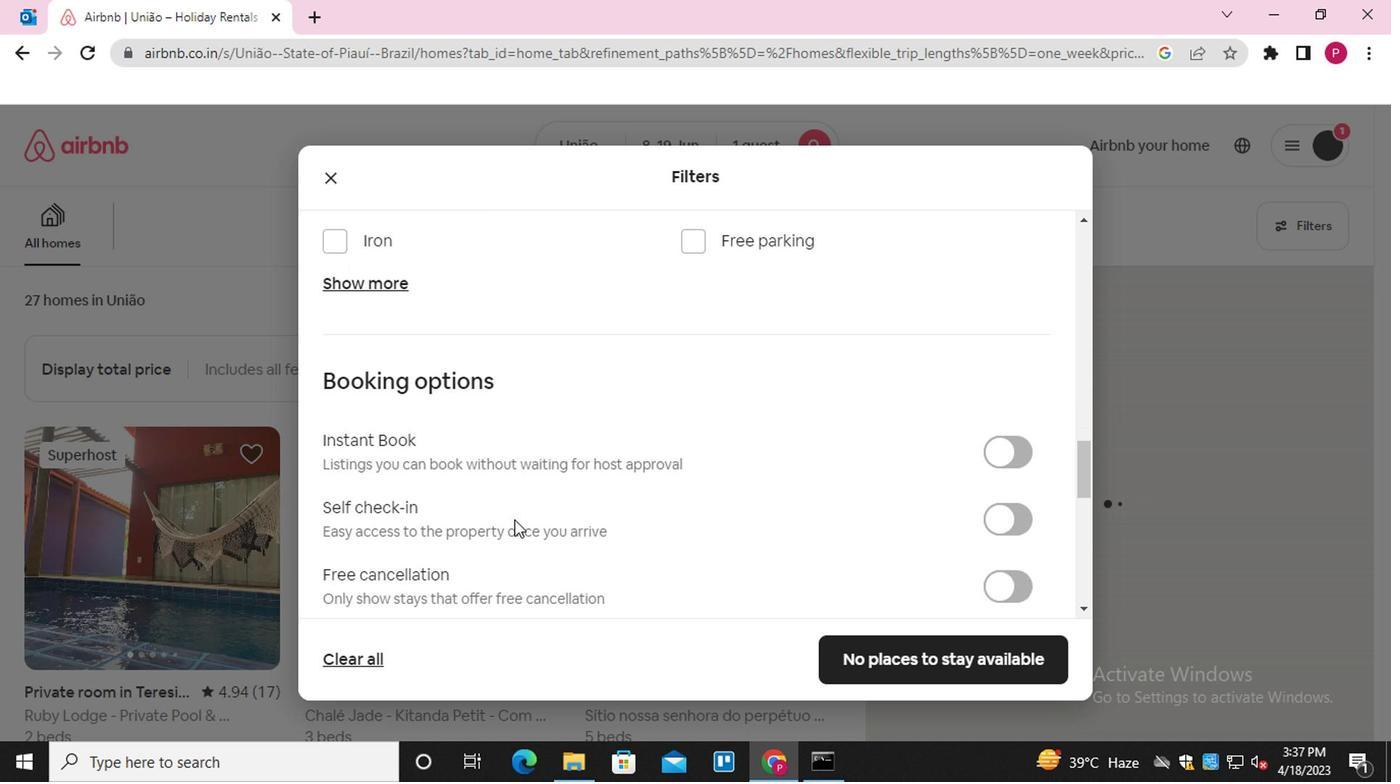 
Action: Mouse moved to (990, 407)
Screenshot: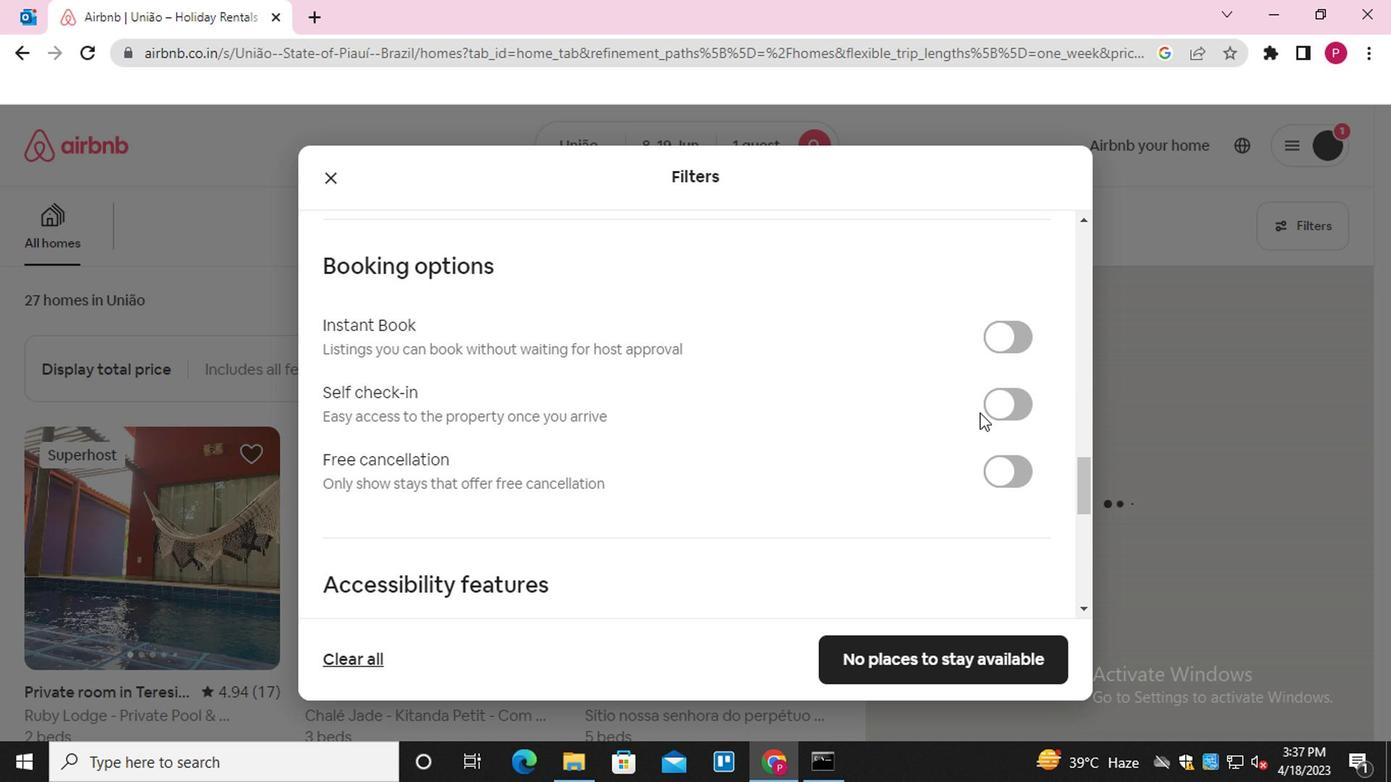
Action: Mouse pressed left at (990, 407)
Screenshot: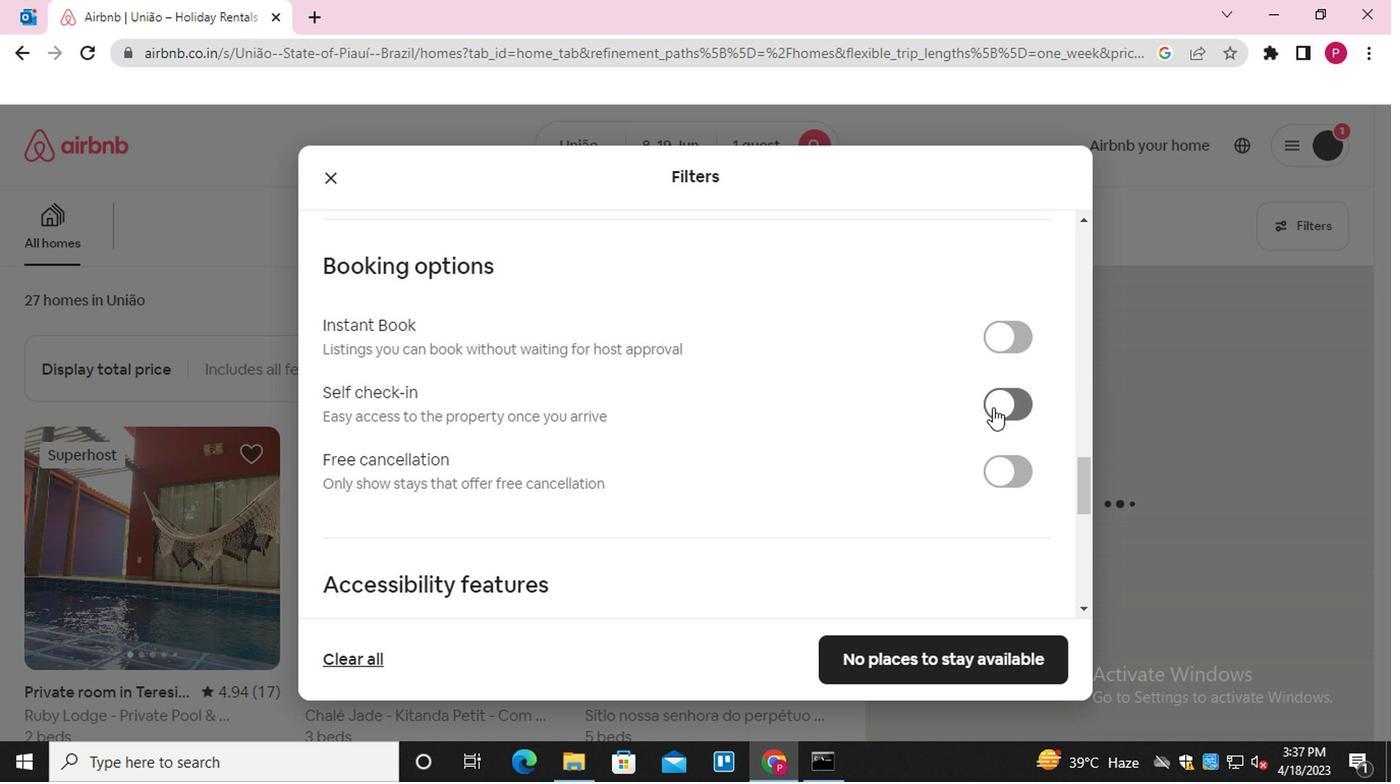 
Action: Mouse moved to (798, 440)
Screenshot: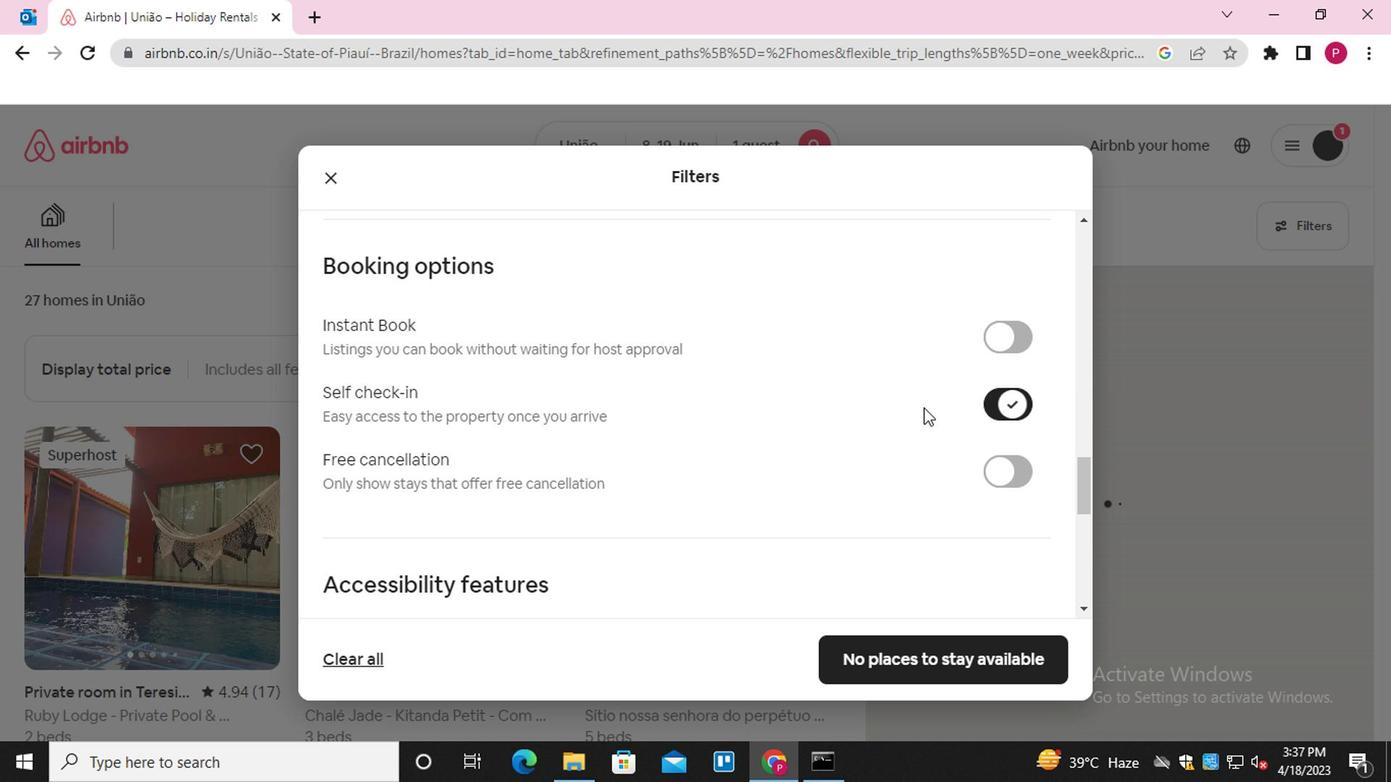 
Action: Mouse scrolled (798, 439) with delta (0, 0)
Screenshot: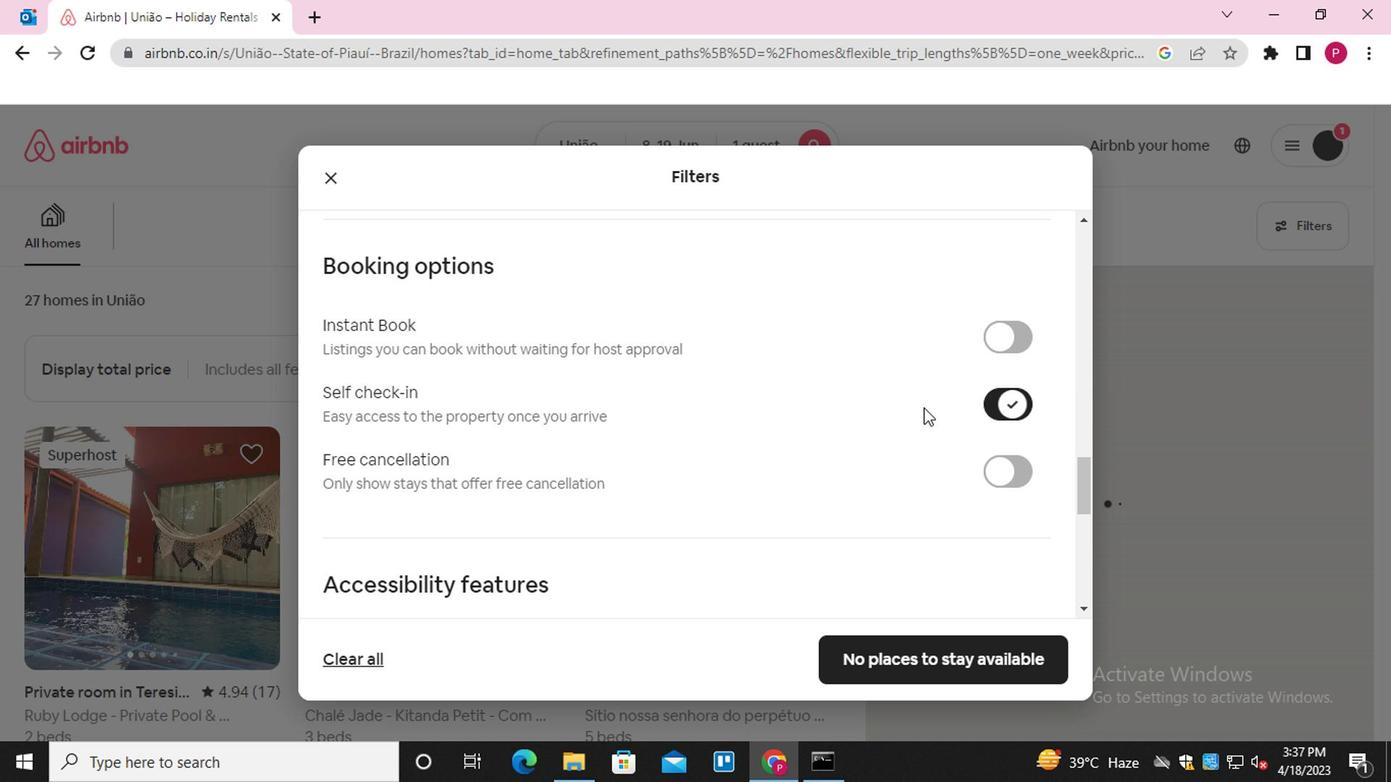 
Action: Mouse moved to (798, 442)
Screenshot: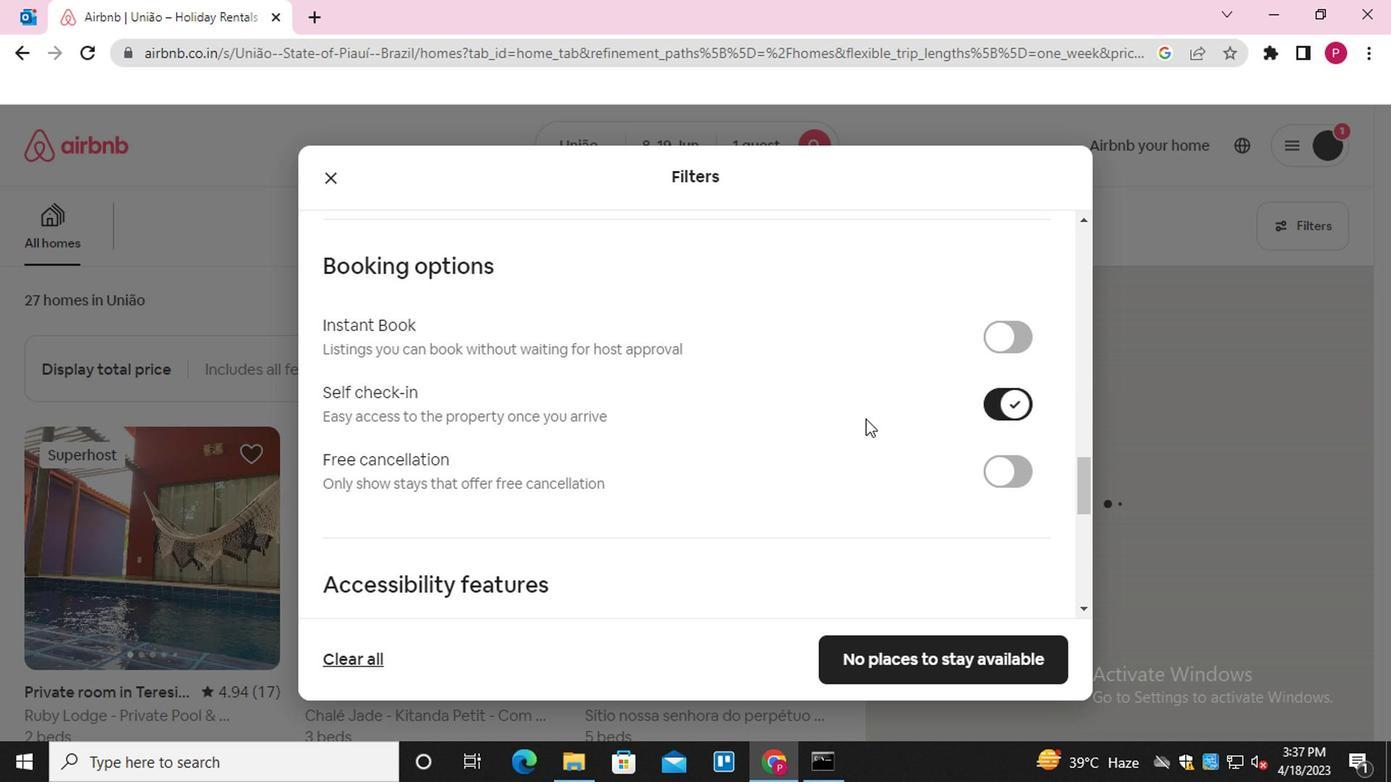 
Action: Mouse scrolled (798, 440) with delta (0, -1)
Screenshot: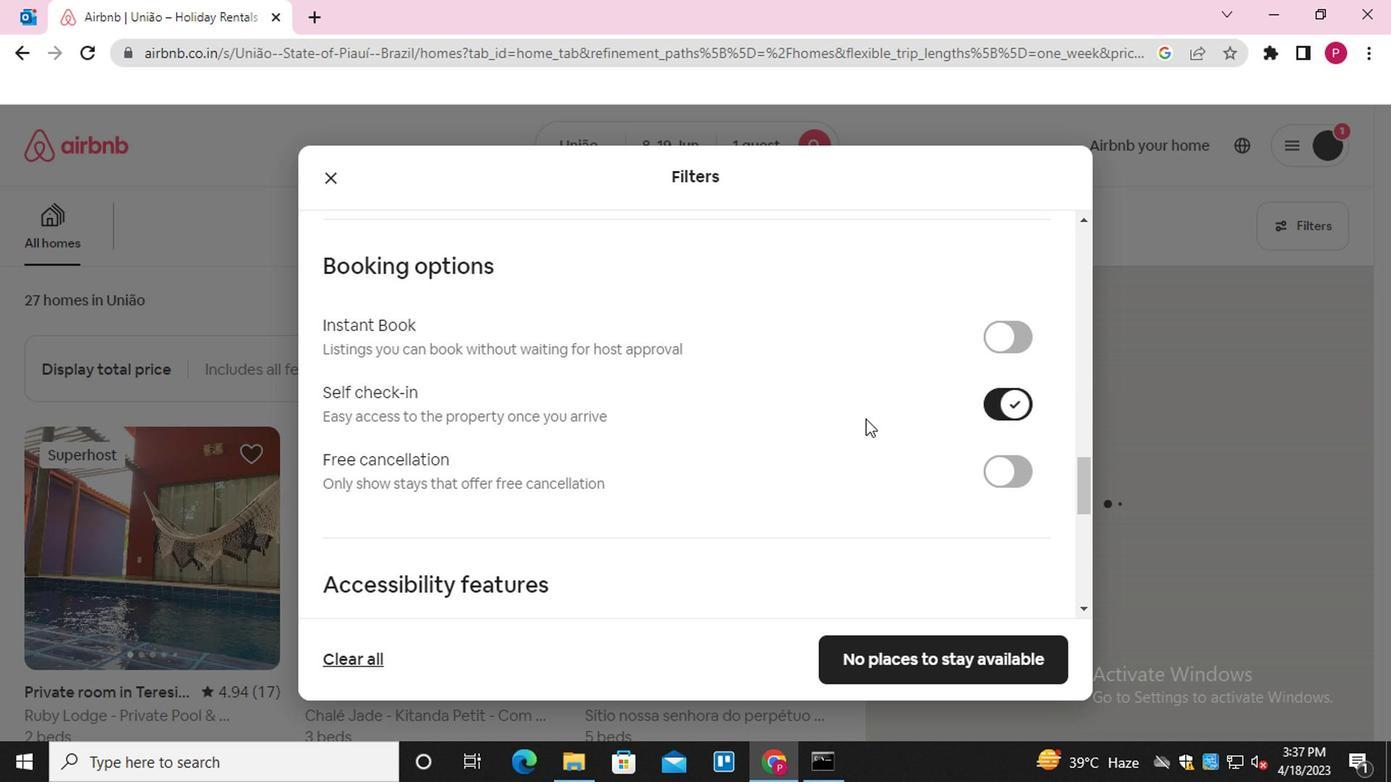 
Action: Mouse moved to (797, 442)
Screenshot: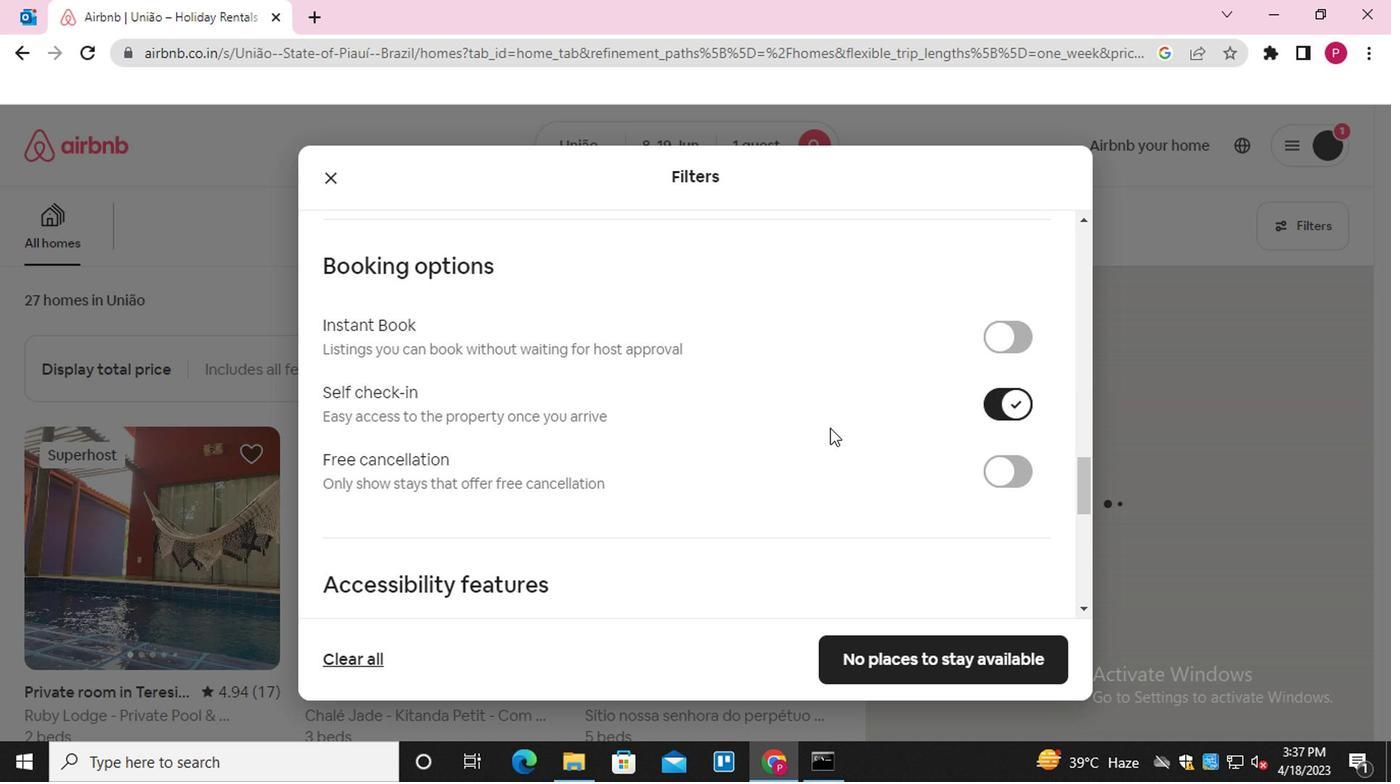 
Action: Mouse scrolled (797, 440) with delta (0, -1)
Screenshot: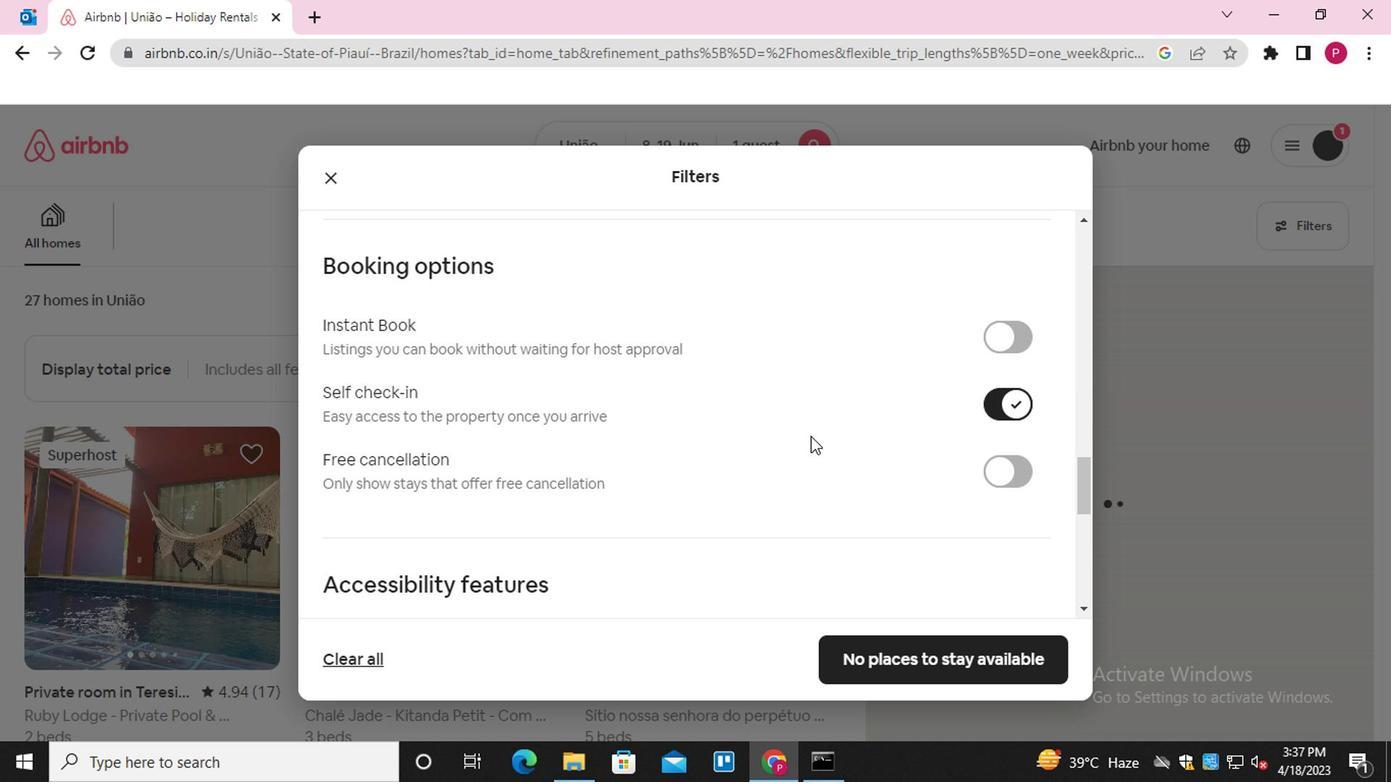 
Action: Mouse moved to (795, 442)
Screenshot: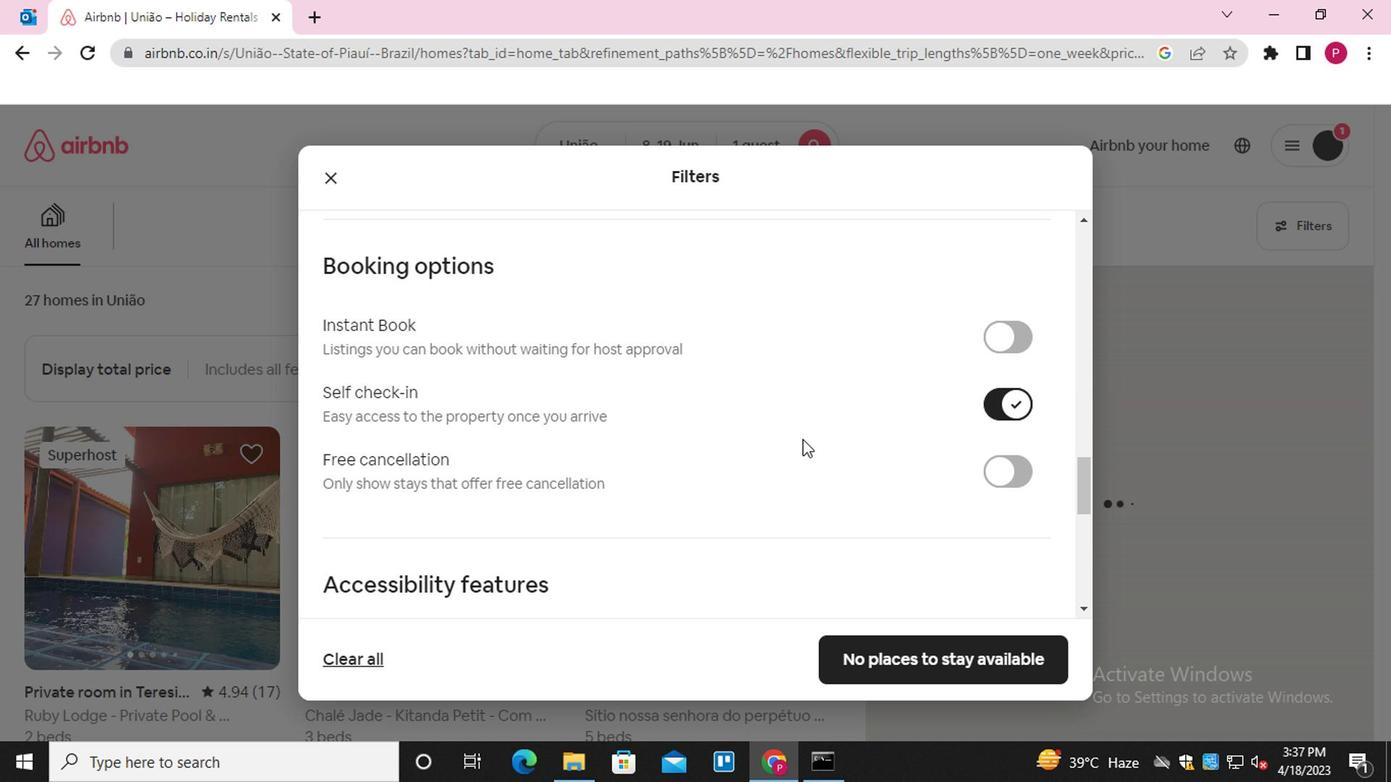
Action: Mouse scrolled (795, 440) with delta (0, -1)
Screenshot: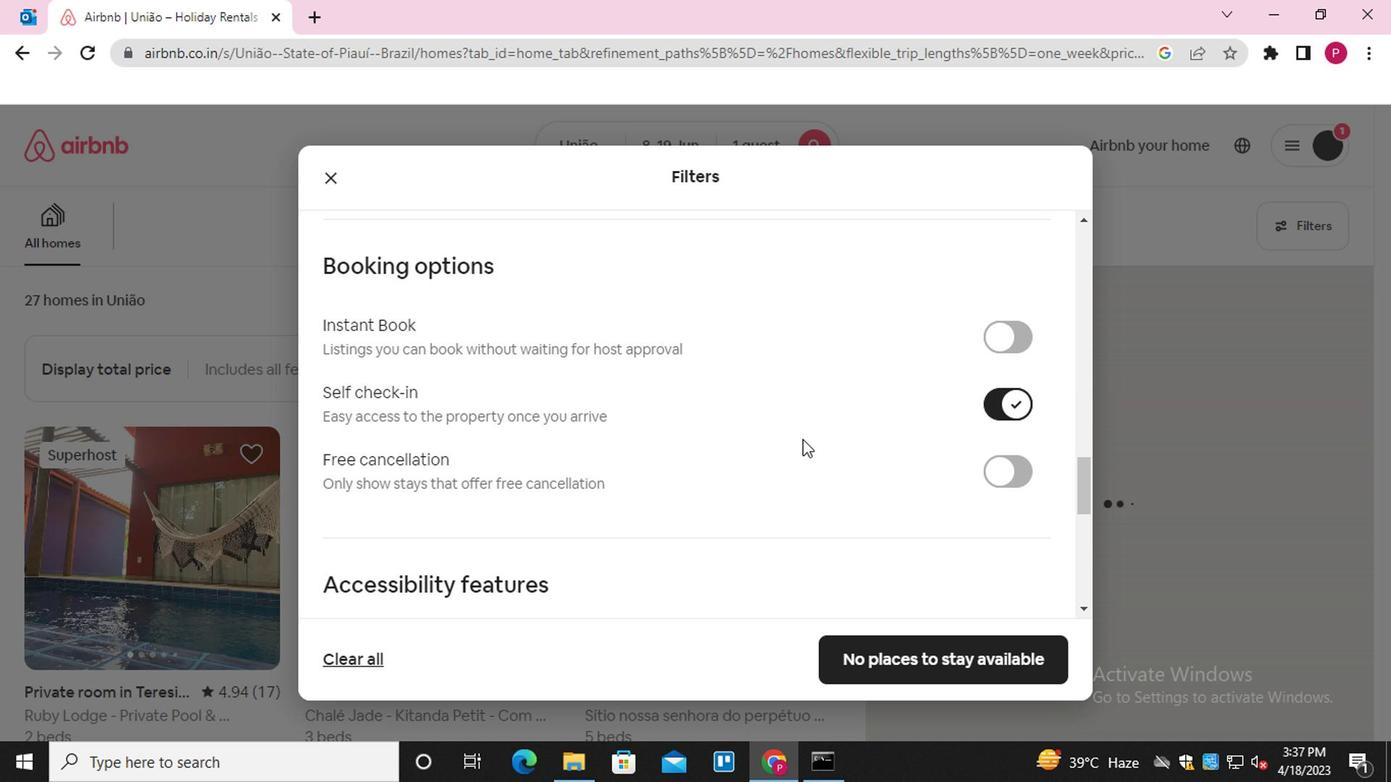 
Action: Mouse moved to (692, 450)
Screenshot: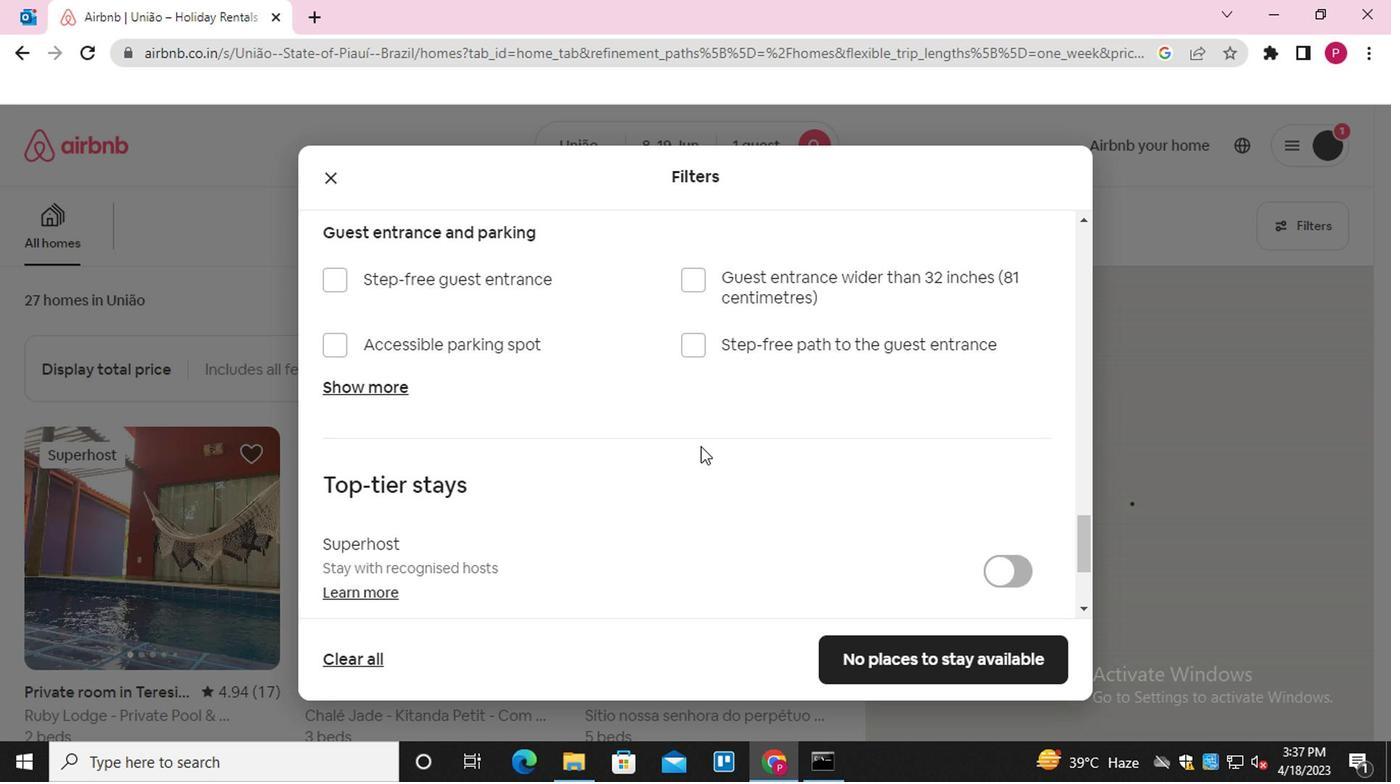 
Action: Mouse scrolled (692, 449) with delta (0, 0)
Screenshot: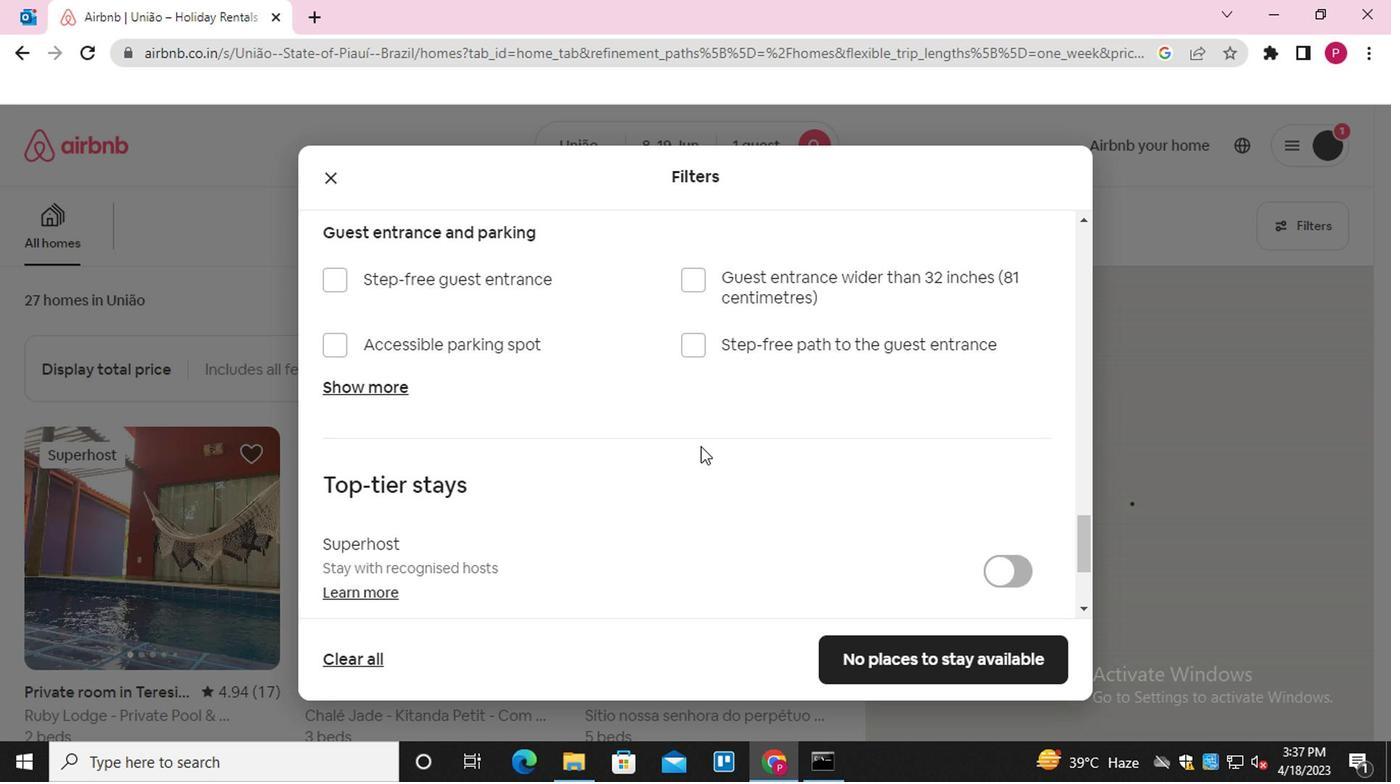 
Action: Mouse moved to (690, 452)
Screenshot: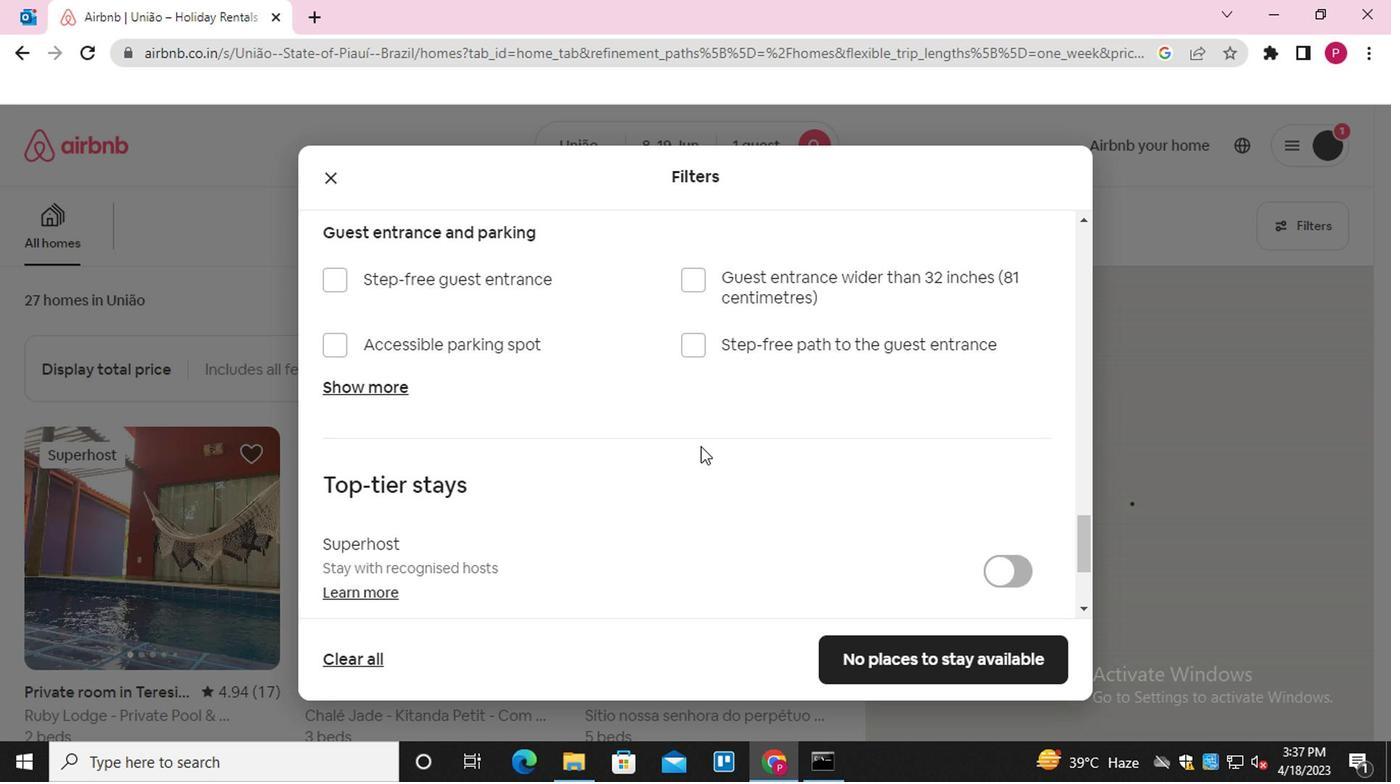 
Action: Mouse scrolled (690, 452) with delta (0, 0)
Screenshot: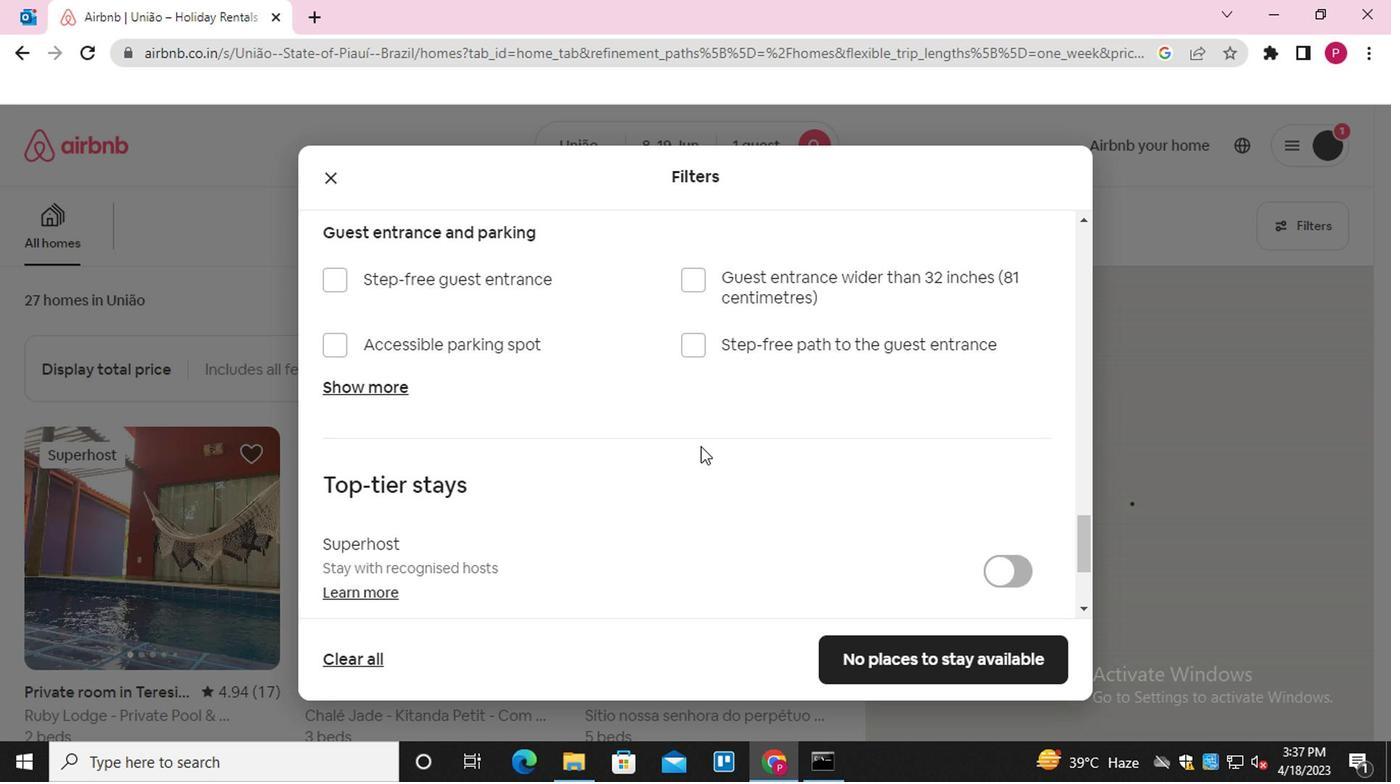 
Action: Mouse moved to (689, 454)
Screenshot: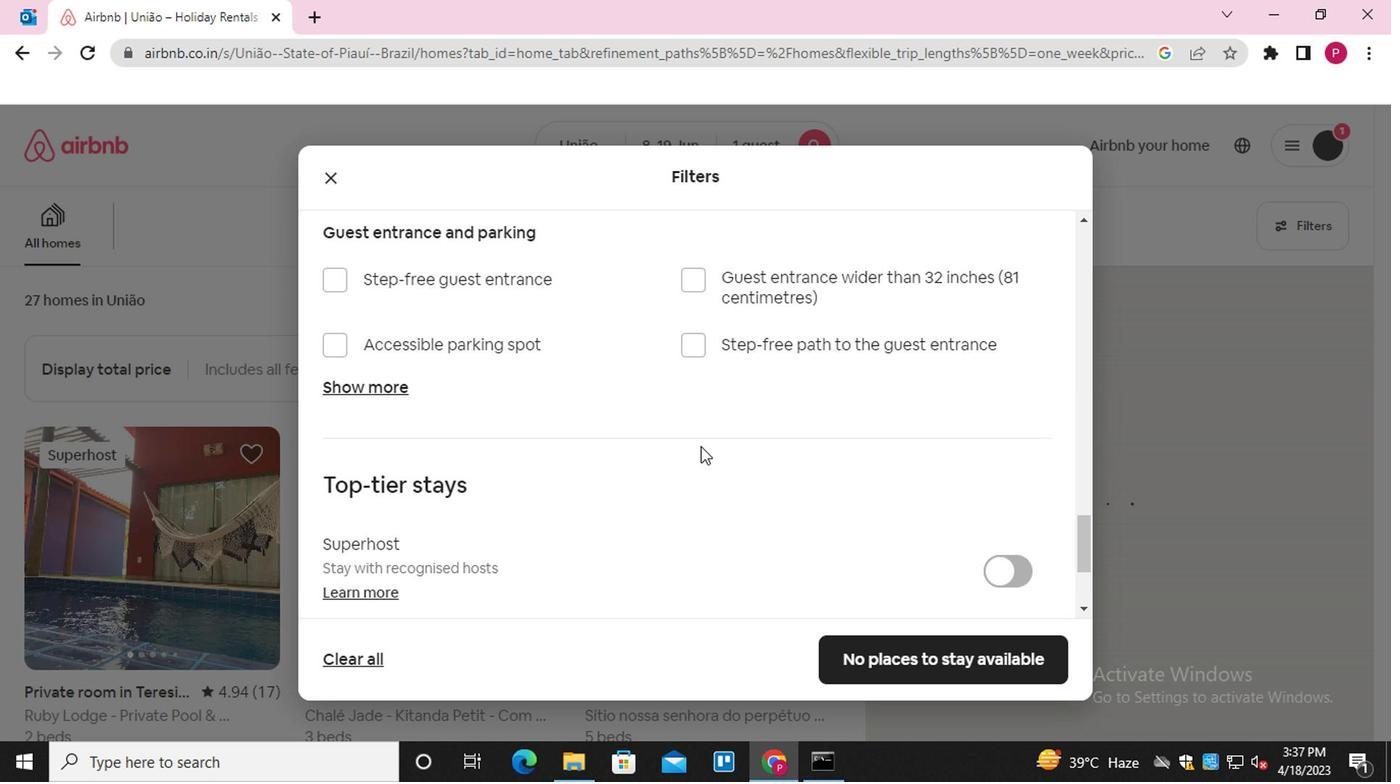 
Action: Mouse scrolled (689, 452) with delta (0, -1)
Screenshot: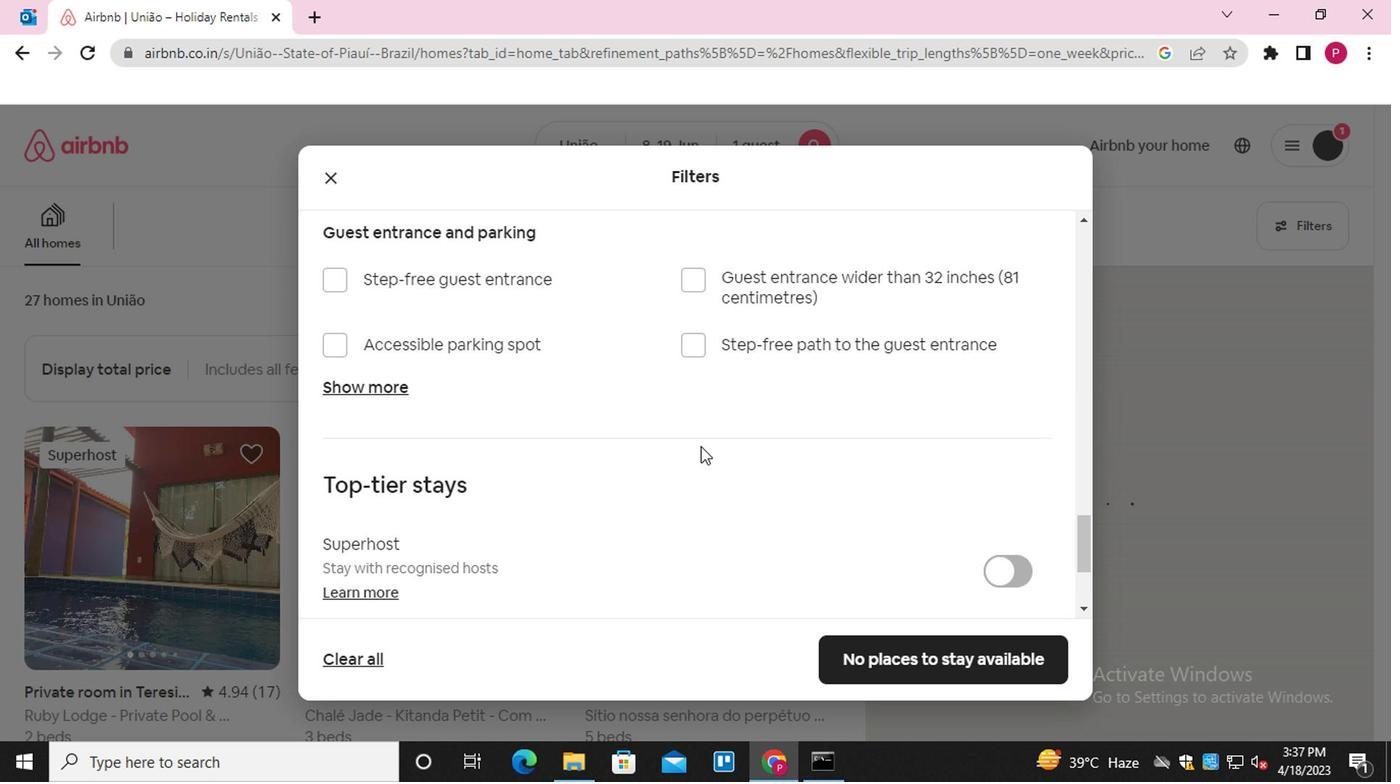 
Action: Mouse moved to (687, 455)
Screenshot: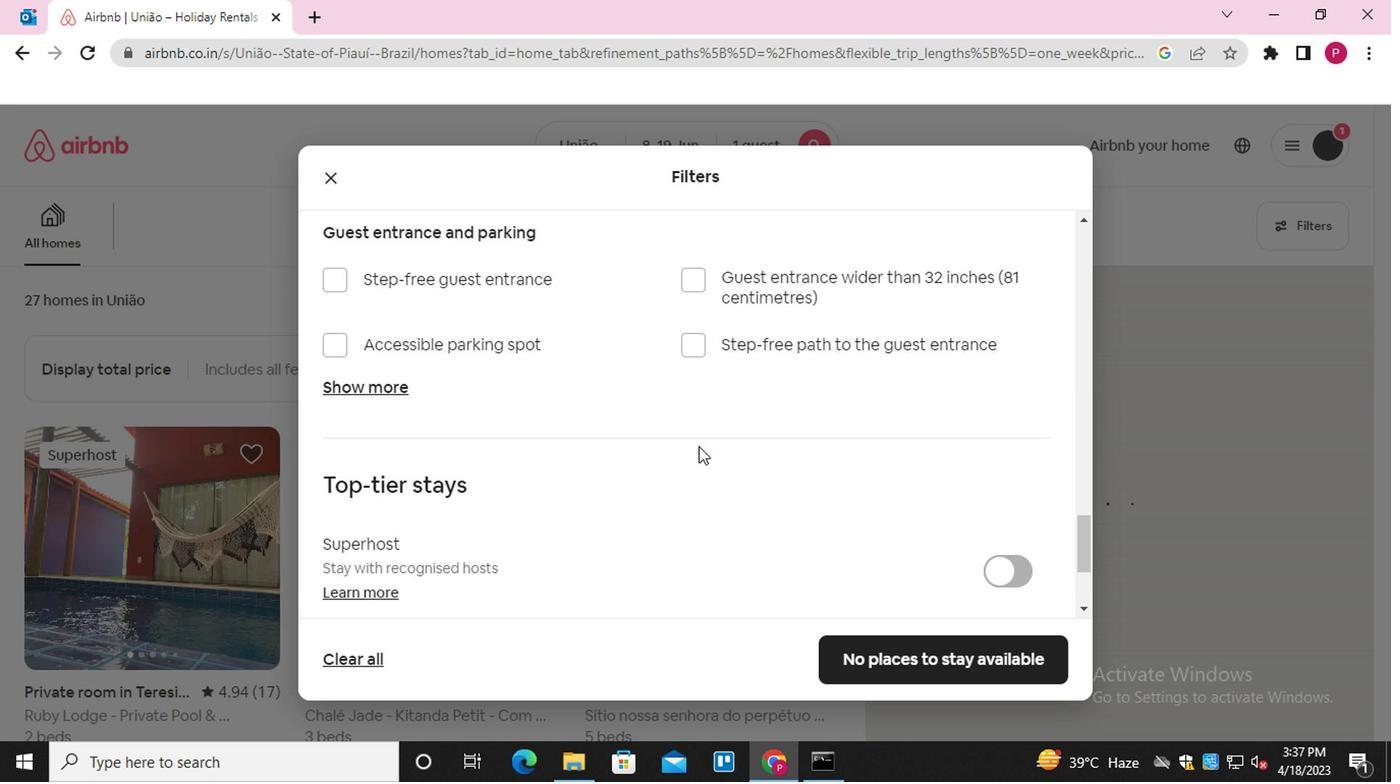 
Action: Mouse scrolled (687, 454) with delta (0, 0)
Screenshot: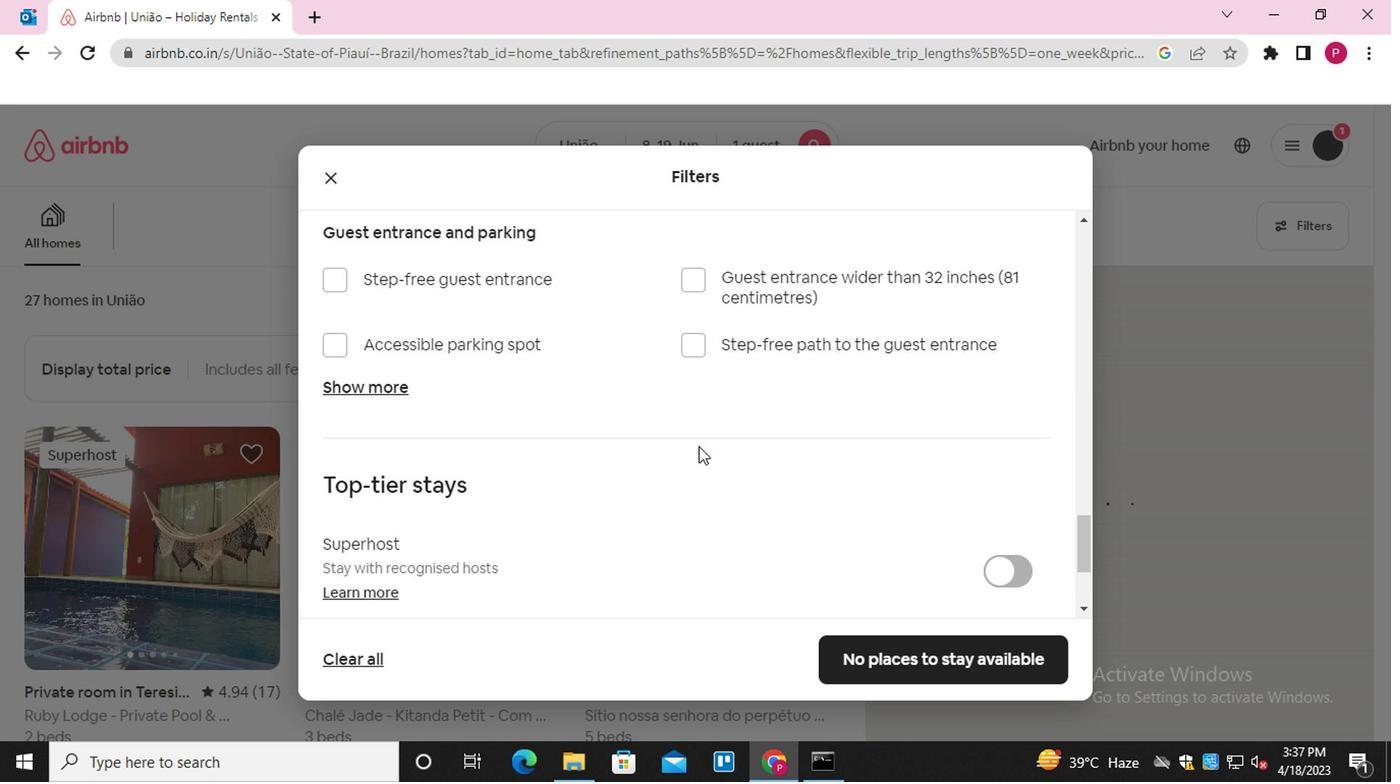
Action: Mouse moved to (659, 502)
Screenshot: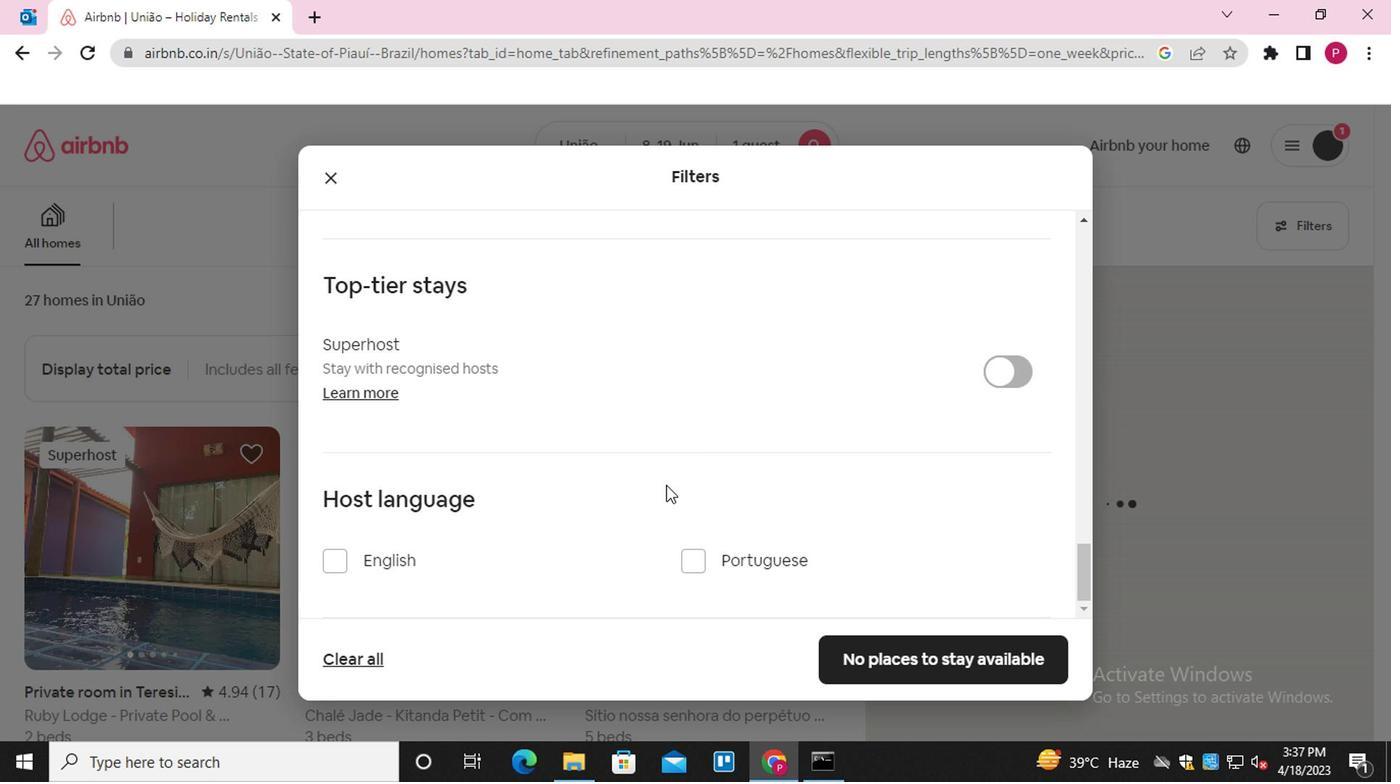 
Action: Mouse scrolled (659, 500) with delta (0, -1)
Screenshot: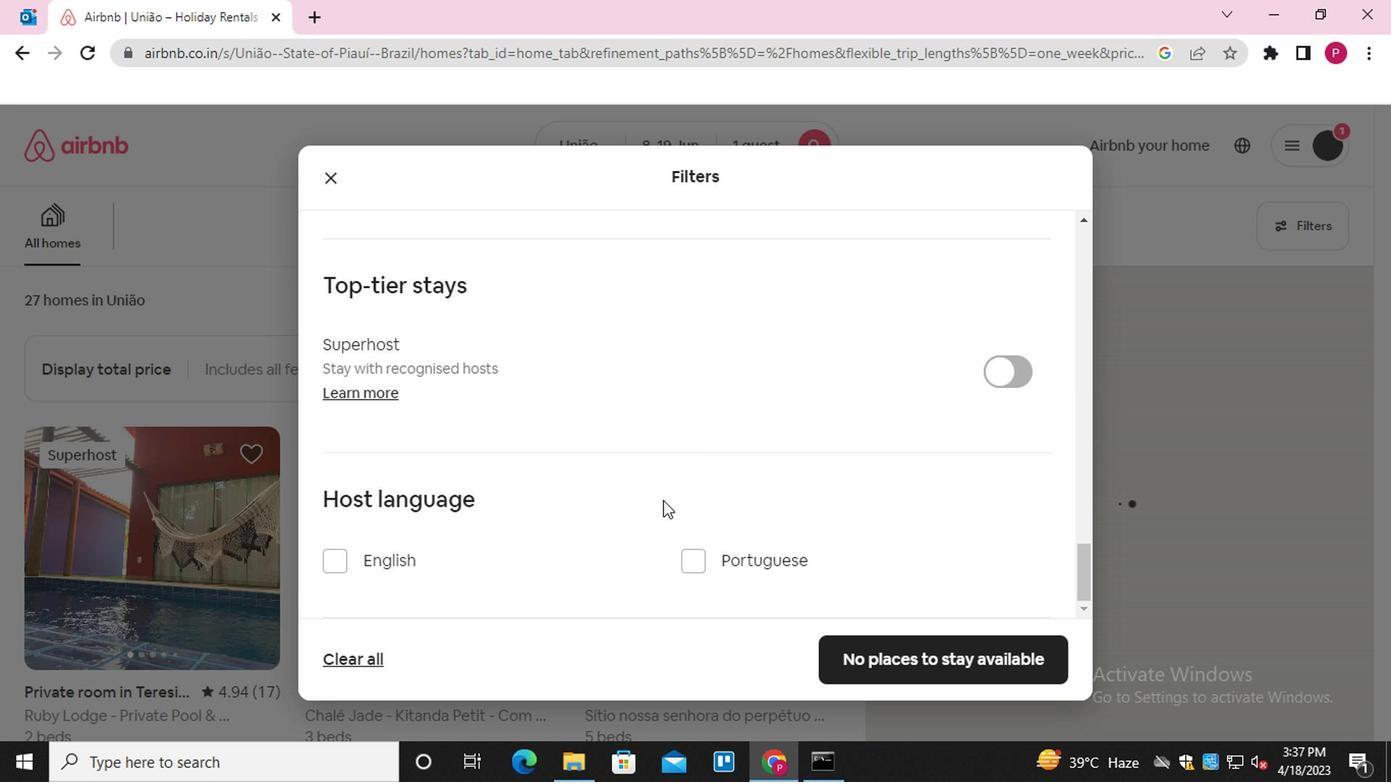 
Action: Mouse scrolled (659, 500) with delta (0, -1)
Screenshot: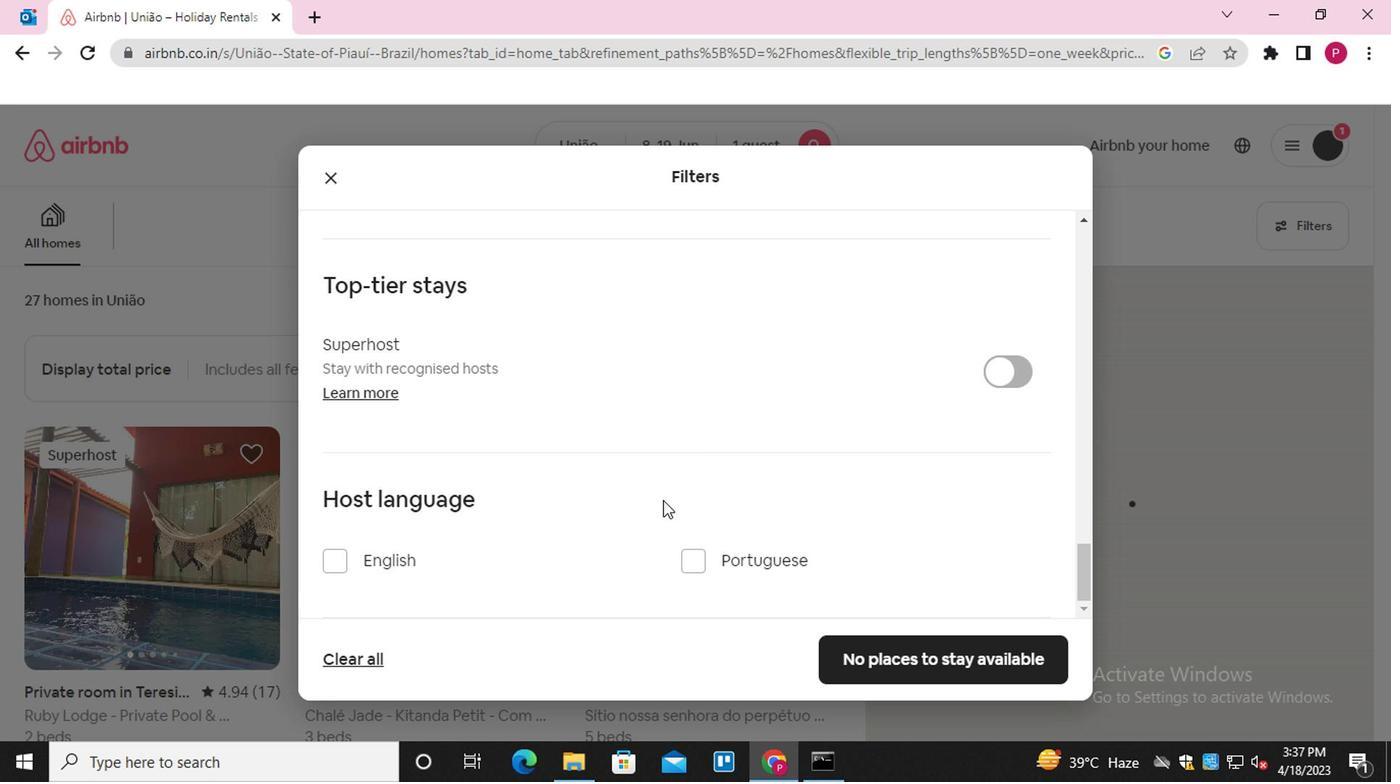 
Action: Mouse moved to (909, 655)
Screenshot: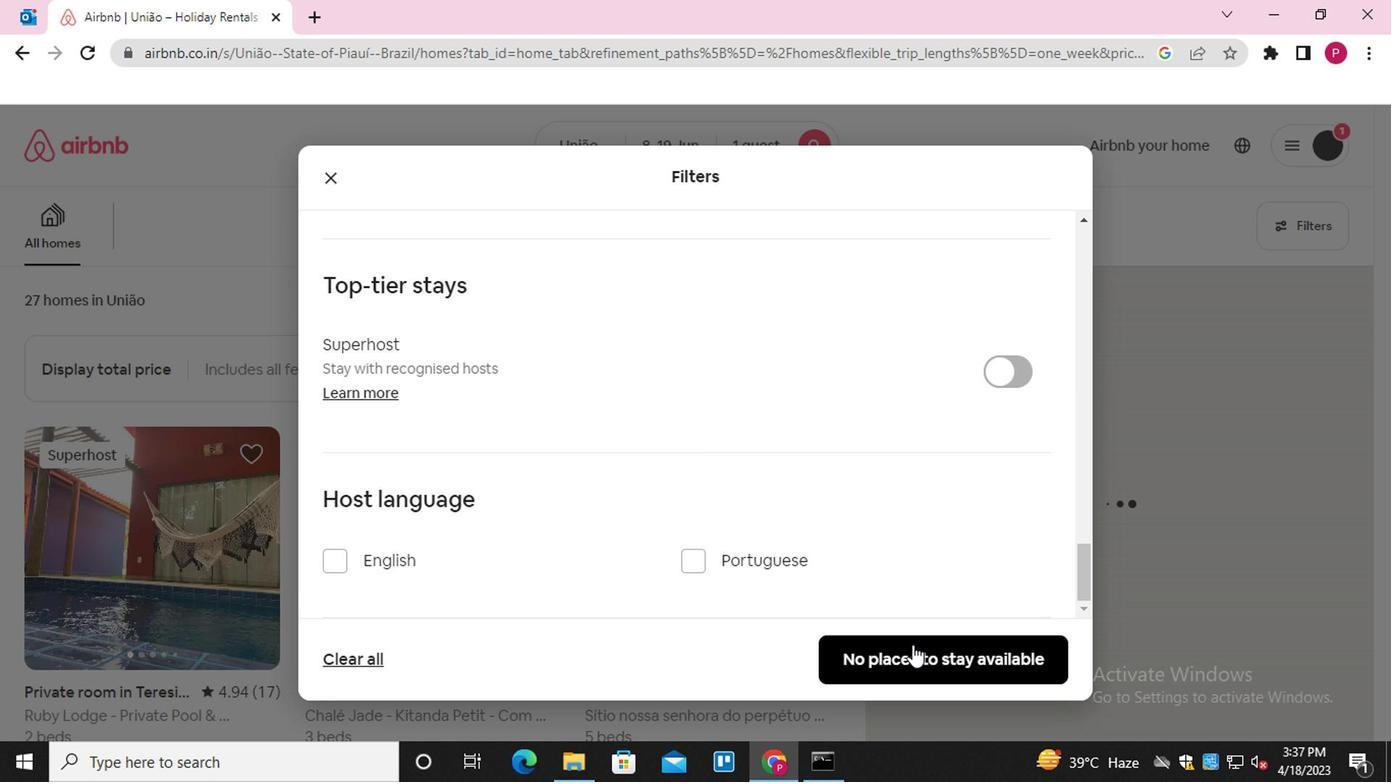 
Action: Mouse pressed left at (909, 655)
Screenshot: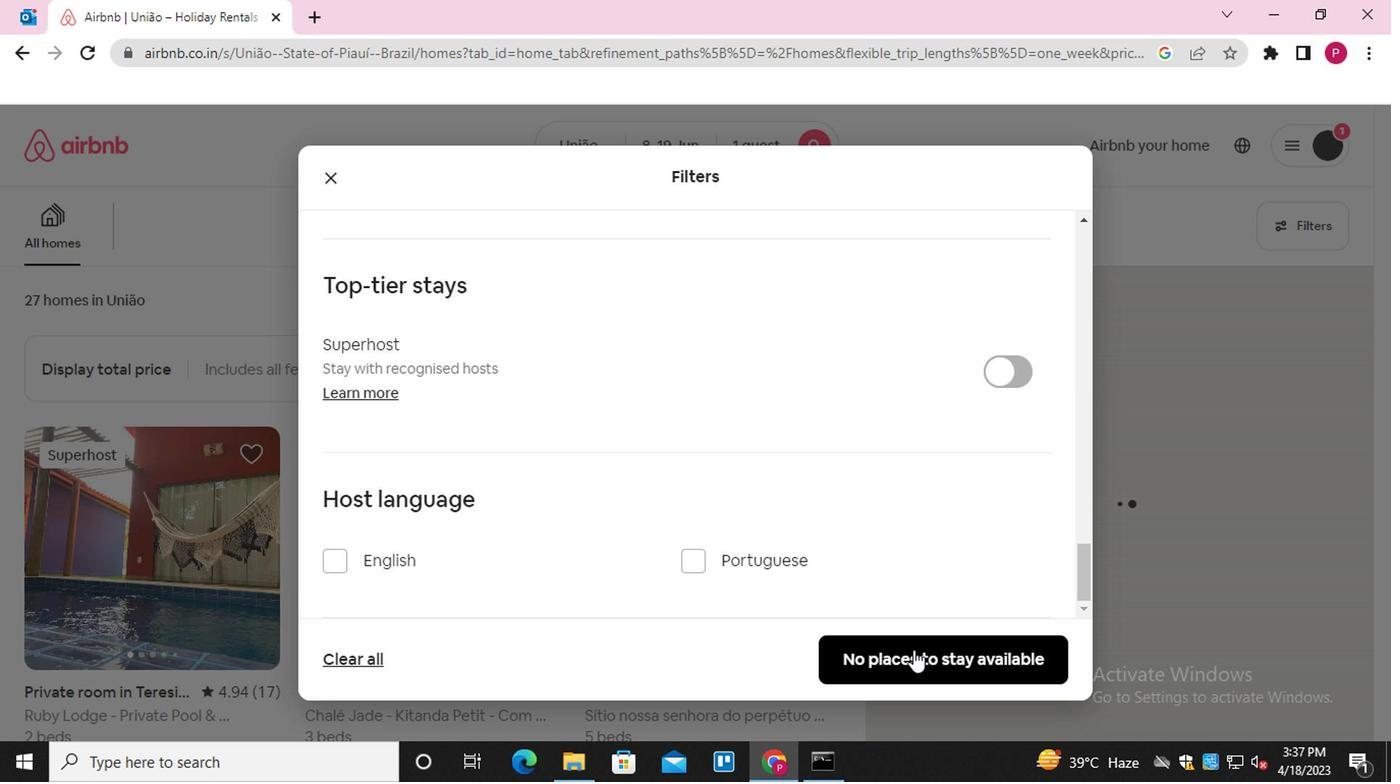 
Action: Mouse moved to (679, 470)
Screenshot: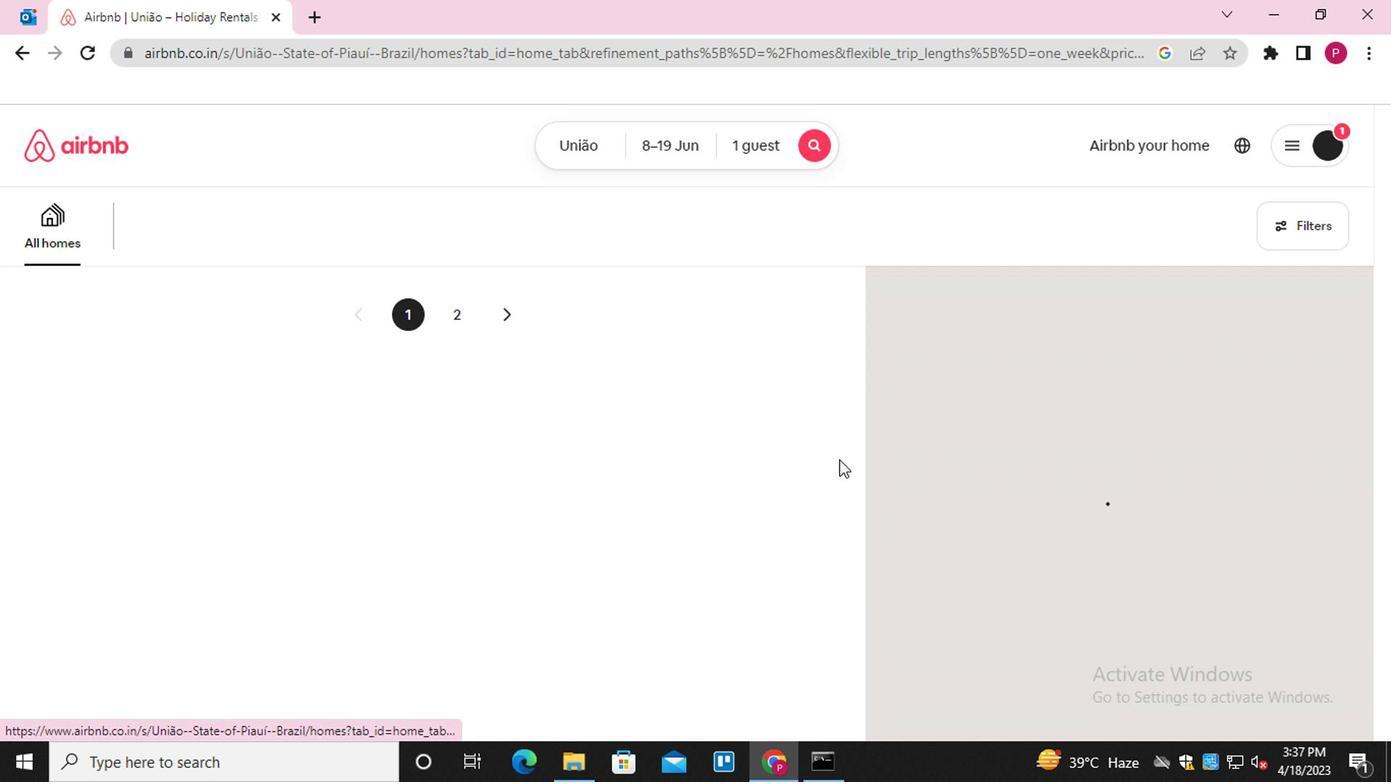 
